 Task: Master Chrome DNS Over HTTPS (DoH) Support.
Action: Mouse moved to (1053, 28)
Screenshot: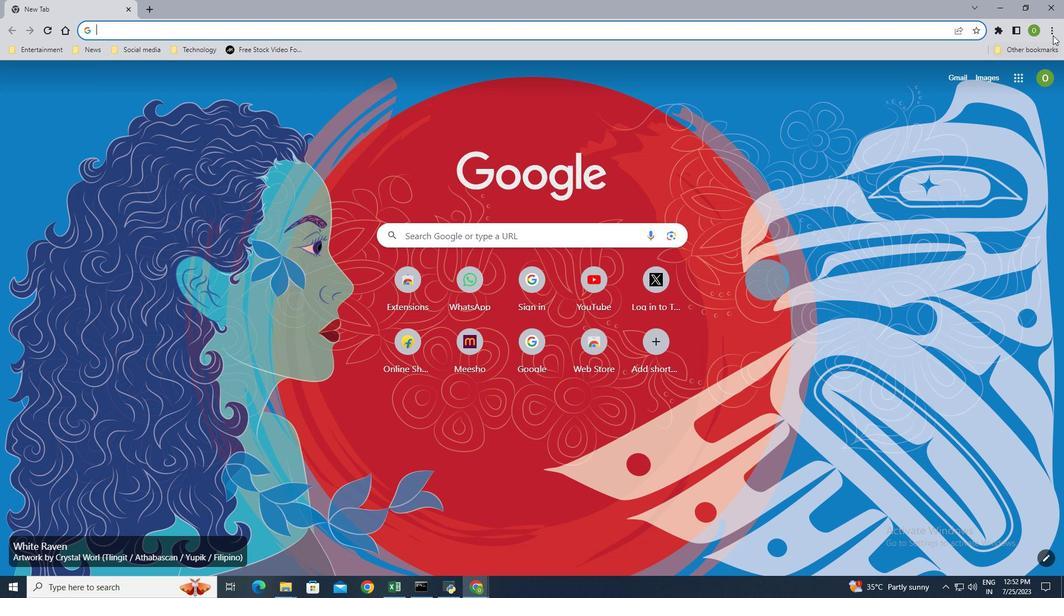
Action: Mouse pressed left at (1053, 28)
Screenshot: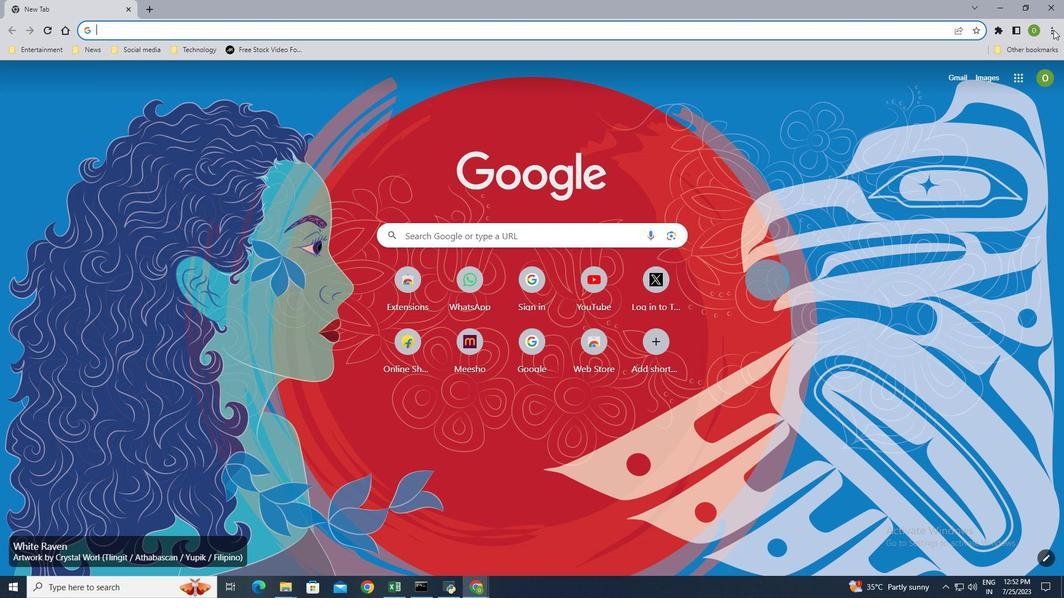 
Action: Mouse moved to (941, 243)
Screenshot: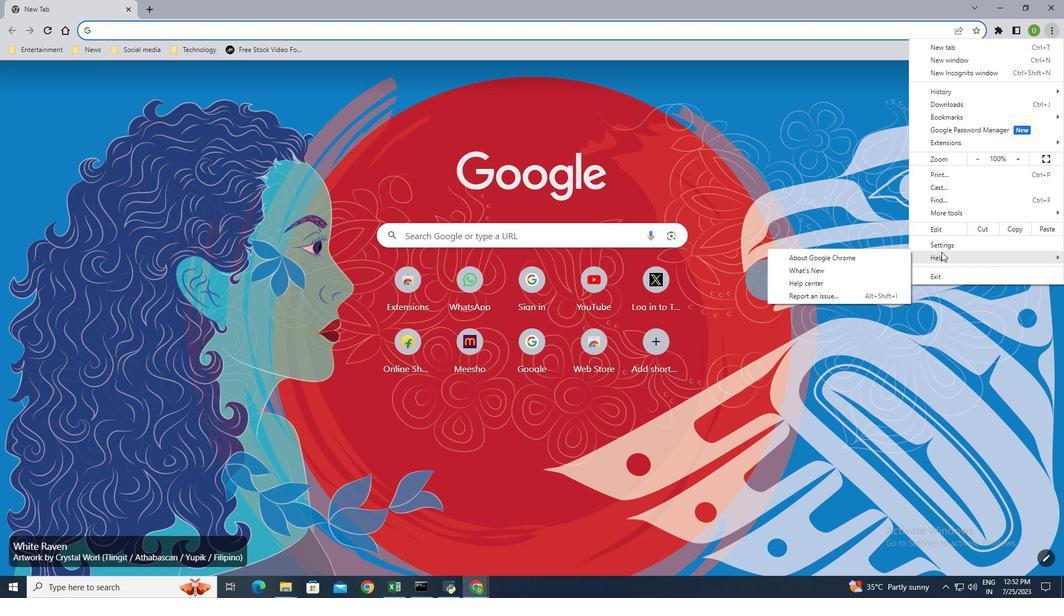 
Action: Mouse pressed left at (941, 243)
Screenshot: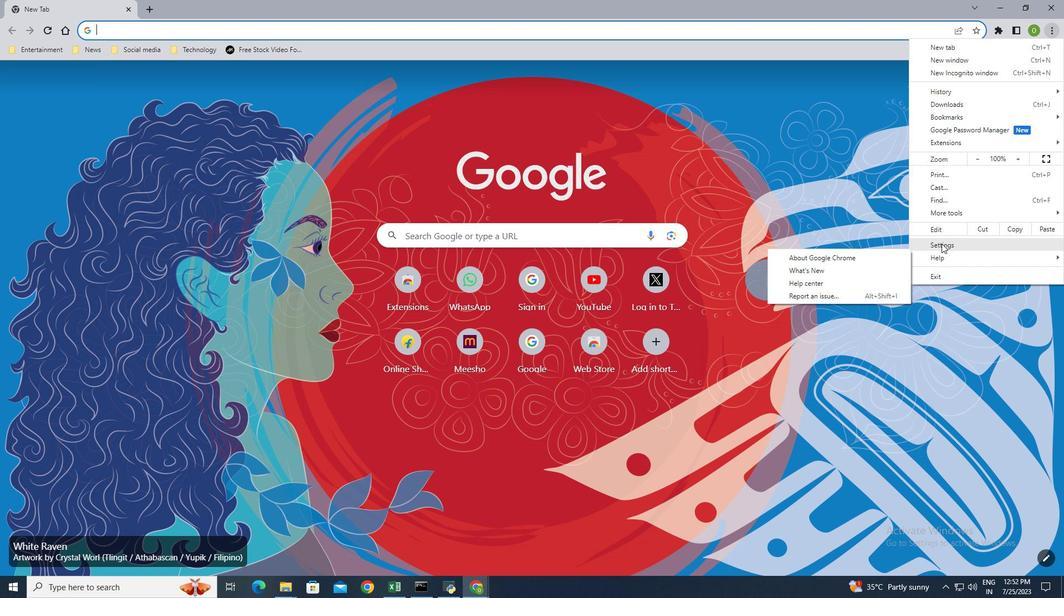 
Action: Mouse moved to (77, 150)
Screenshot: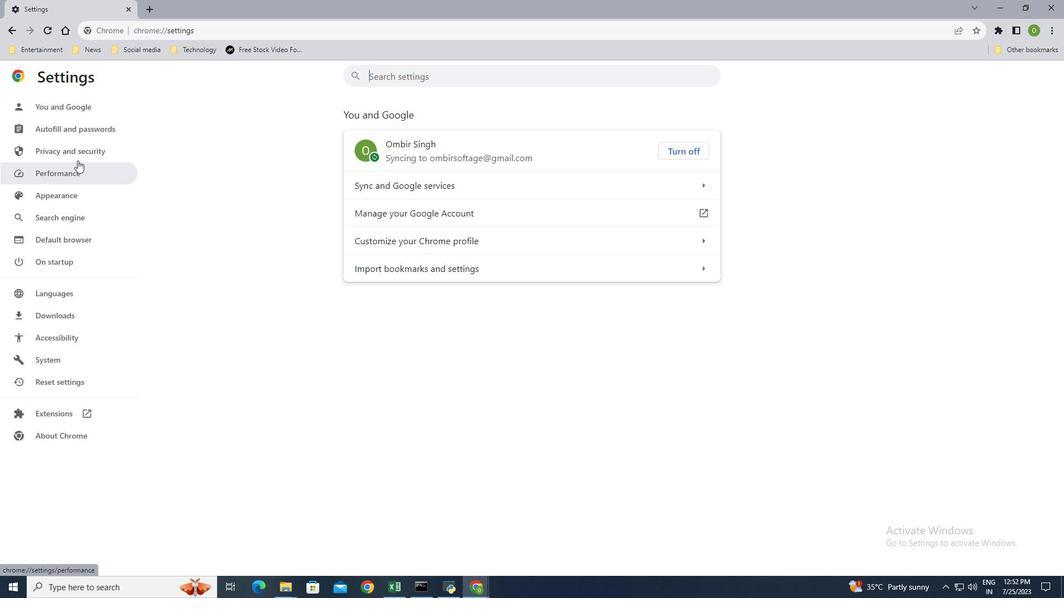 
Action: Mouse pressed left at (77, 150)
Screenshot: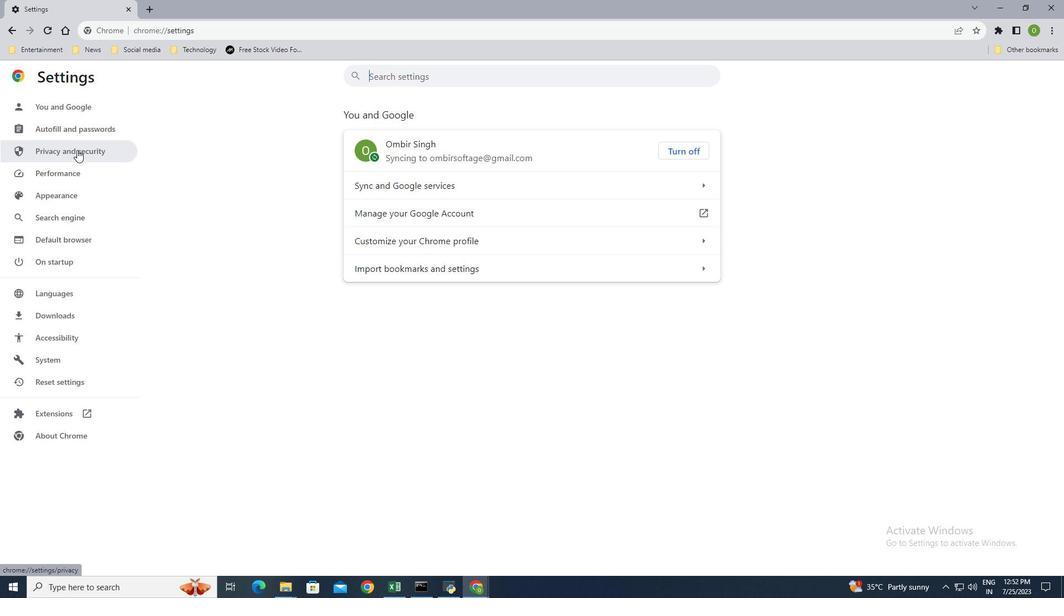 
Action: Mouse moved to (430, 358)
Screenshot: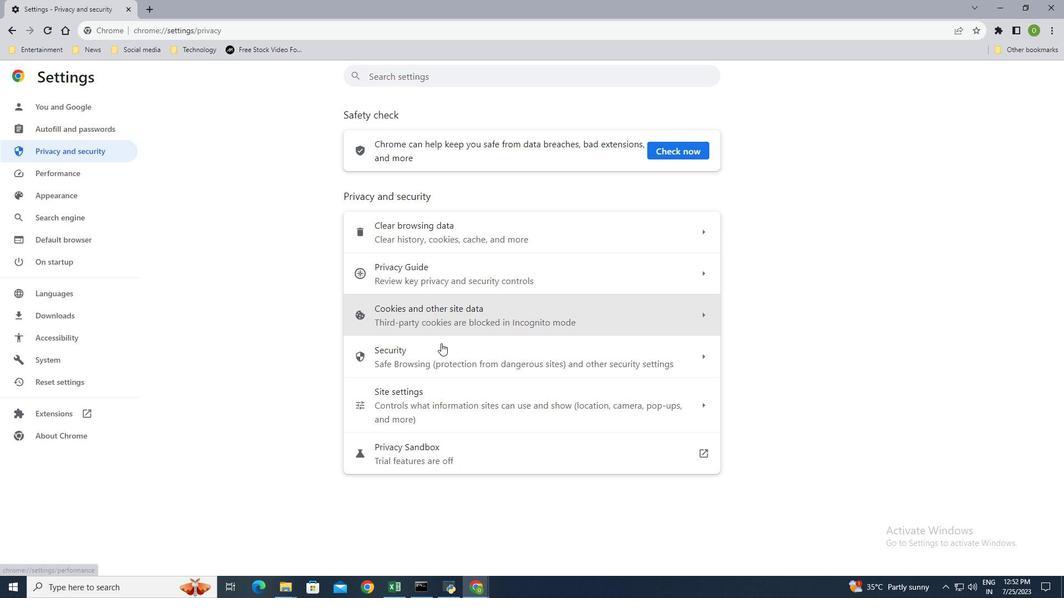 
Action: Mouse pressed left at (430, 358)
Screenshot: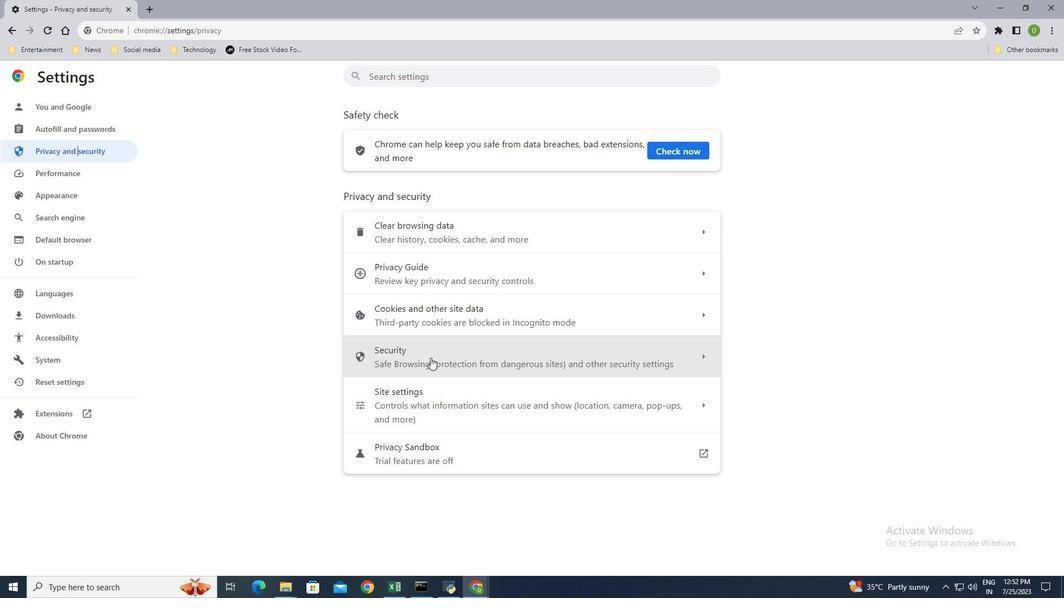 
Action: Mouse moved to (445, 362)
Screenshot: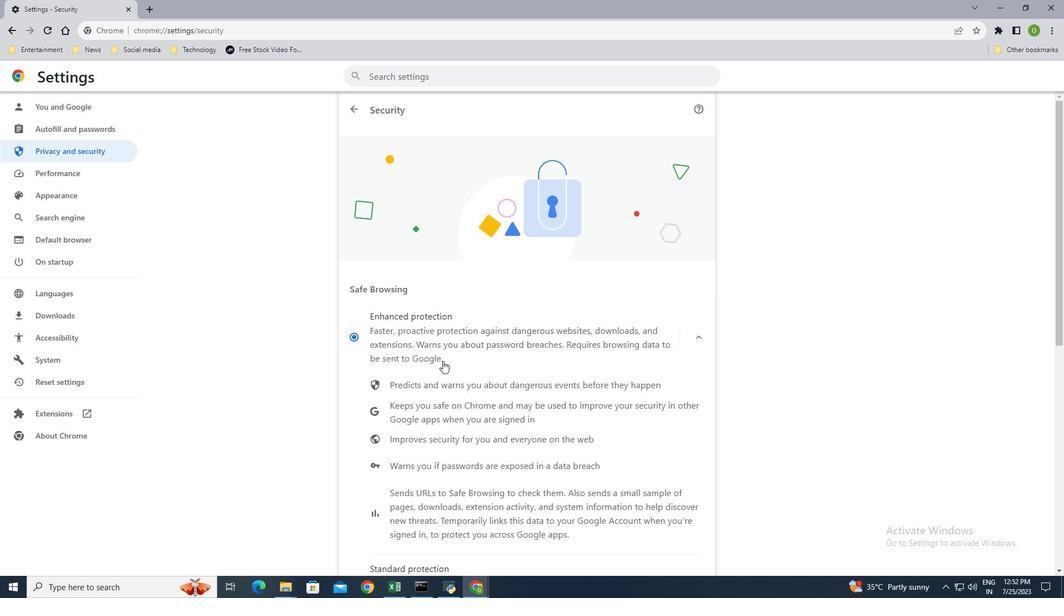 
Action: Mouse scrolled (445, 361) with delta (0, 0)
Screenshot: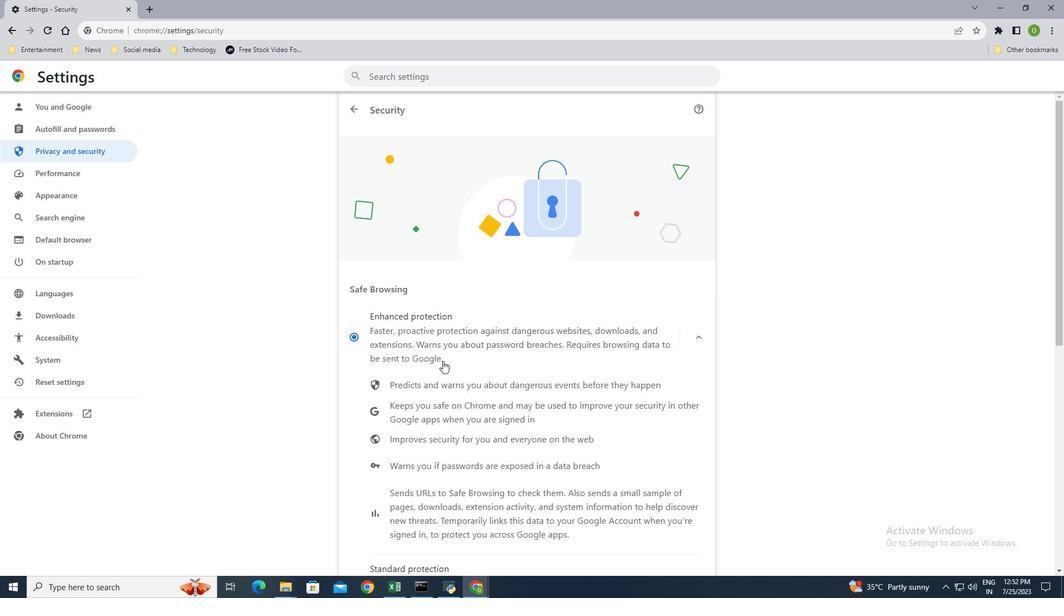 
Action: Mouse scrolled (445, 361) with delta (0, 0)
Screenshot: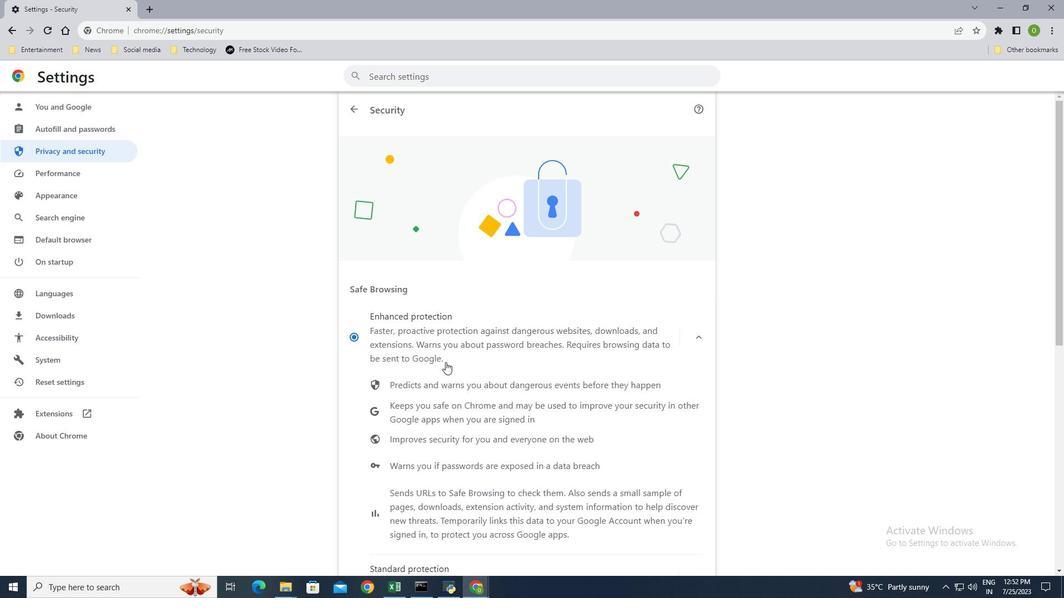 
Action: Mouse scrolled (445, 361) with delta (0, 0)
Screenshot: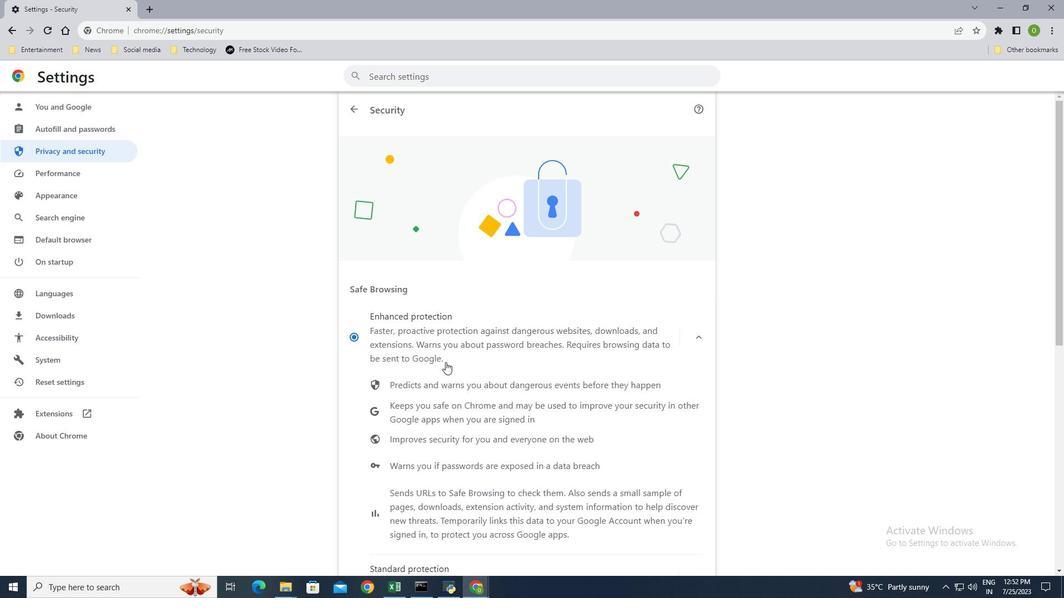 
Action: Mouse scrolled (445, 361) with delta (0, 0)
Screenshot: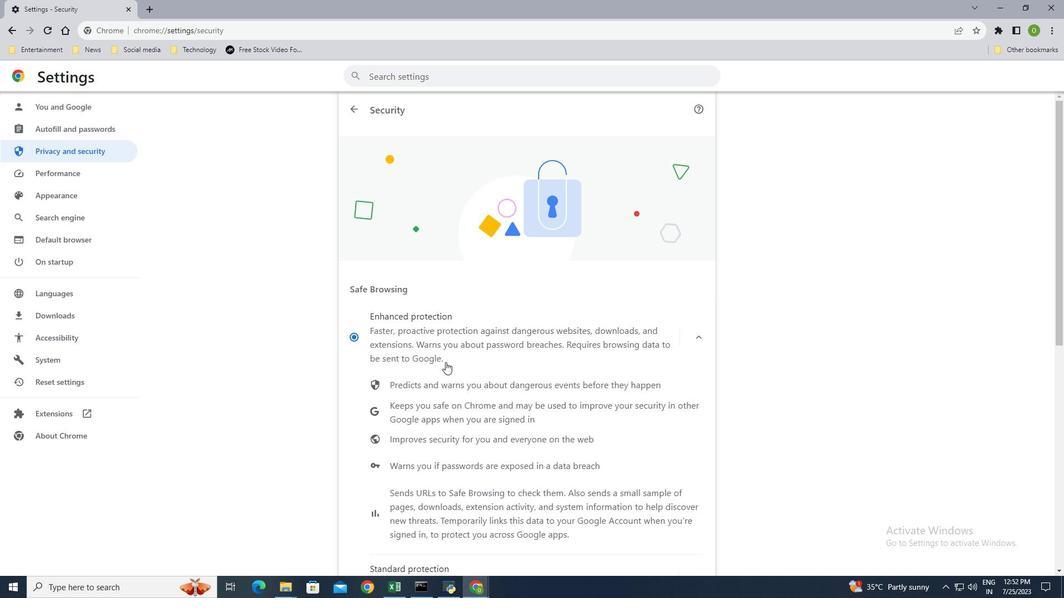 
Action: Mouse moved to (447, 361)
Screenshot: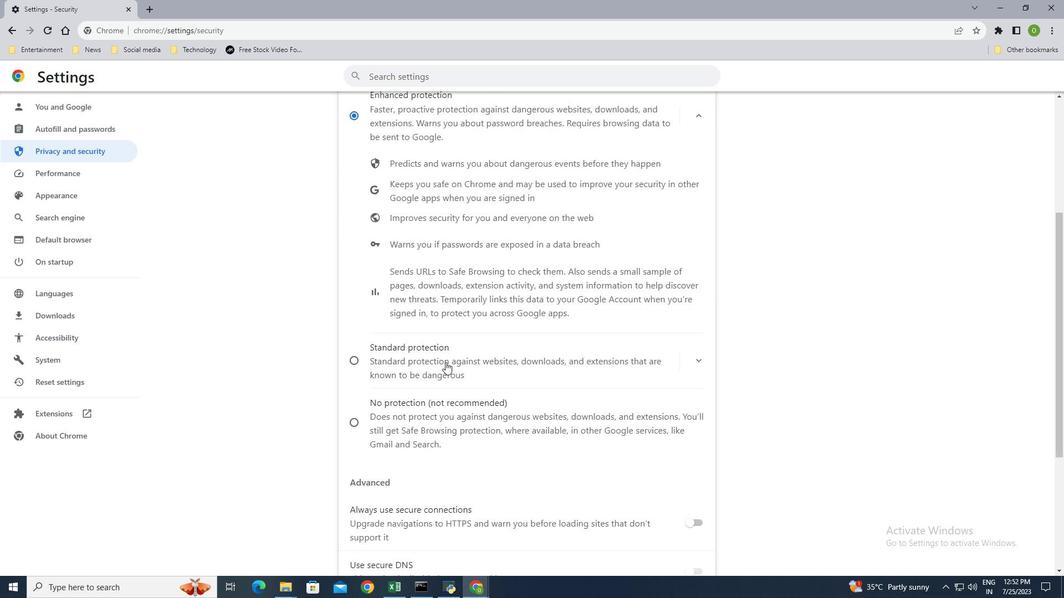 
Action: Mouse scrolled (447, 360) with delta (0, 0)
Screenshot: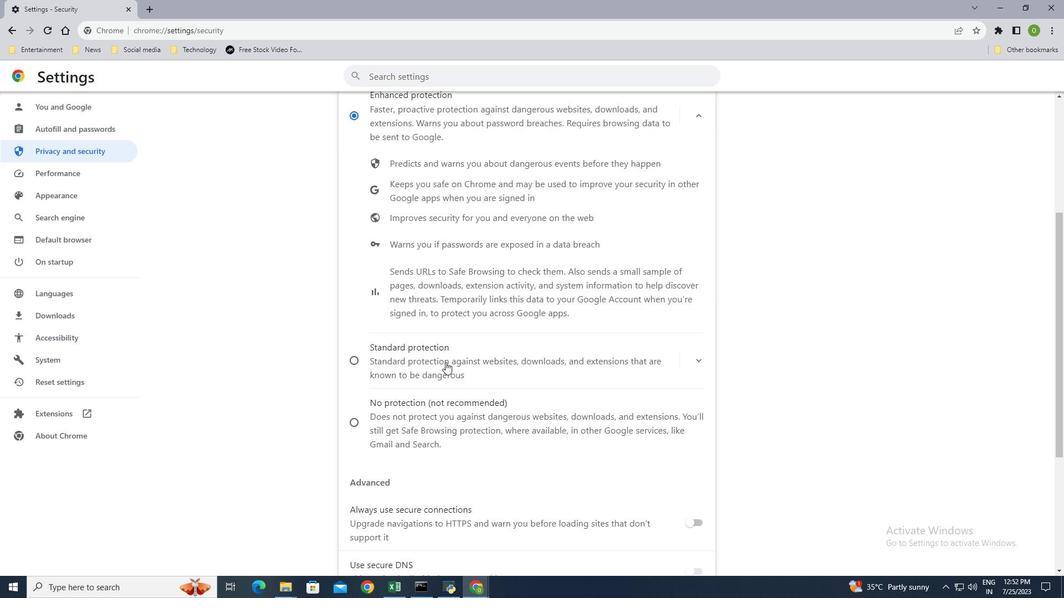 
Action: Mouse scrolled (447, 360) with delta (0, 0)
Screenshot: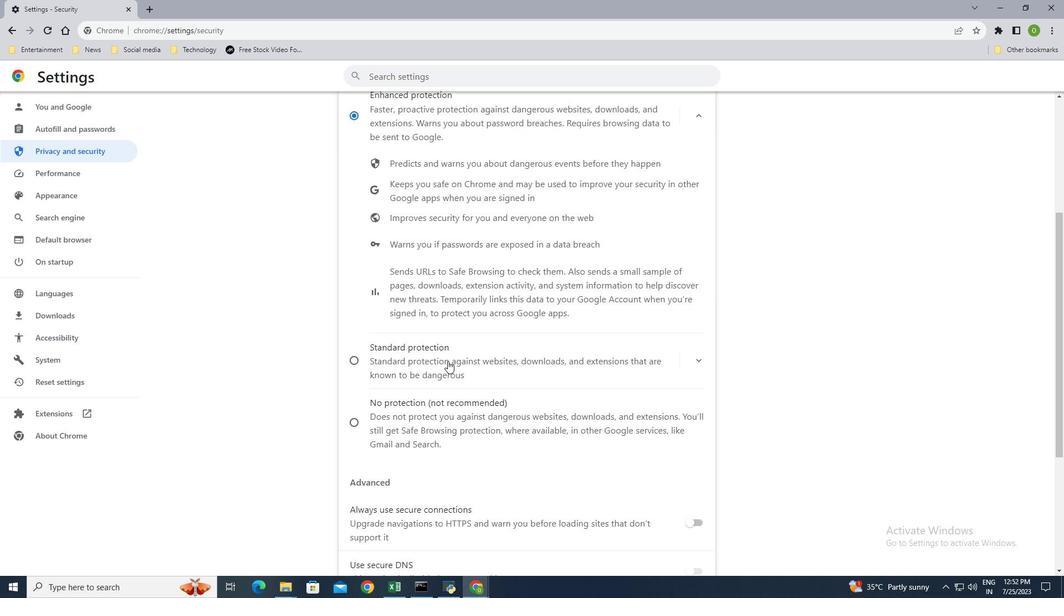 
Action: Mouse scrolled (447, 360) with delta (0, 0)
Screenshot: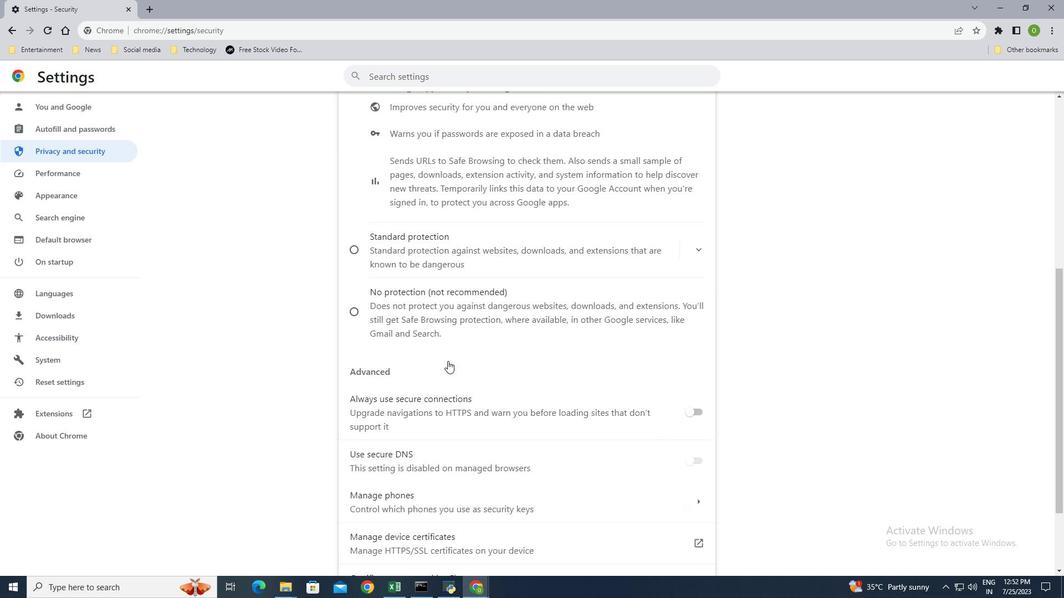
Action: Mouse scrolled (447, 360) with delta (0, 0)
Screenshot: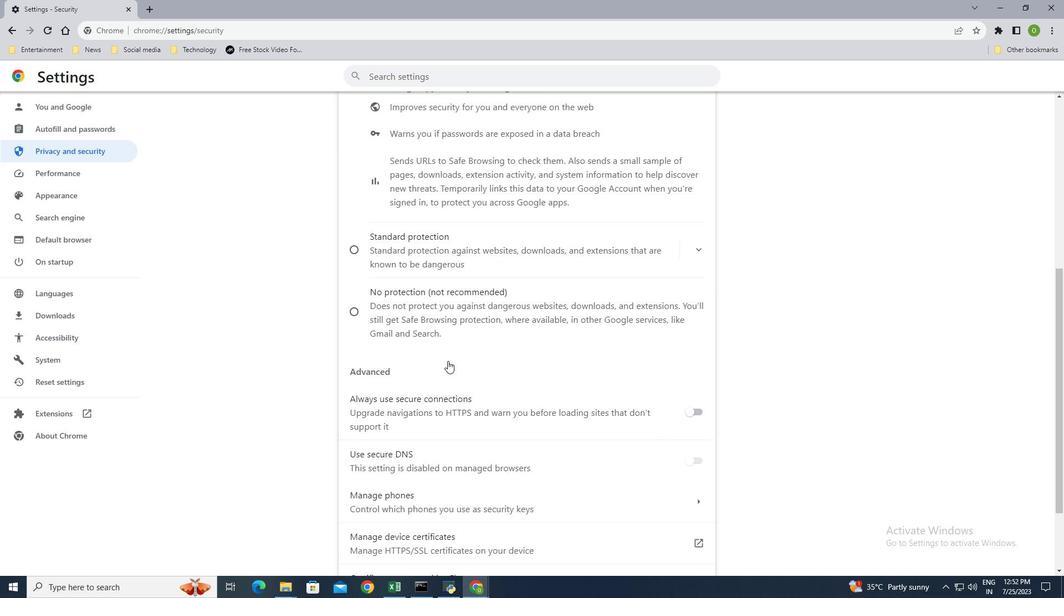 
Action: Mouse scrolled (447, 360) with delta (0, 0)
Screenshot: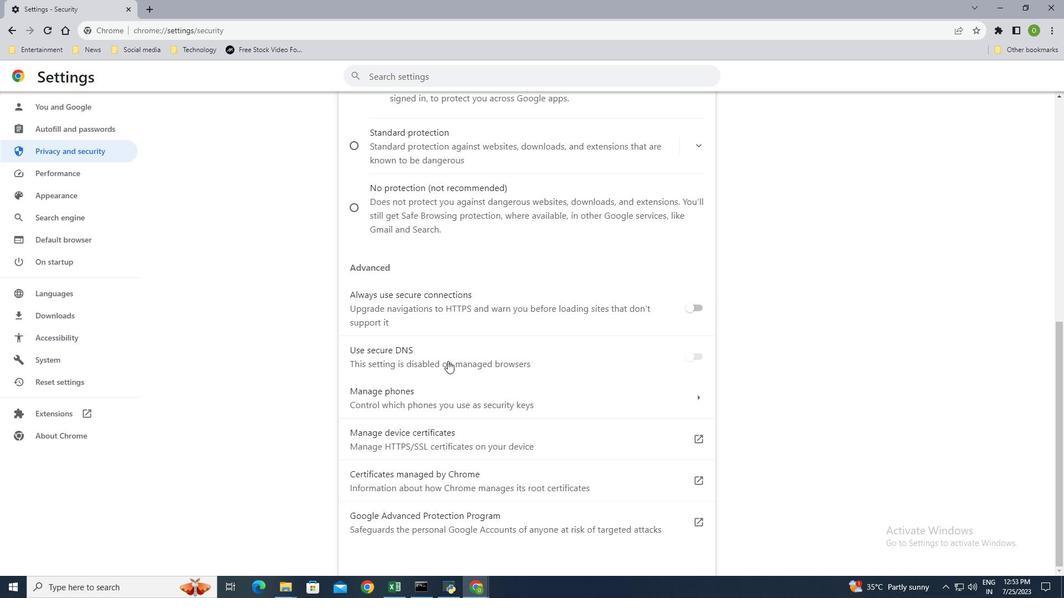 
Action: Mouse moved to (698, 356)
Screenshot: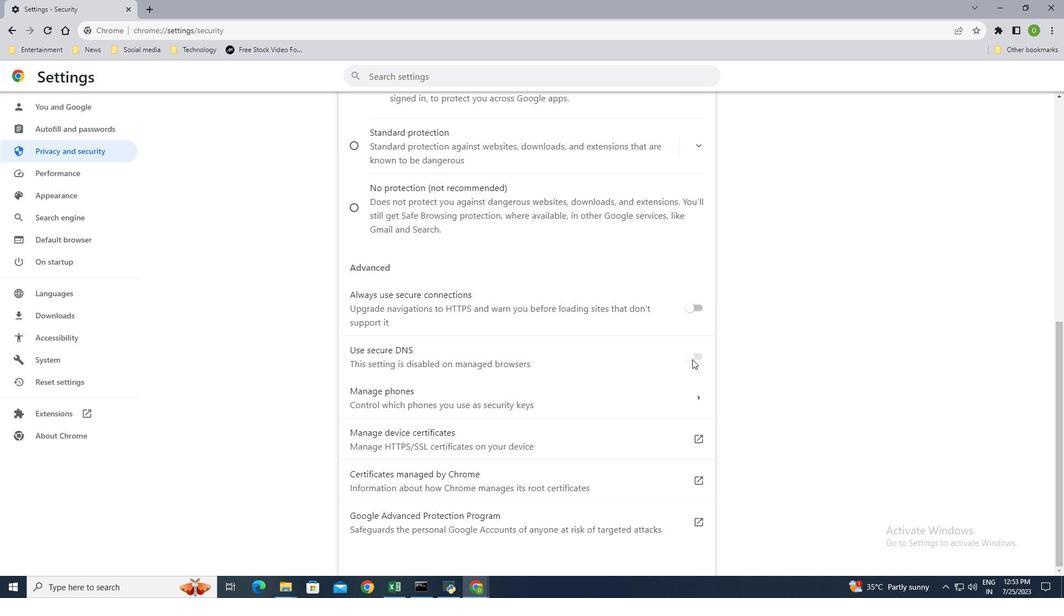 
Action: Mouse pressed left at (698, 356)
Screenshot: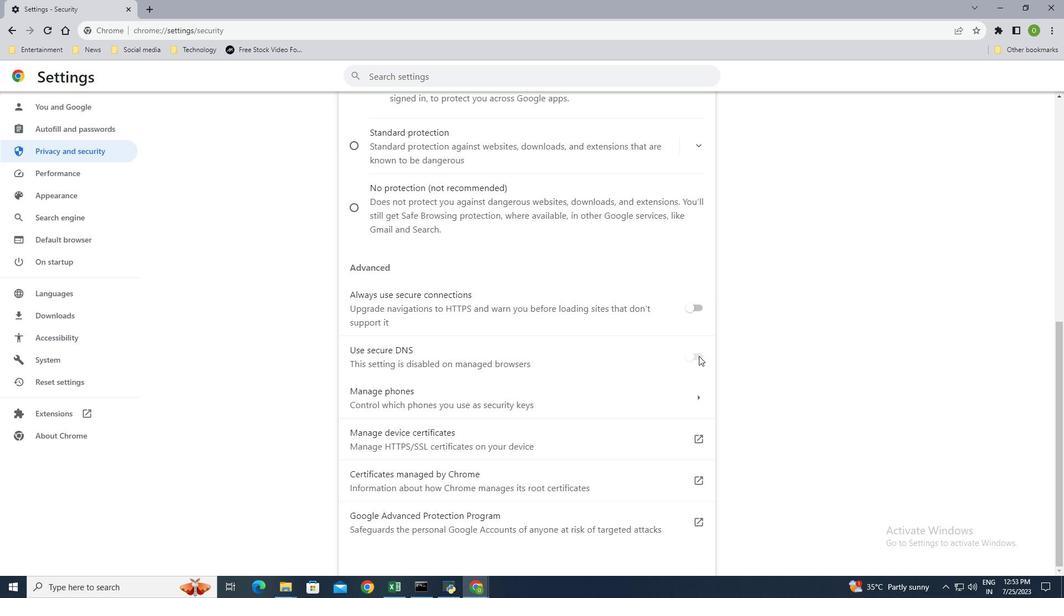 
Action: Mouse moved to (693, 355)
Screenshot: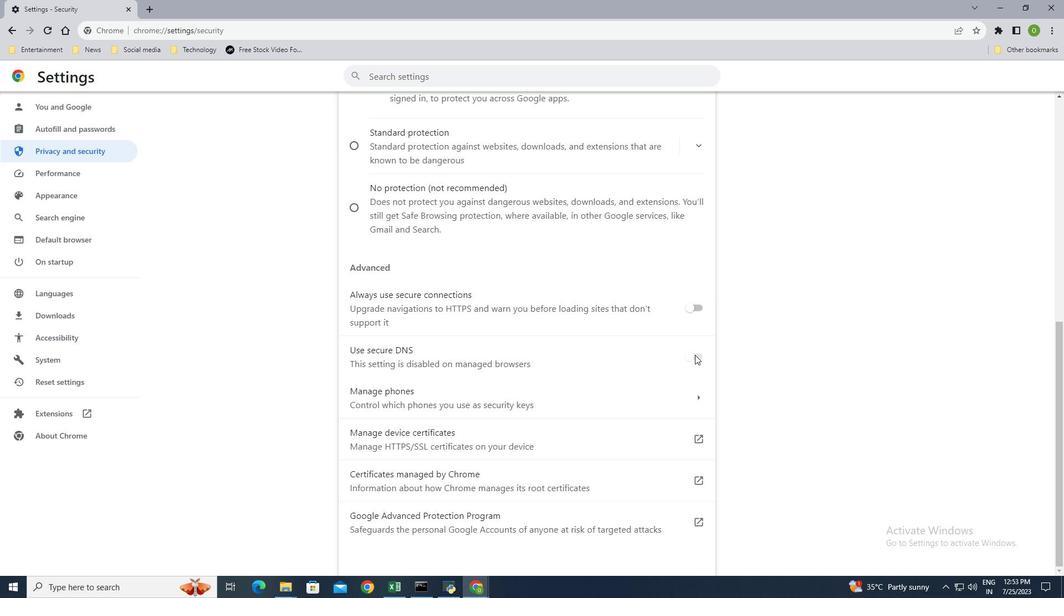 
Action: Mouse pressed left at (693, 355)
Screenshot: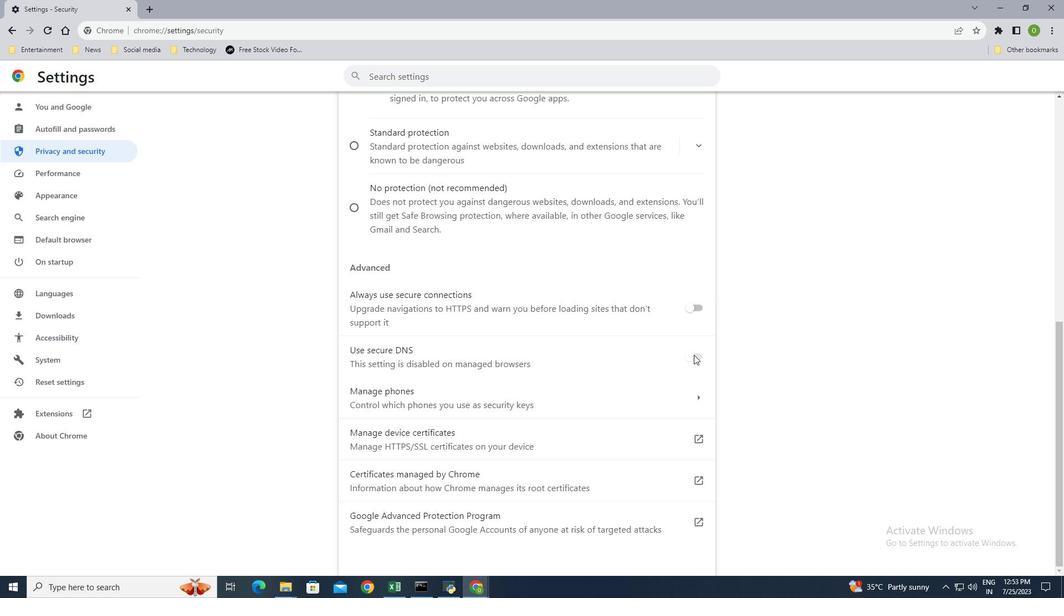 
Action: Mouse moved to (155, 7)
Screenshot: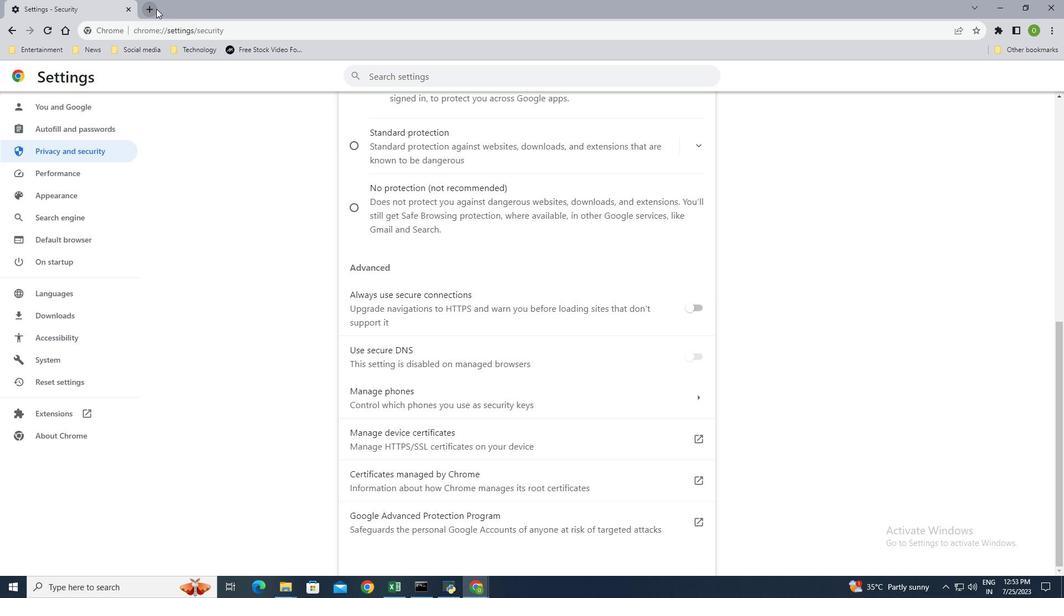 
Action: Mouse pressed left at (155, 7)
Screenshot: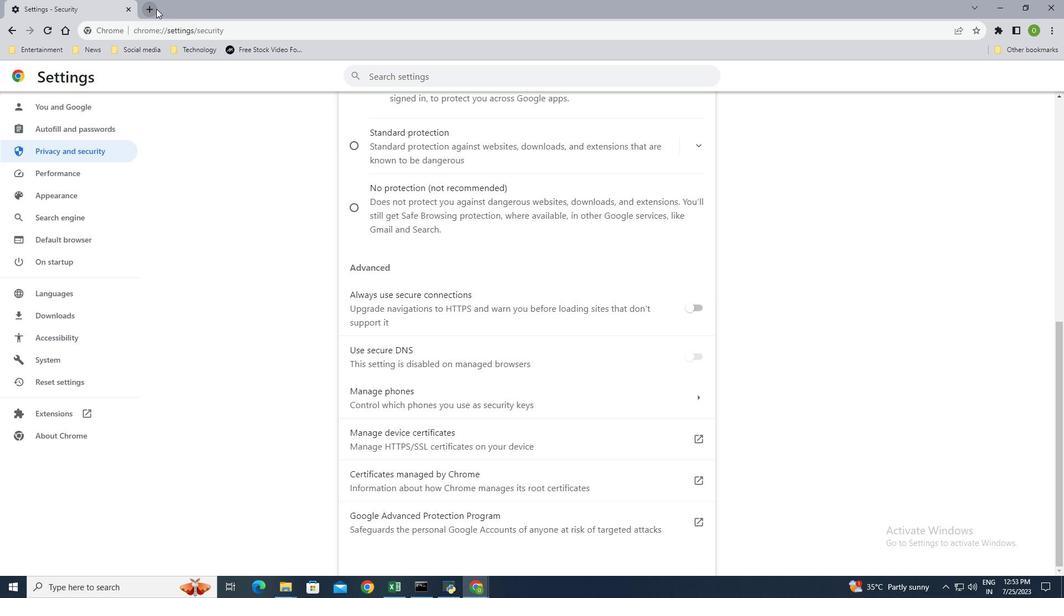 
Action: Mouse moved to (166, 24)
Screenshot: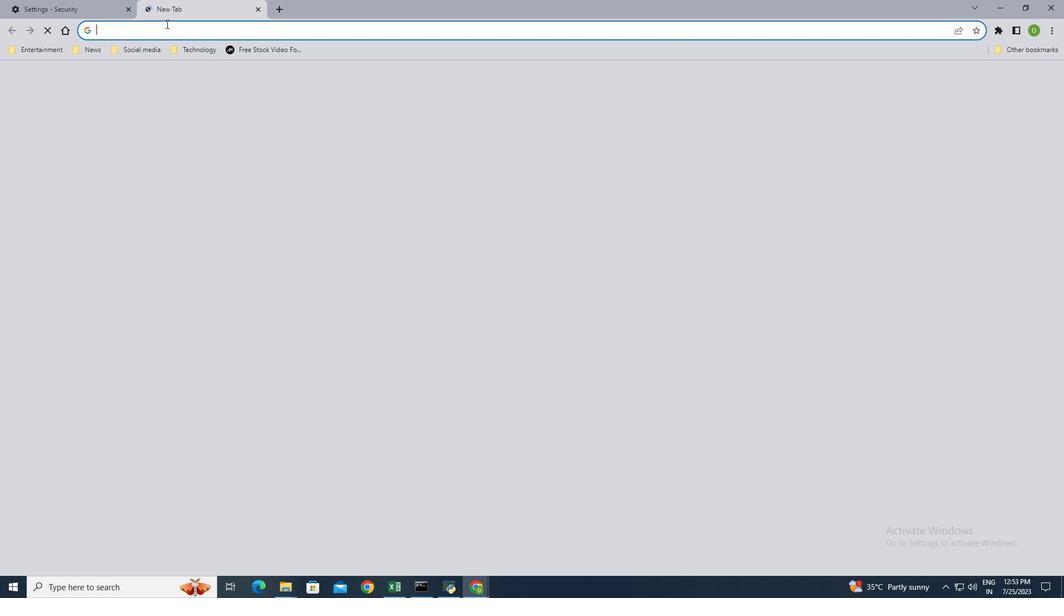 
Action: Mouse pressed left at (166, 24)
Screenshot: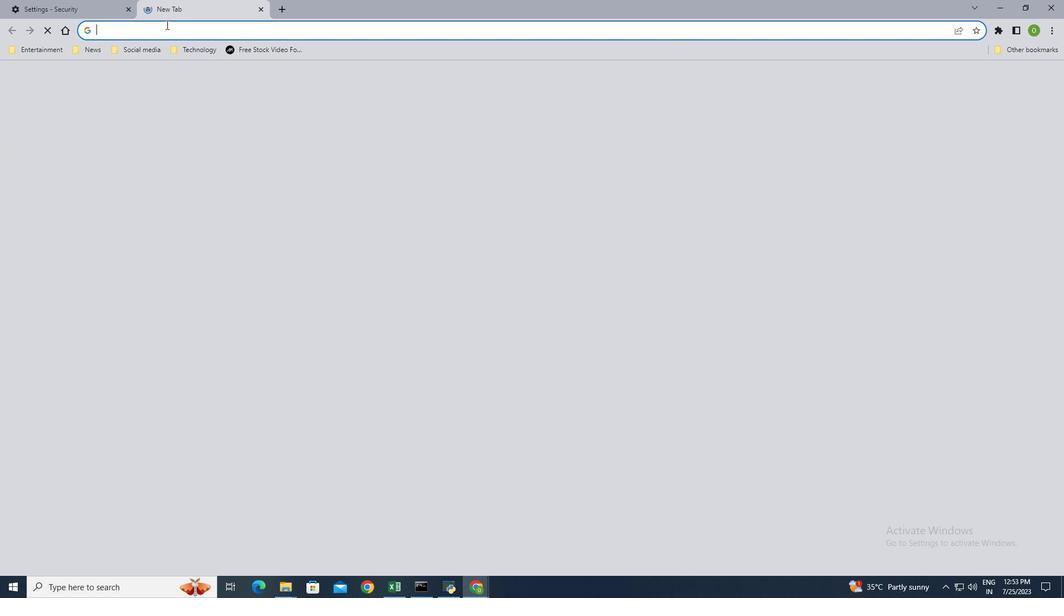 
Action: Mouse moved to (180, 34)
Screenshot: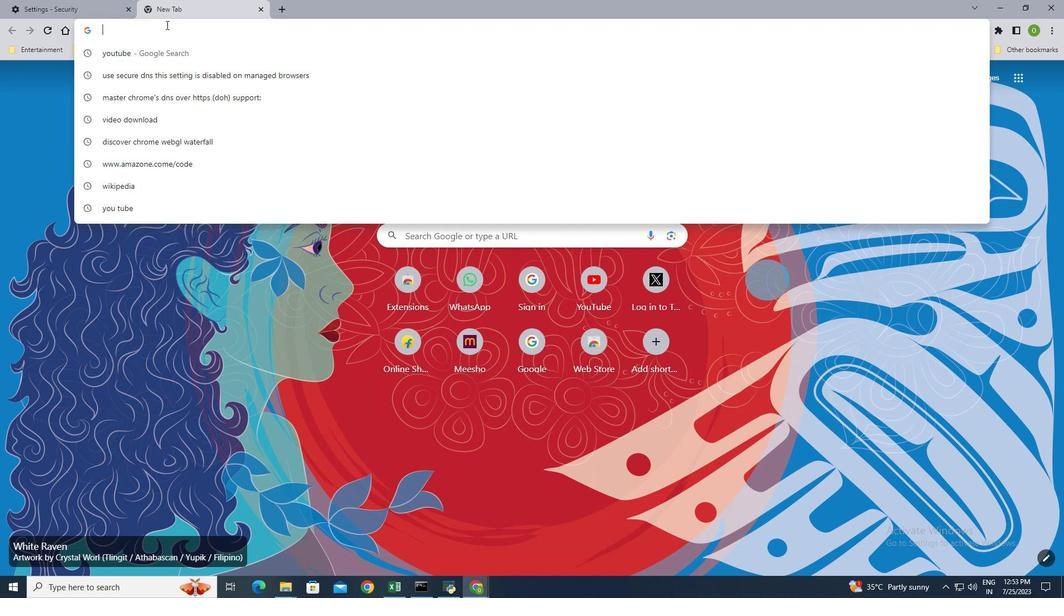 
Action: Key pressed chrome<Key.shift_r>://flags<Key.enter>
Screenshot: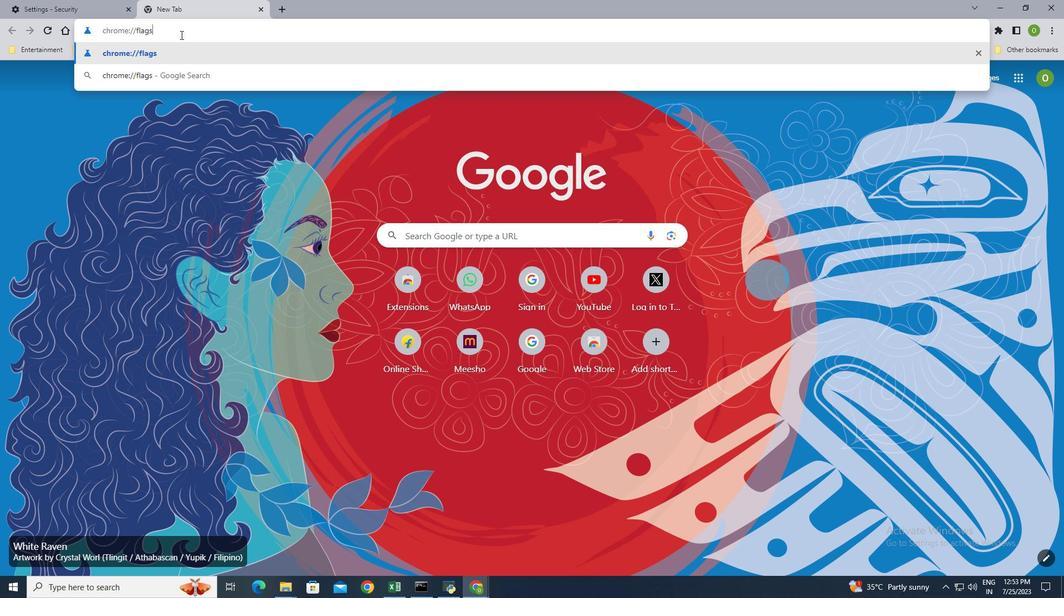 
Action: Mouse moved to (439, 78)
Screenshot: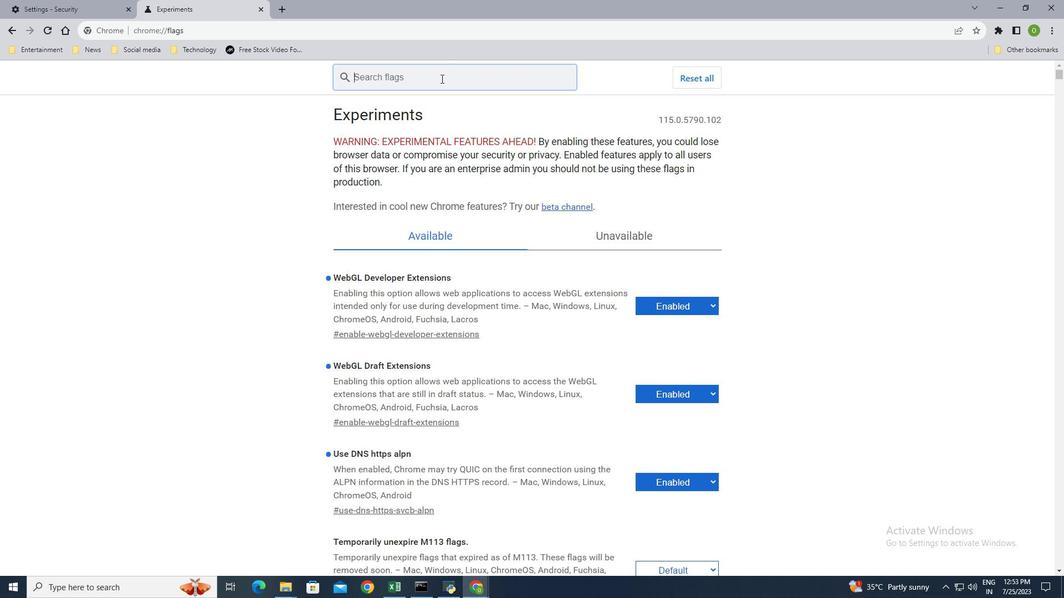 
Action: Mouse pressed left at (439, 78)
Screenshot: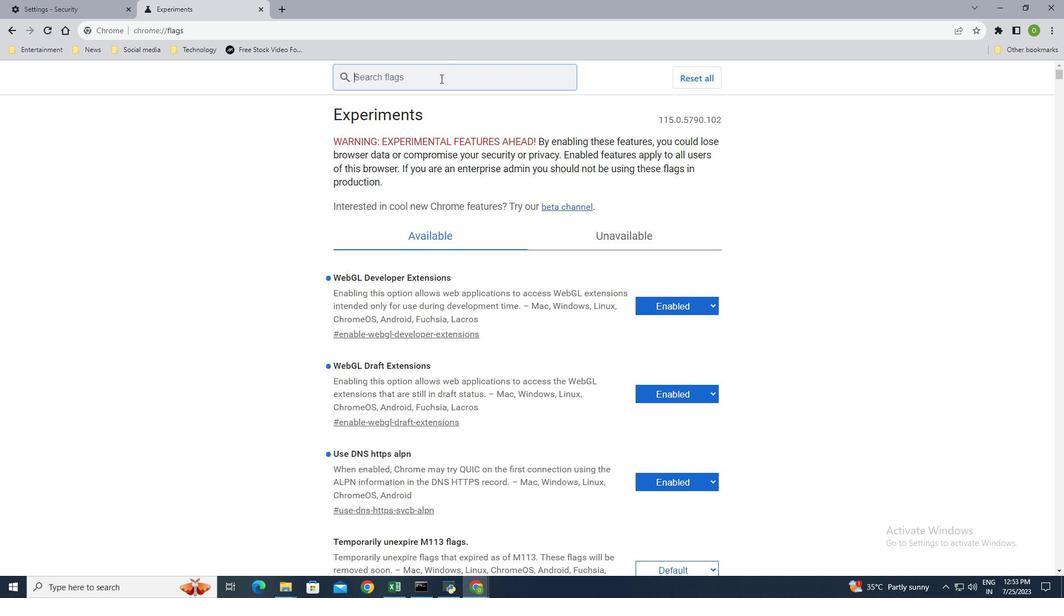 
Action: Mouse moved to (442, 79)
Screenshot: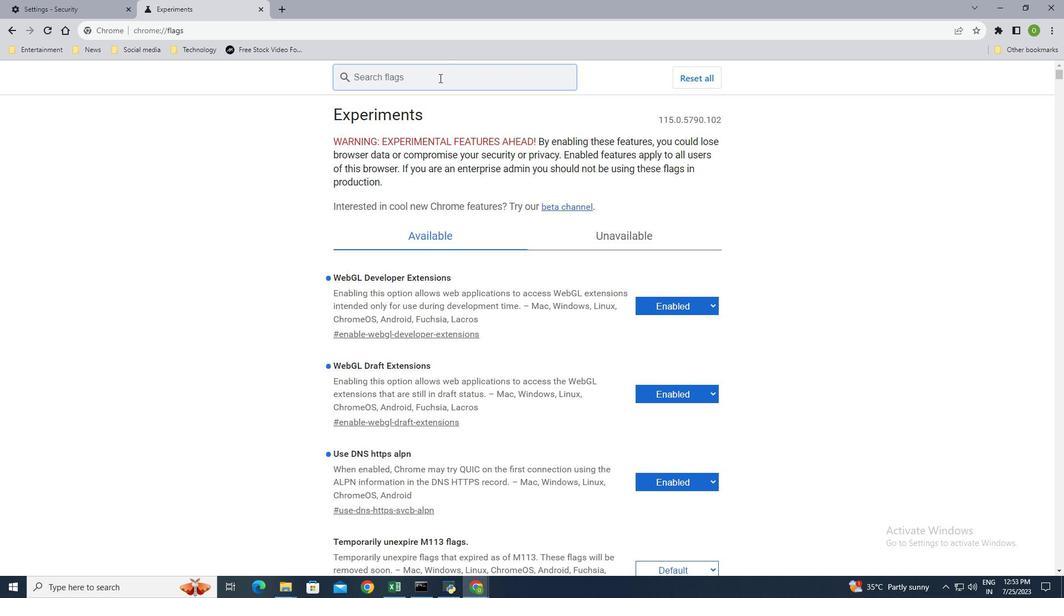 
Action: Key pressed dns
Screenshot: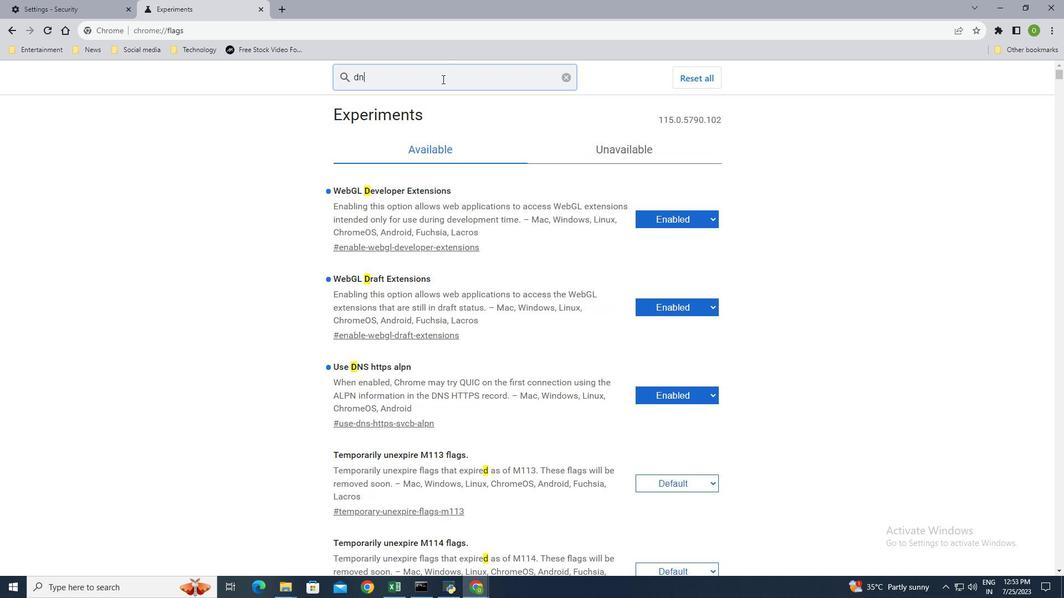 
Action: Mouse moved to (687, 323)
Screenshot: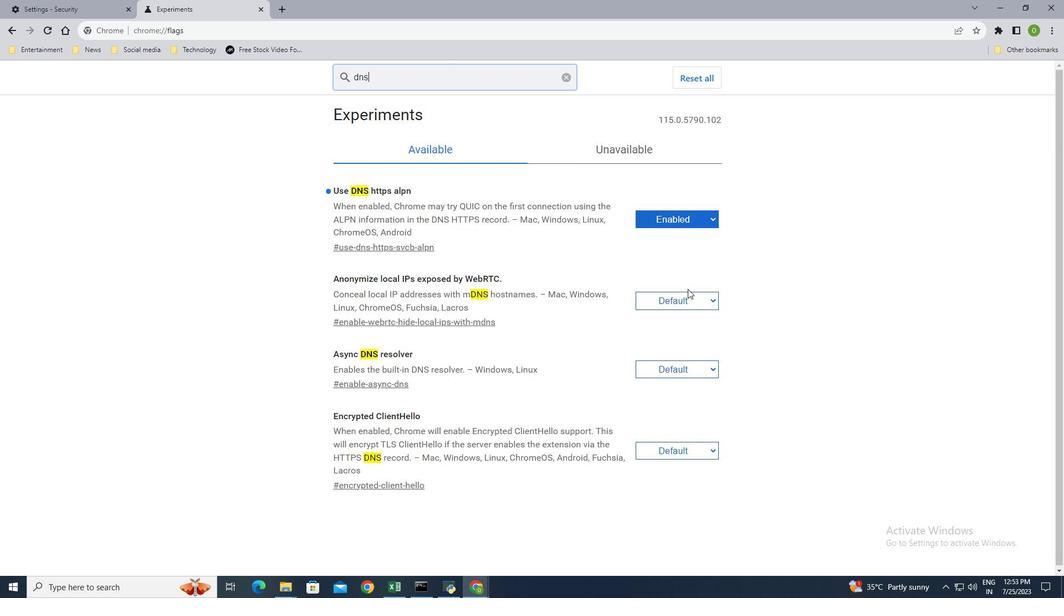 
Action: Mouse scrolled (687, 322) with delta (0, 0)
Screenshot: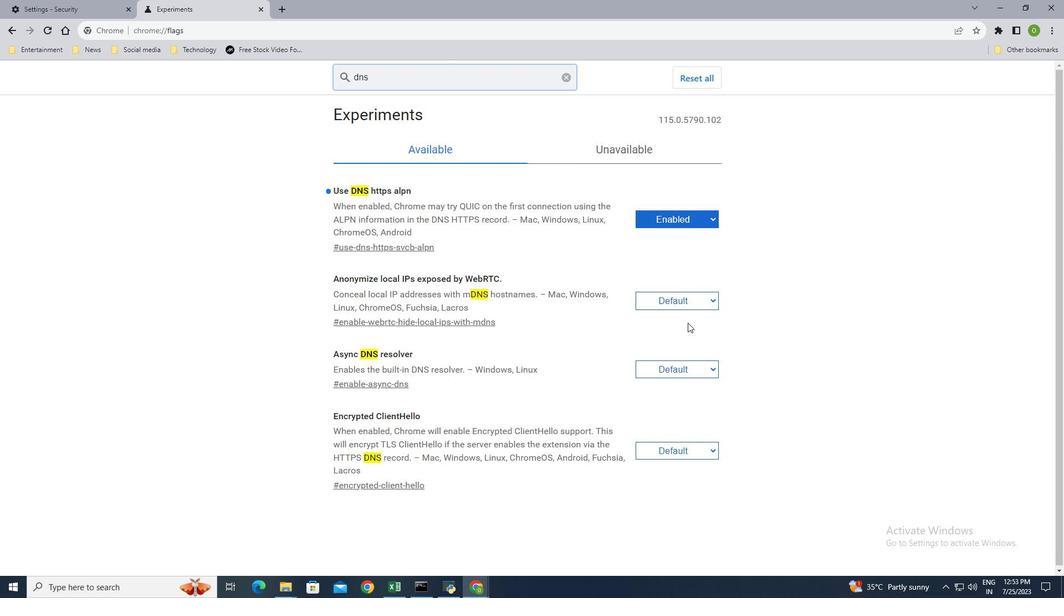 
Action: Mouse moved to (664, 297)
Screenshot: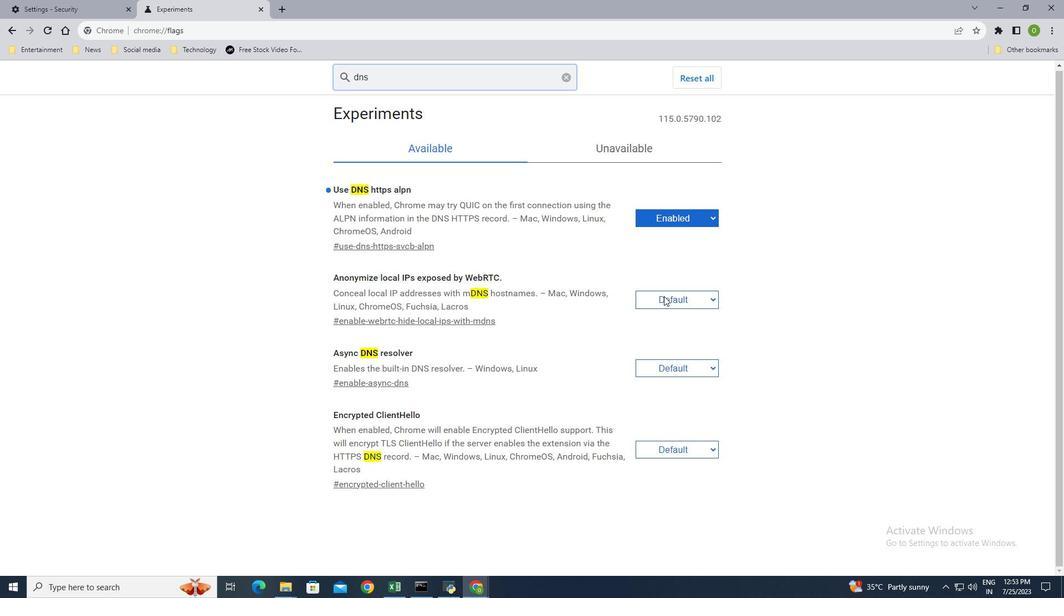 
Action: Mouse pressed left at (664, 297)
Screenshot: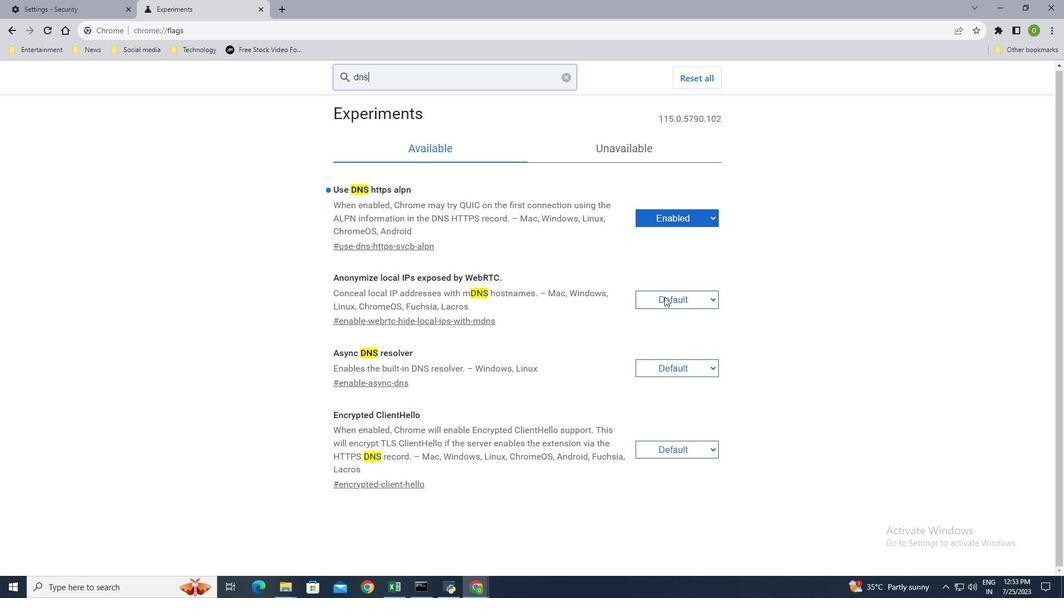 
Action: Mouse moved to (664, 323)
Screenshot: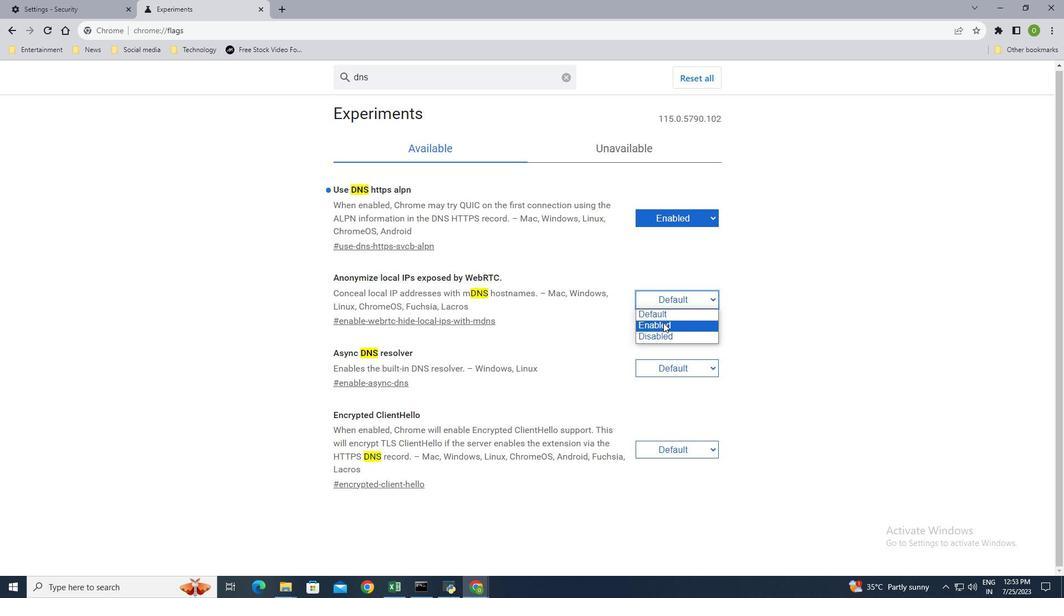 
Action: Mouse pressed left at (664, 323)
Screenshot: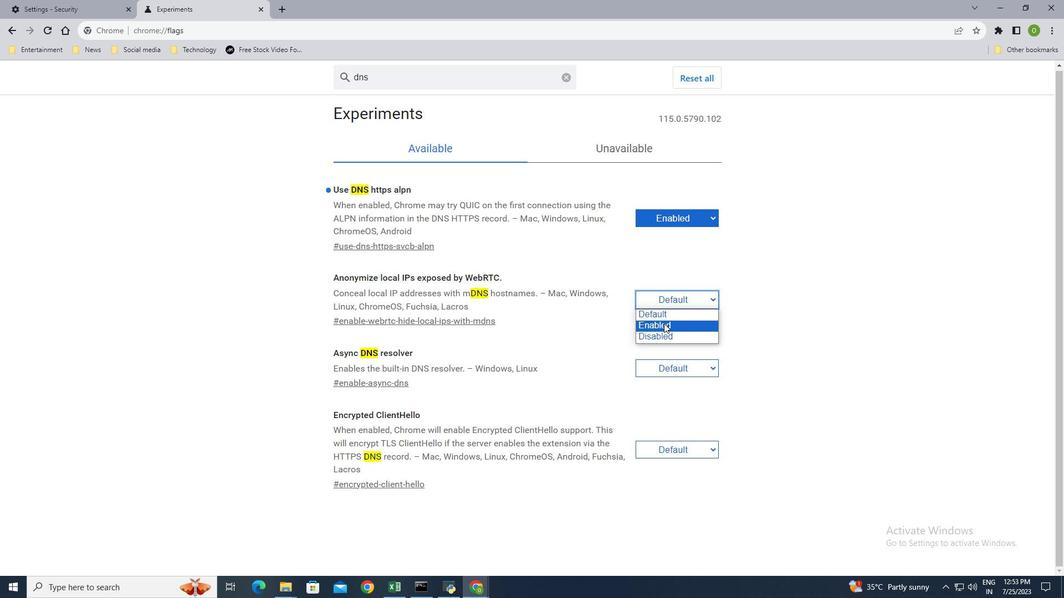 
Action: Mouse moved to (676, 361)
Screenshot: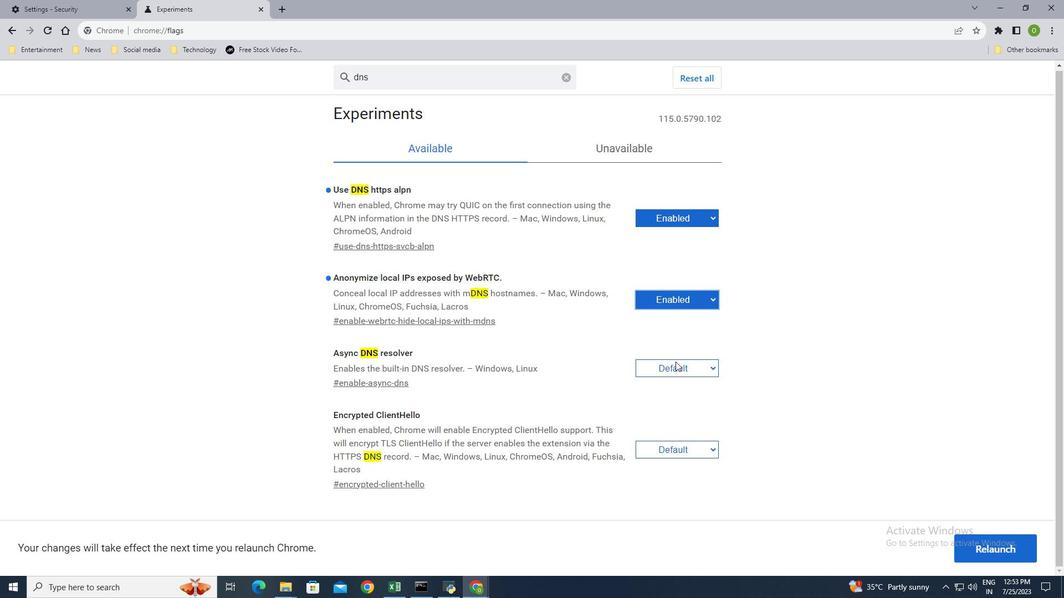 
Action: Mouse pressed left at (676, 361)
Screenshot: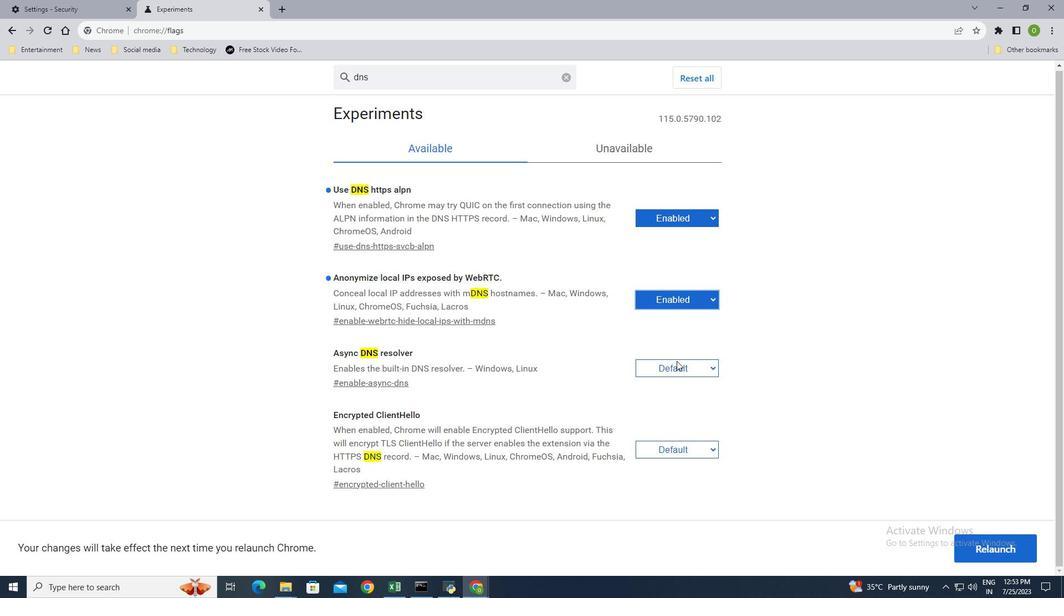 
Action: Mouse moved to (662, 392)
Screenshot: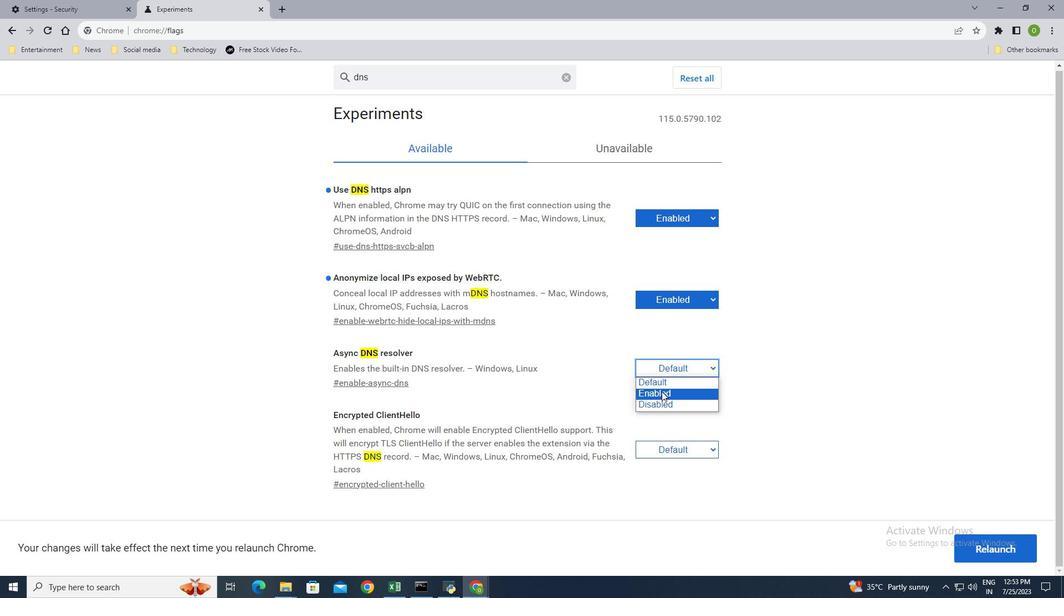 
Action: Mouse pressed left at (662, 392)
Screenshot: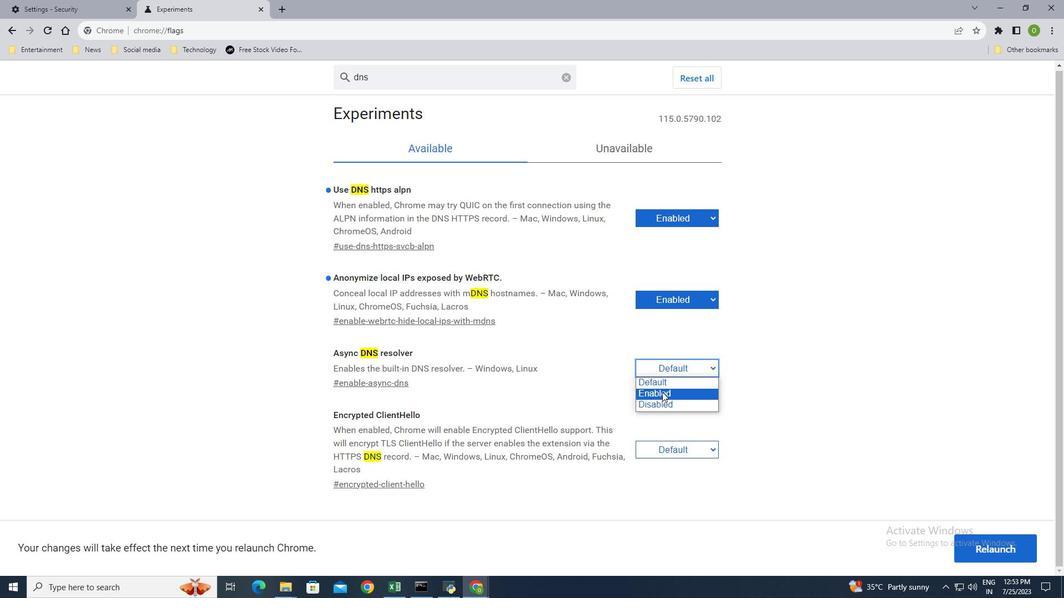 
Action: Mouse moved to (676, 446)
Screenshot: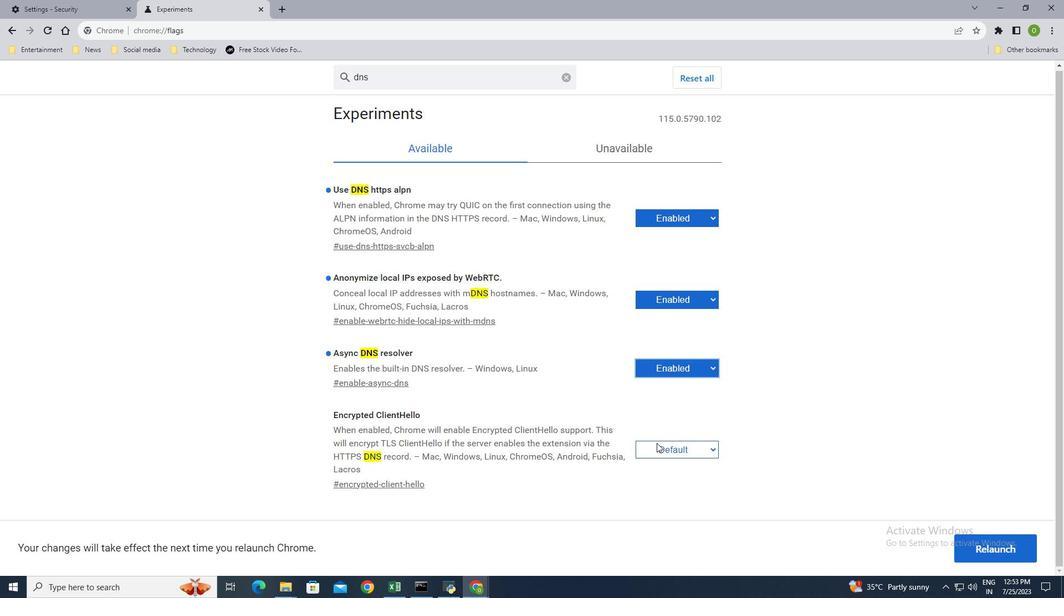 
Action: Mouse pressed left at (676, 446)
Screenshot: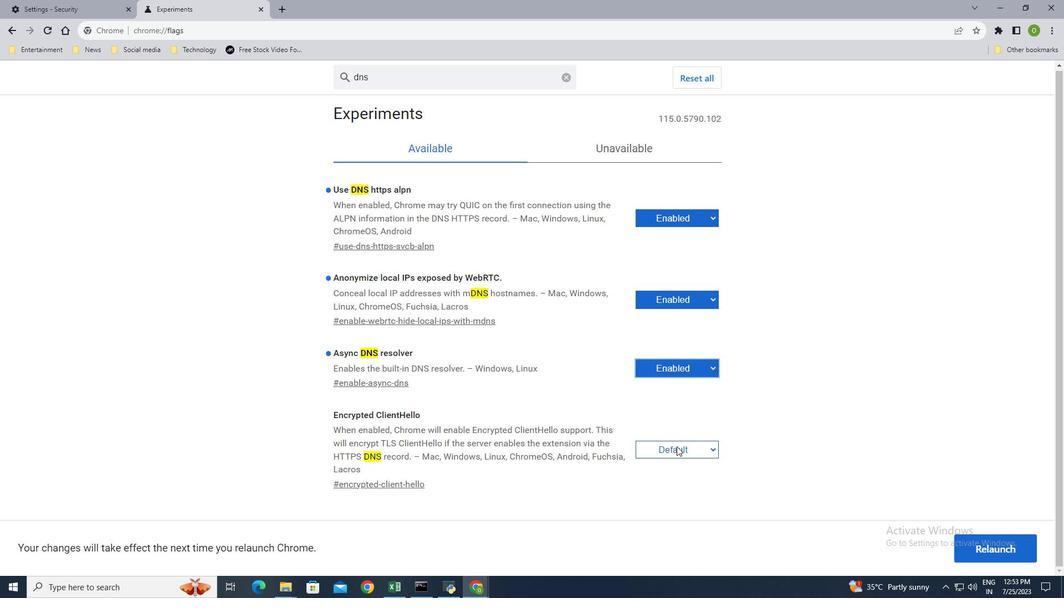 
Action: Mouse moved to (657, 473)
Screenshot: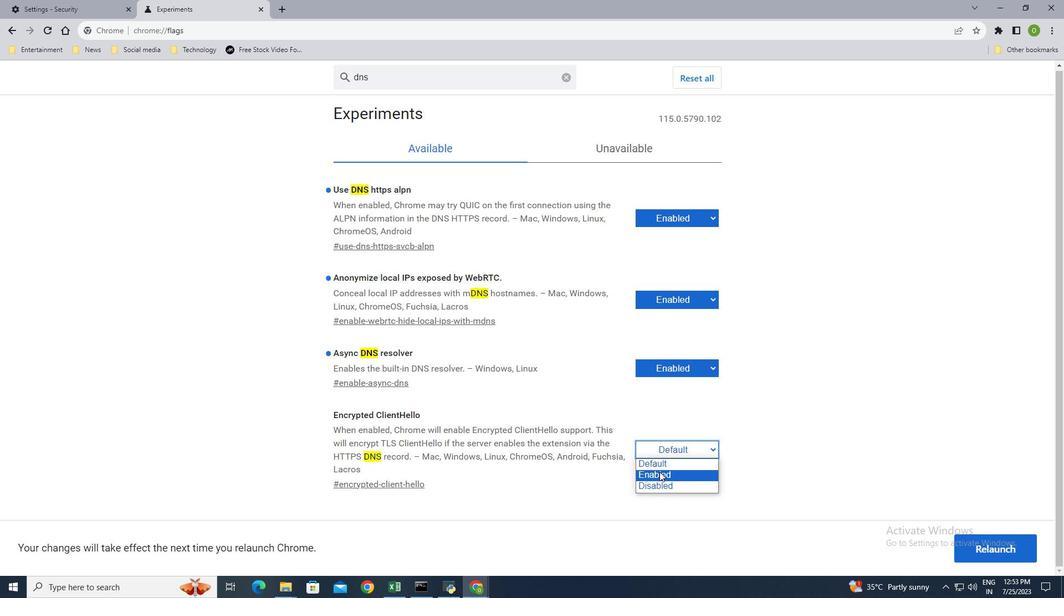 
Action: Mouse pressed left at (657, 473)
Screenshot: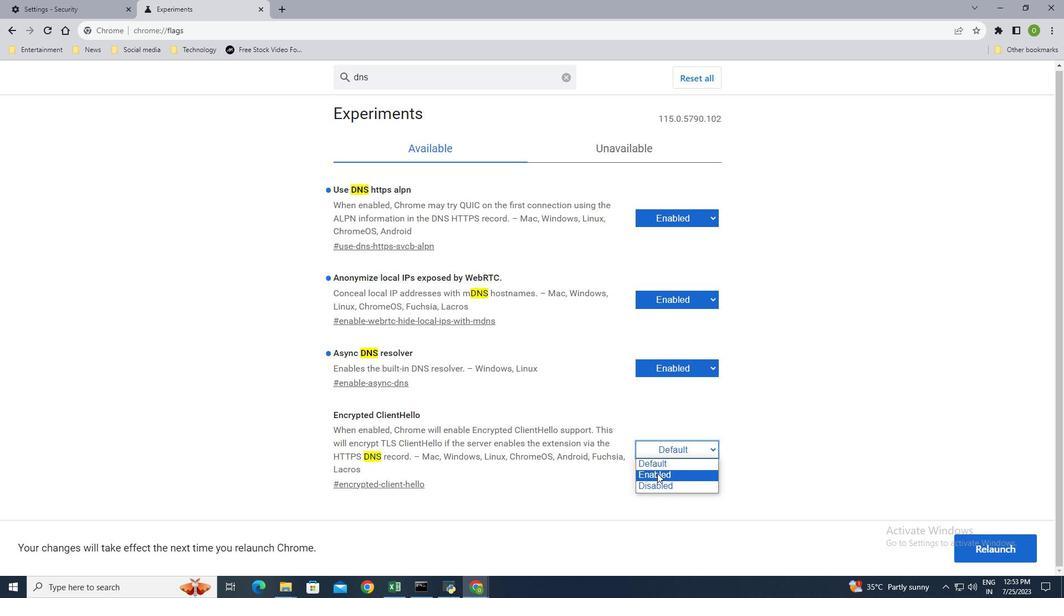 
Action: Mouse moved to (1002, 547)
Screenshot: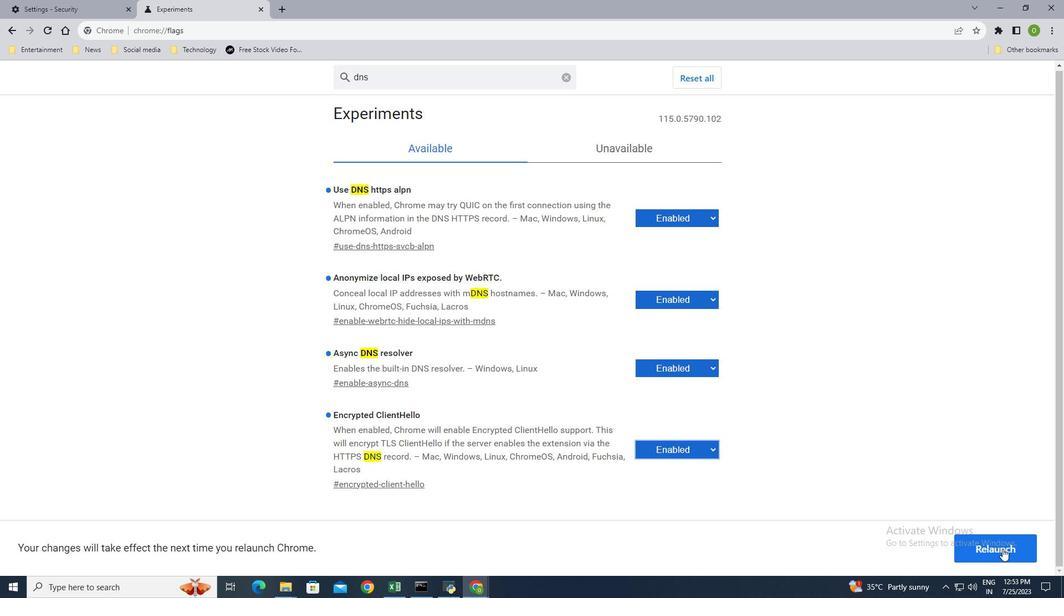 
Action: Mouse pressed left at (1002, 547)
Screenshot: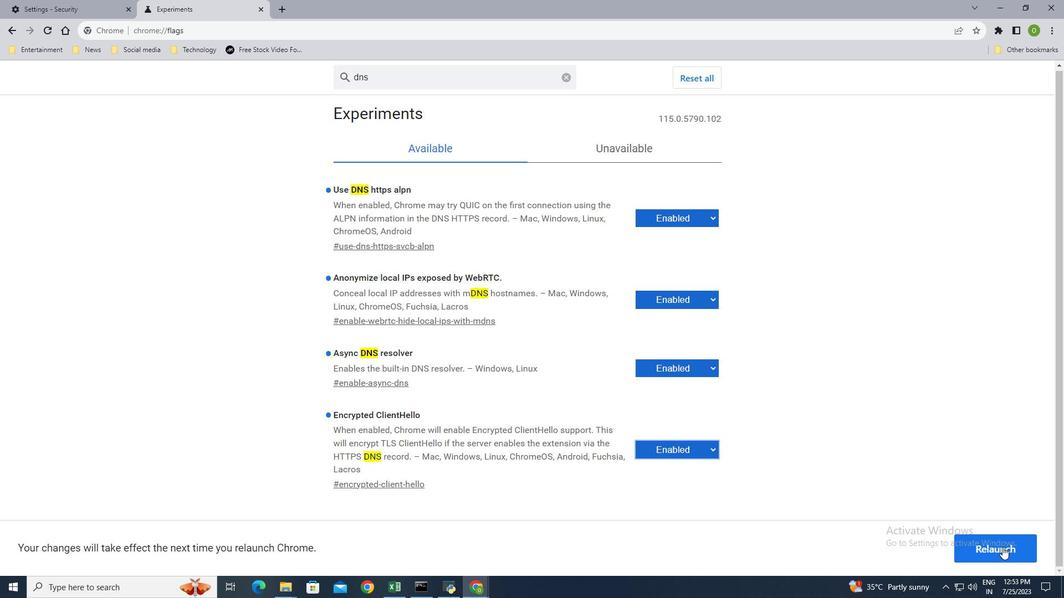 
Action: Mouse moved to (76, 0)
Screenshot: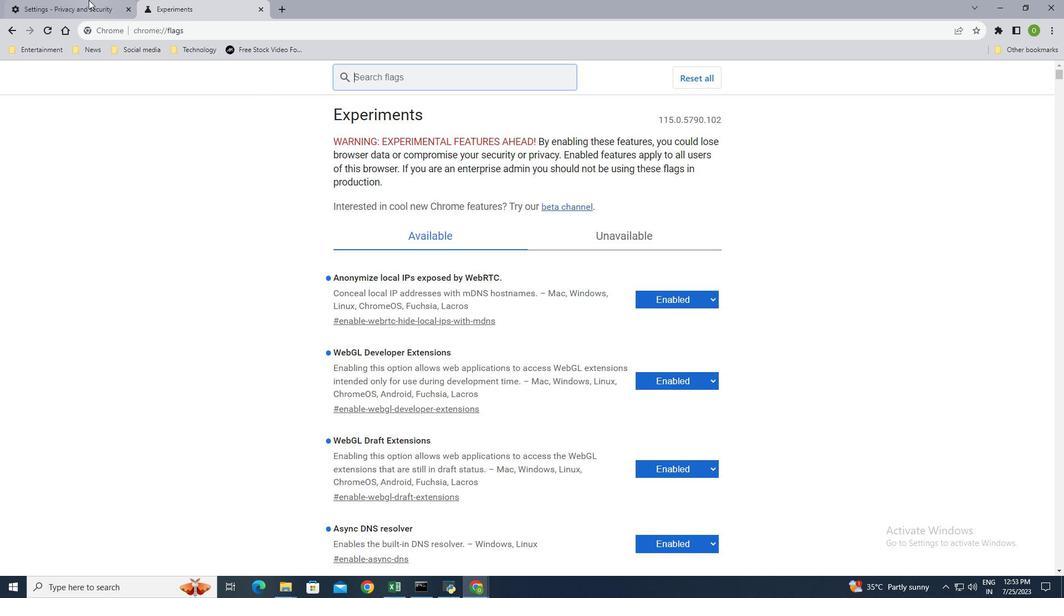 
Action: Mouse pressed left at (76, 0)
Screenshot: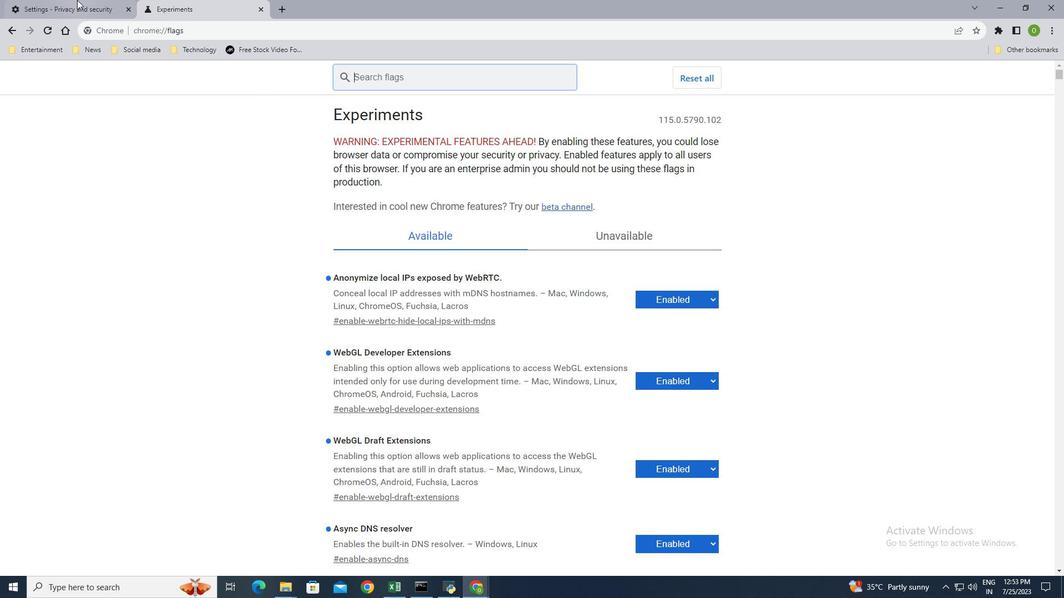 
Action: Mouse moved to (597, 358)
Screenshot: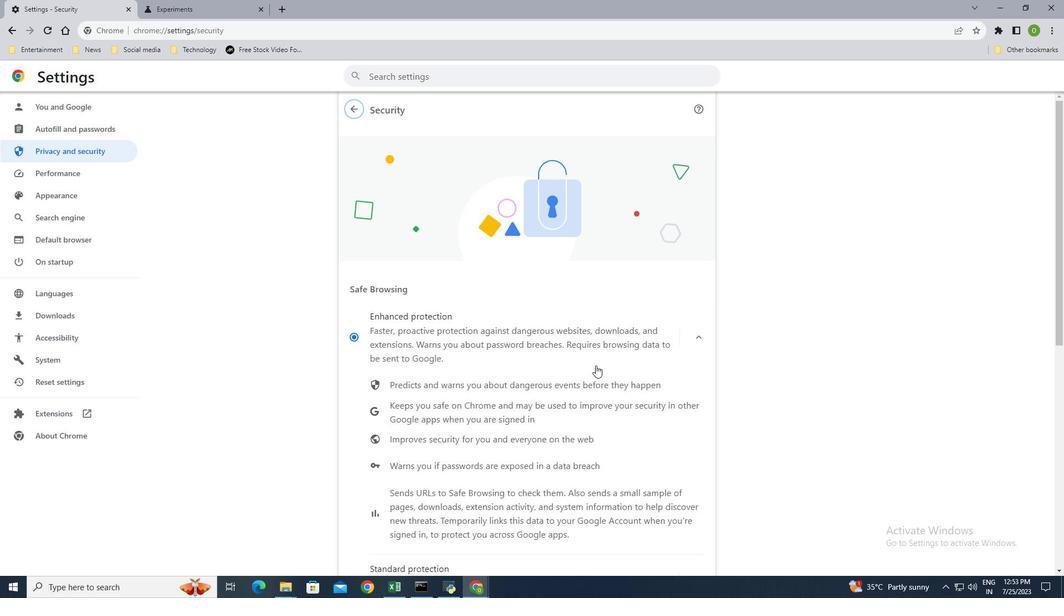 
Action: Mouse scrolled (597, 357) with delta (0, 0)
Screenshot: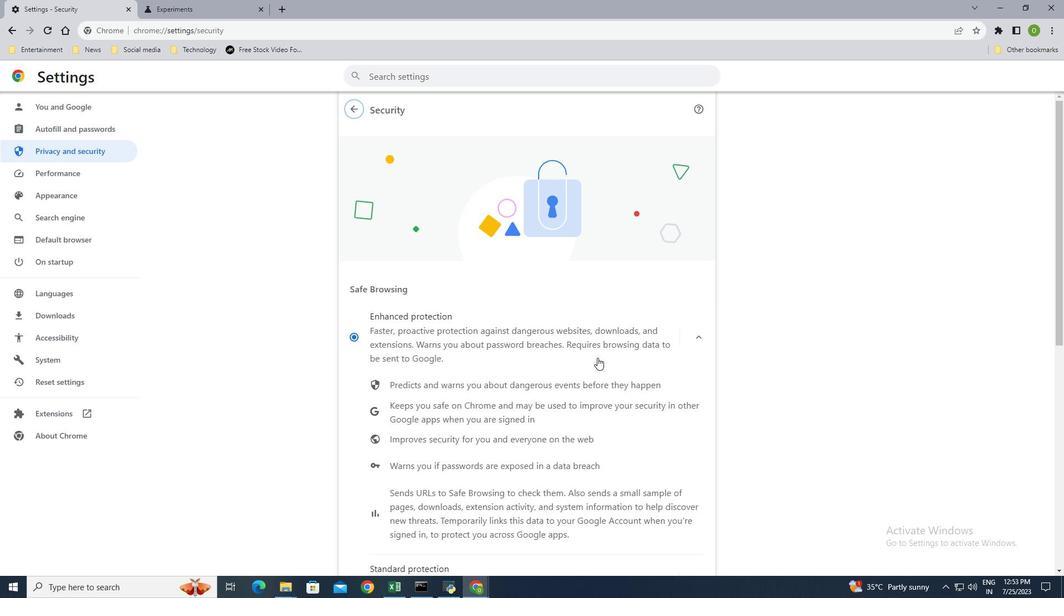 
Action: Mouse scrolled (597, 357) with delta (0, 0)
Screenshot: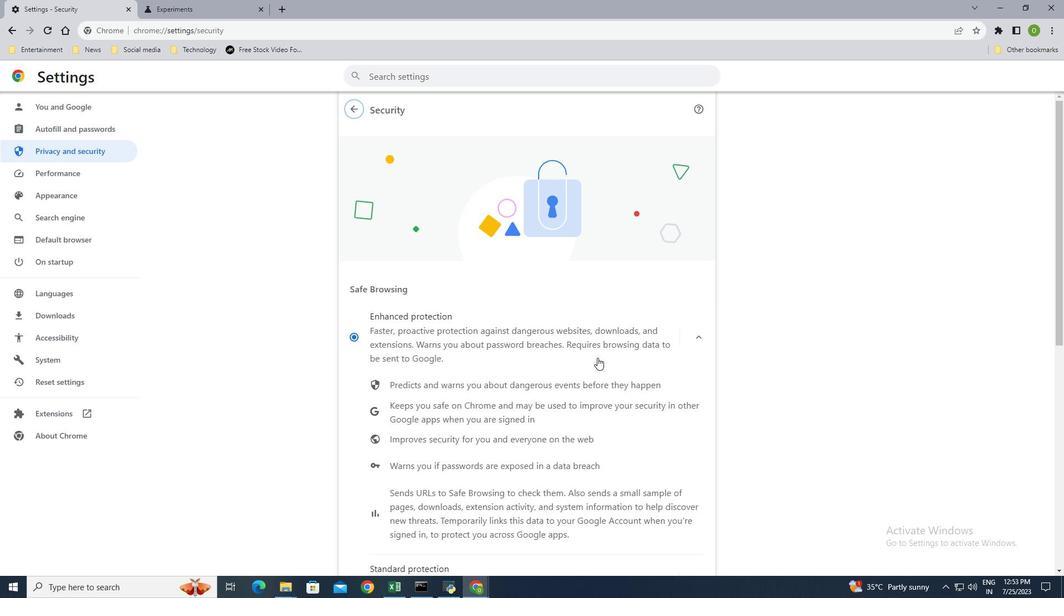 
Action: Mouse moved to (590, 354)
Screenshot: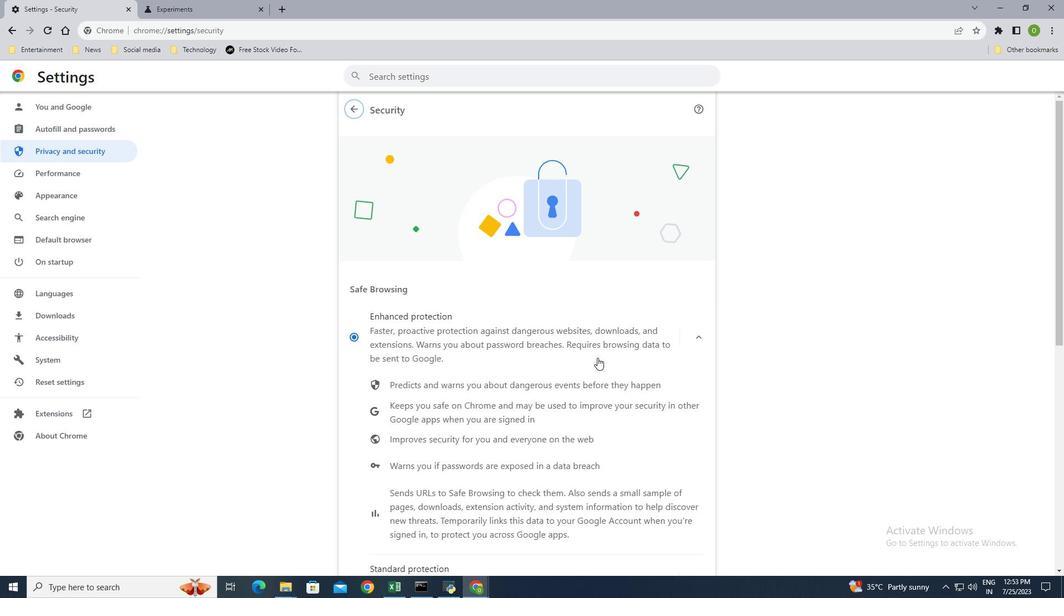
Action: Mouse scrolled (590, 353) with delta (0, 0)
Screenshot: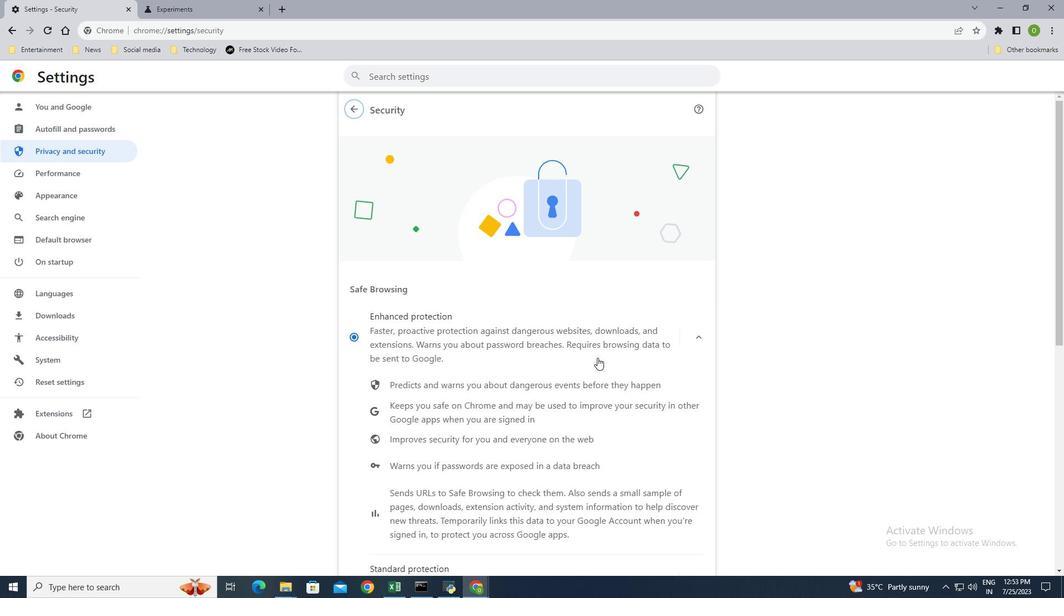 
Action: Mouse moved to (587, 351)
Screenshot: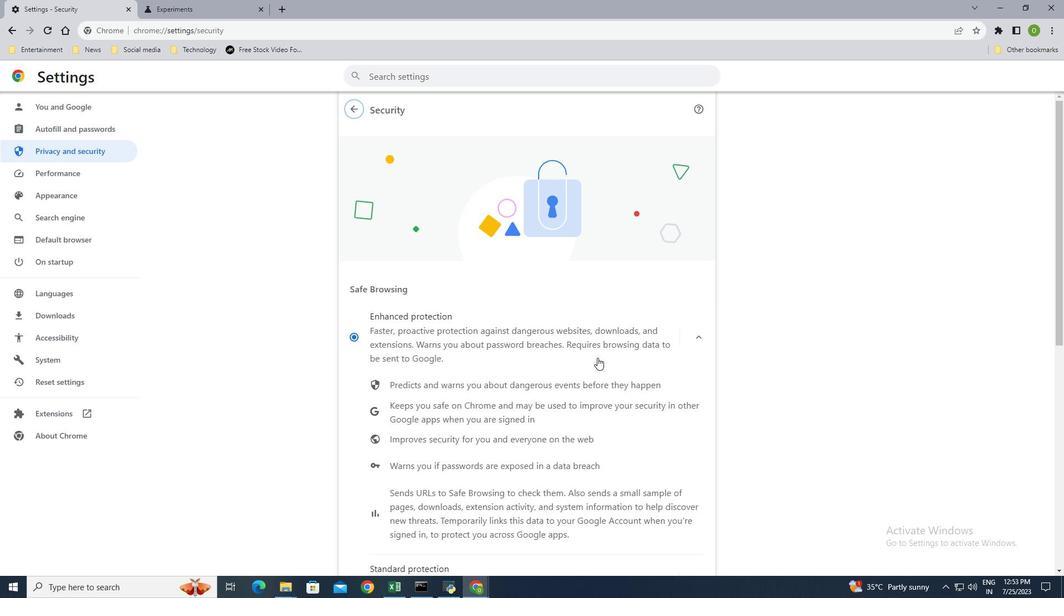 
Action: Mouse scrolled (587, 351) with delta (0, 0)
Screenshot: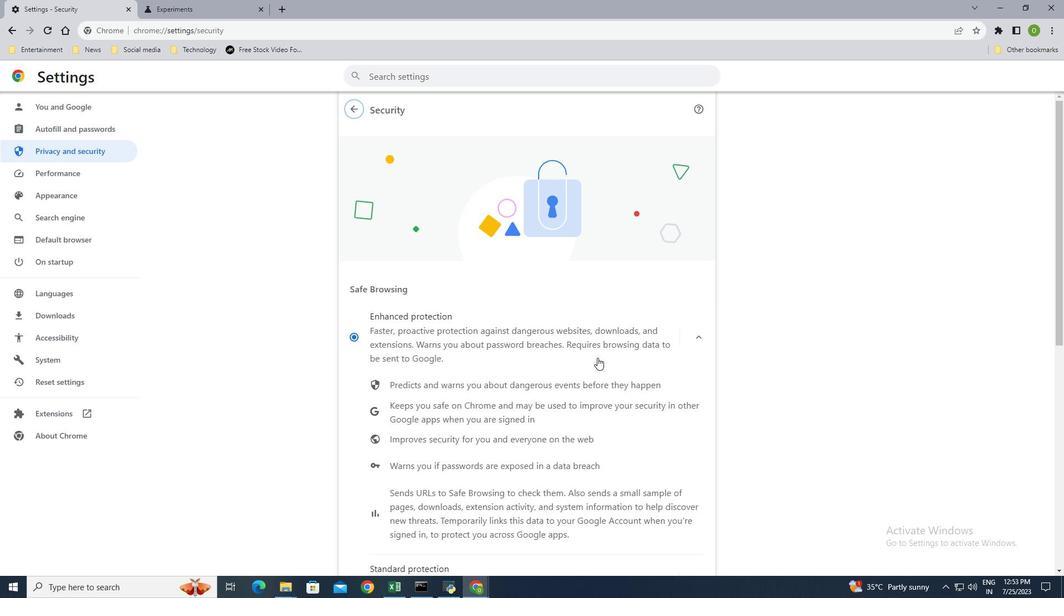 
Action: Mouse moved to (586, 351)
Screenshot: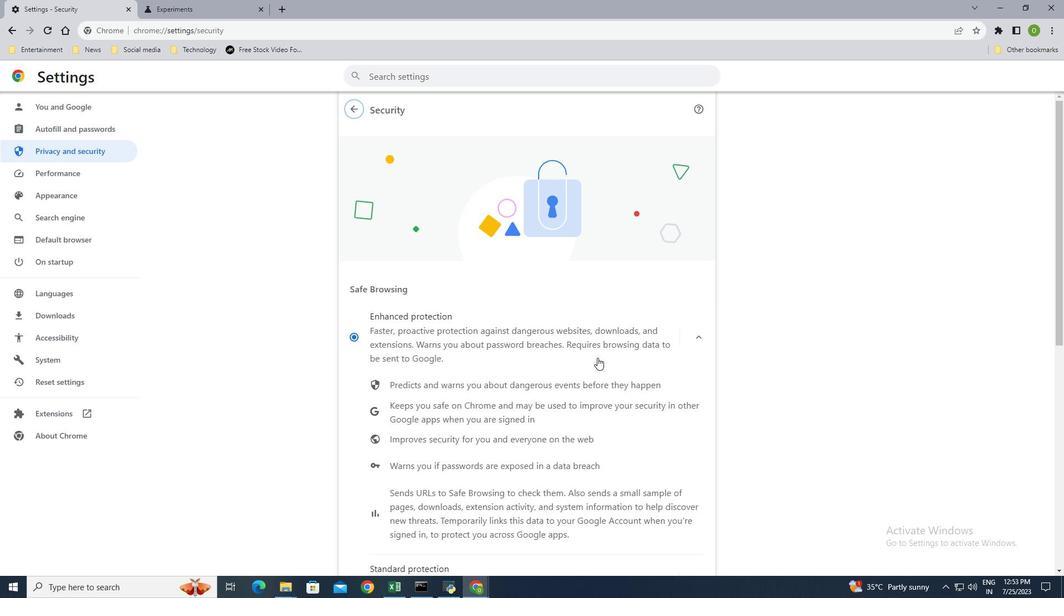 
Action: Mouse scrolled (586, 351) with delta (0, 0)
Screenshot: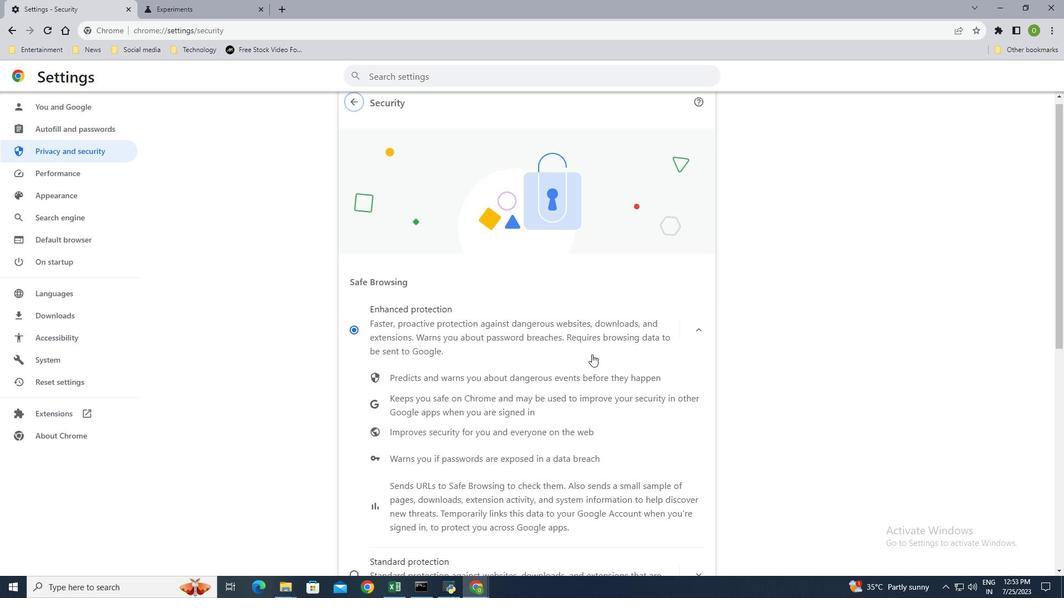 
Action: Mouse moved to (588, 350)
Screenshot: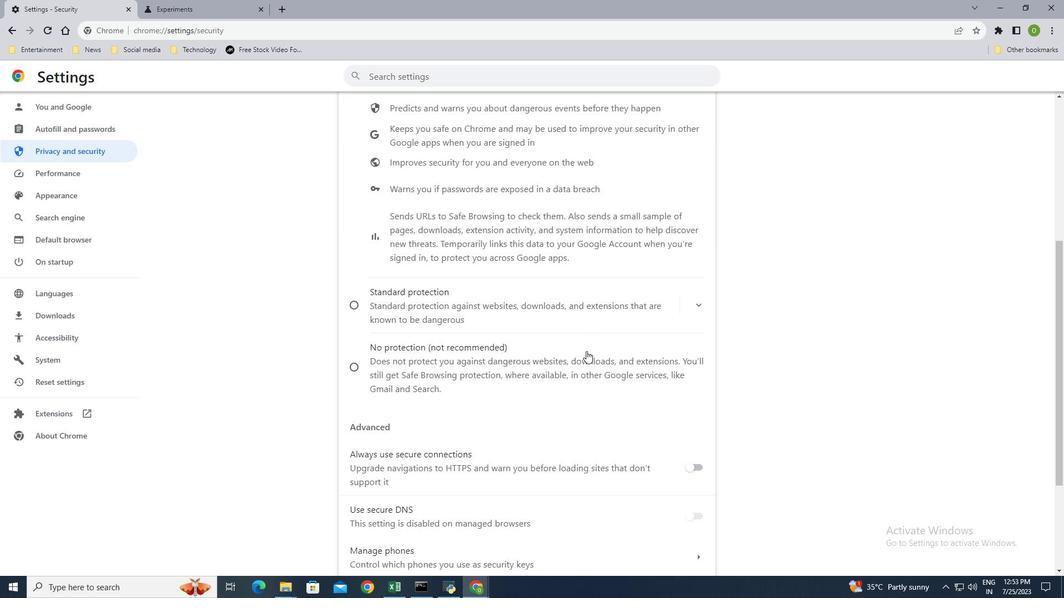 
Action: Mouse scrolled (588, 350) with delta (0, 0)
Screenshot: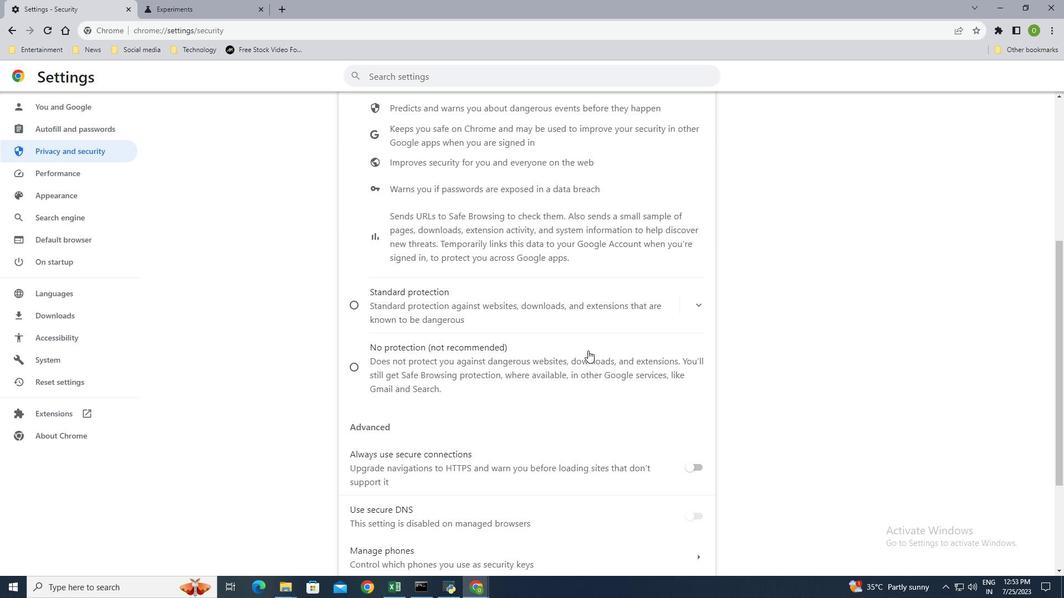 
Action: Mouse scrolled (588, 350) with delta (0, 0)
Screenshot: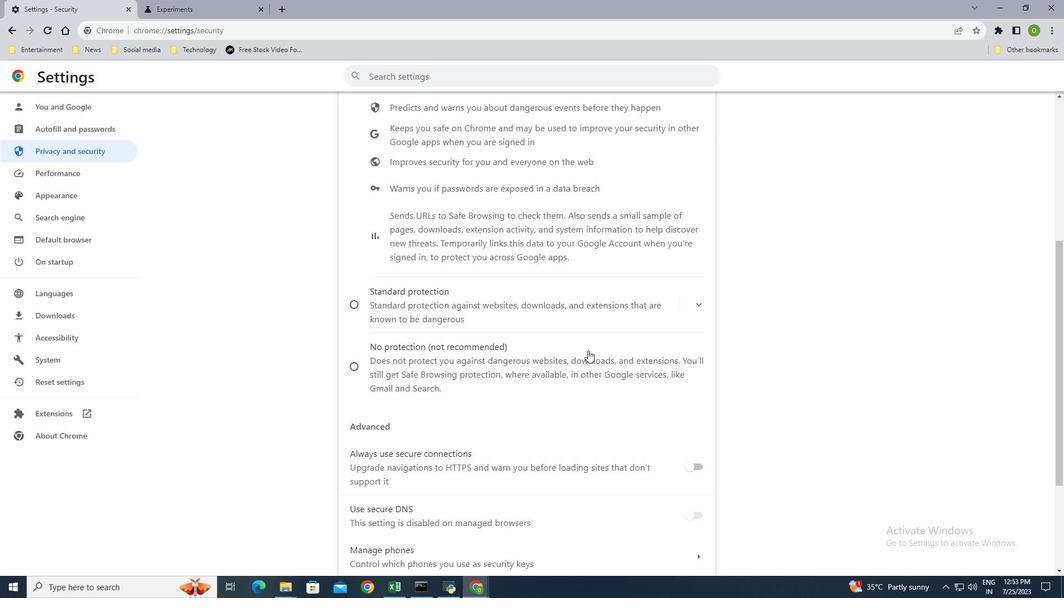 
Action: Mouse moved to (696, 404)
Screenshot: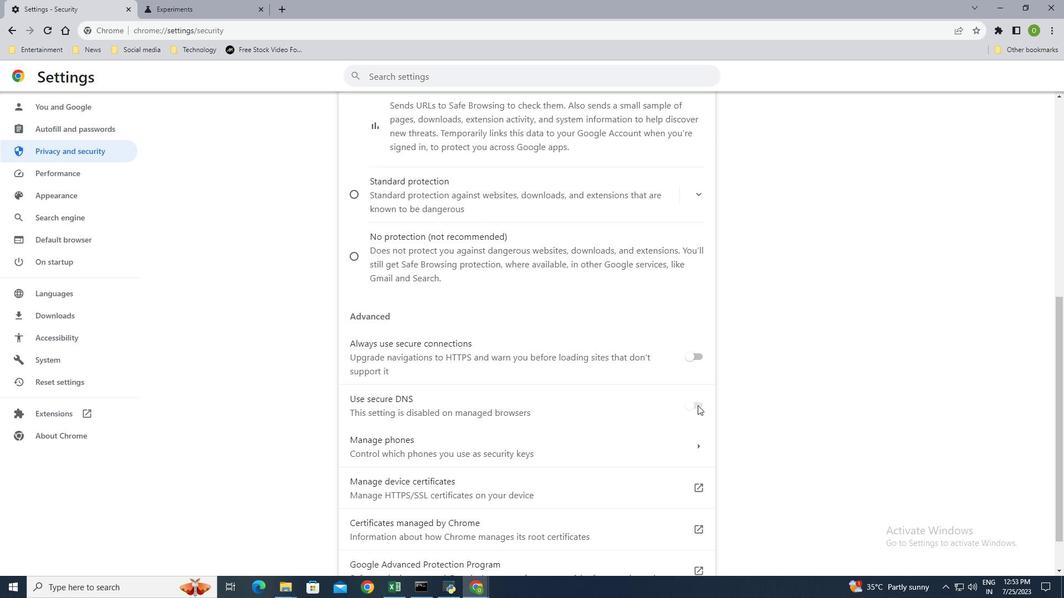 
Action: Mouse pressed left at (696, 404)
Screenshot: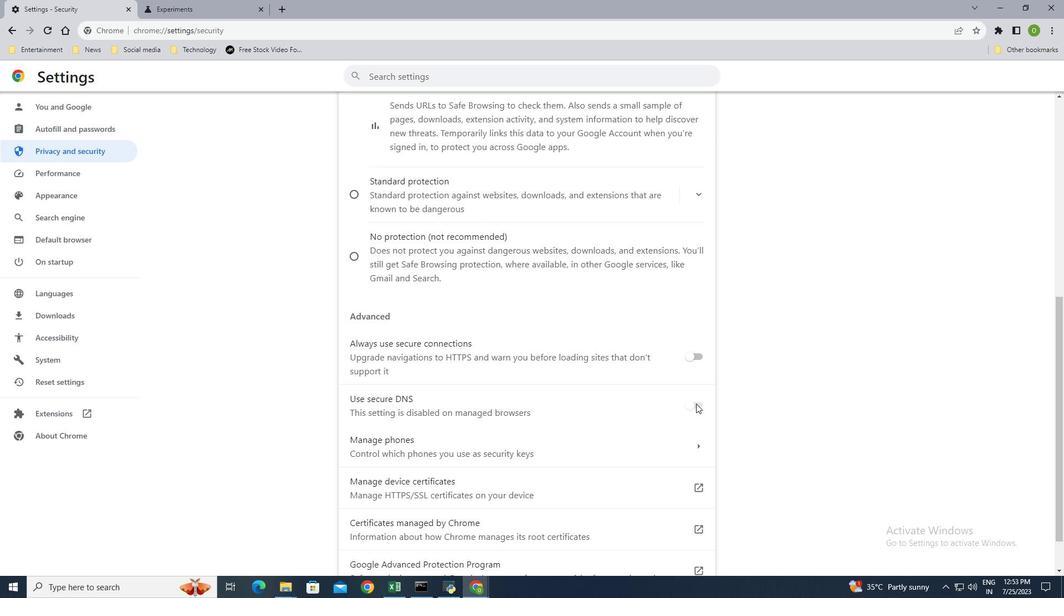 
Action: Mouse moved to (691, 404)
Screenshot: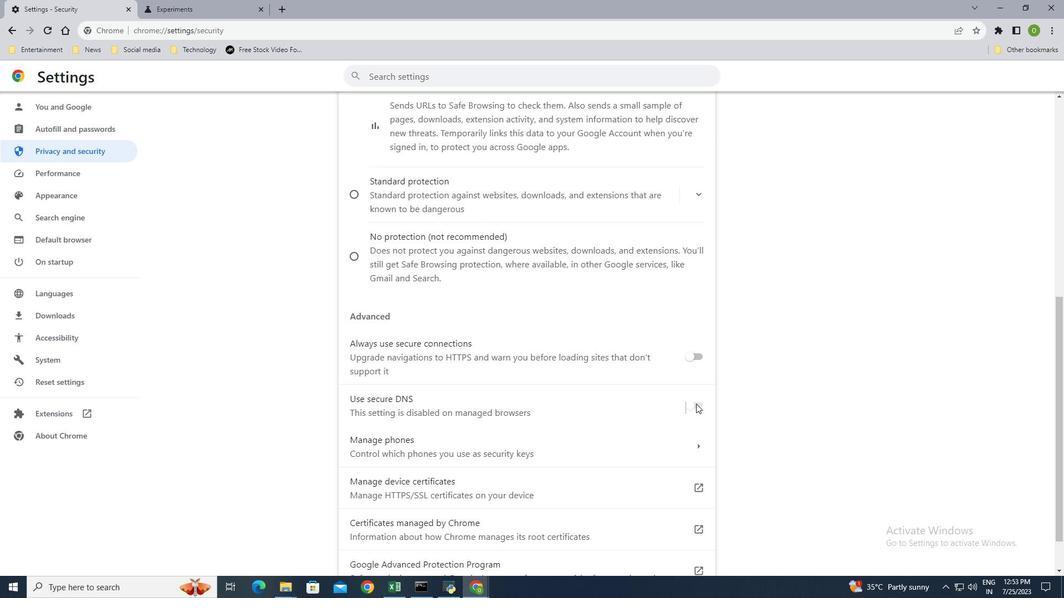
Action: Mouse pressed left at (691, 404)
Screenshot: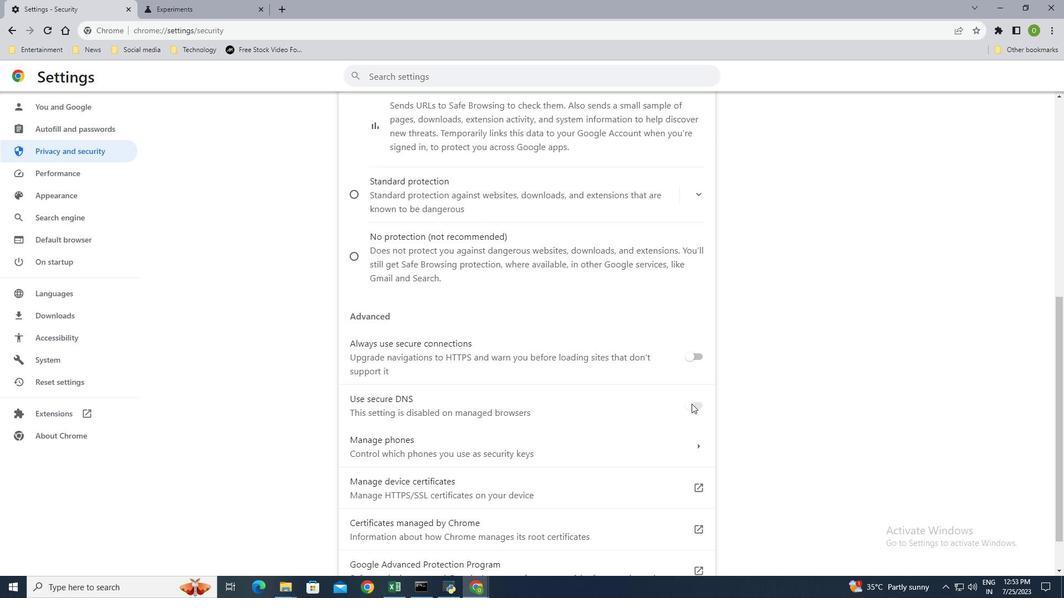 
Action: Mouse pressed left at (691, 404)
Screenshot: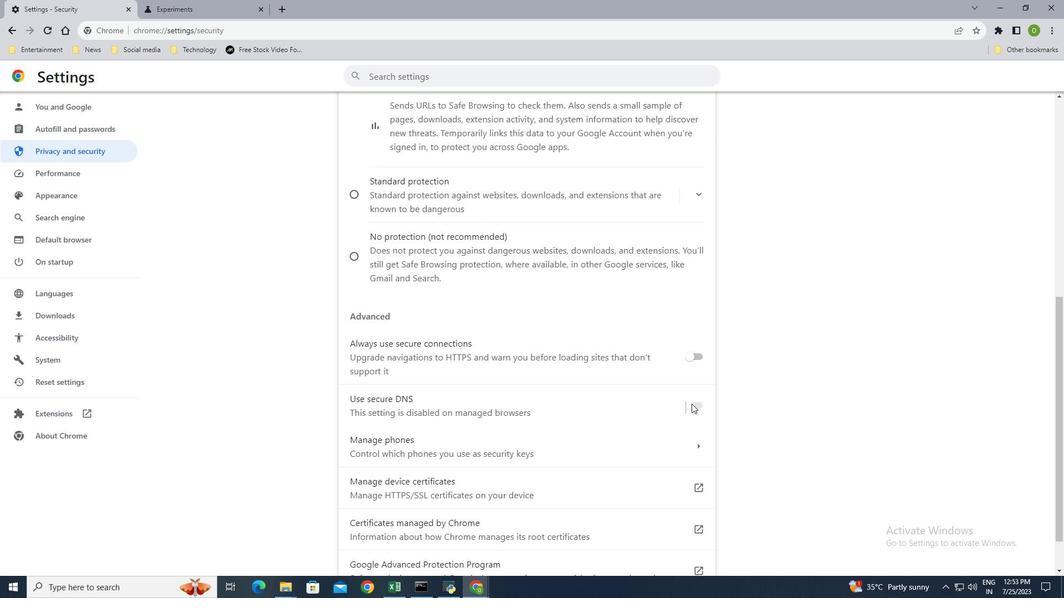 
Action: Mouse pressed left at (691, 404)
Screenshot: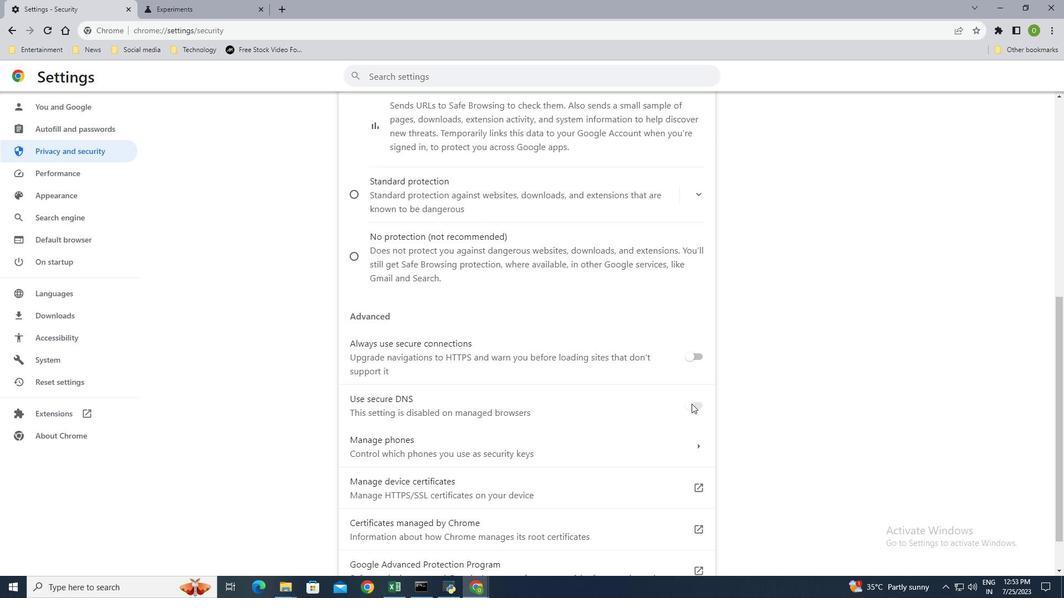 
Action: Mouse pressed left at (691, 404)
Screenshot: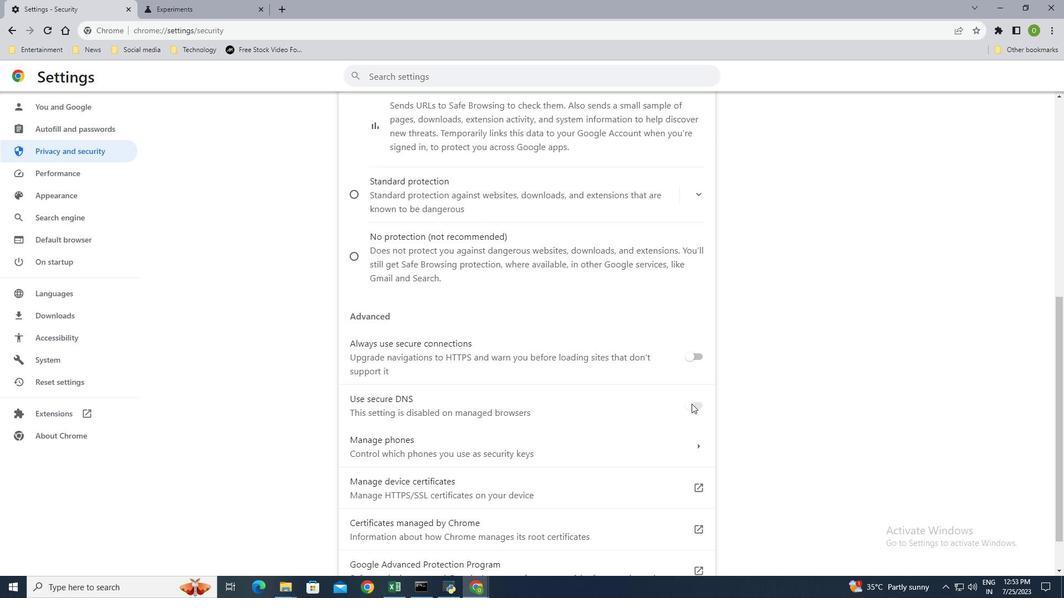 
Action: Mouse moved to (695, 354)
Screenshot: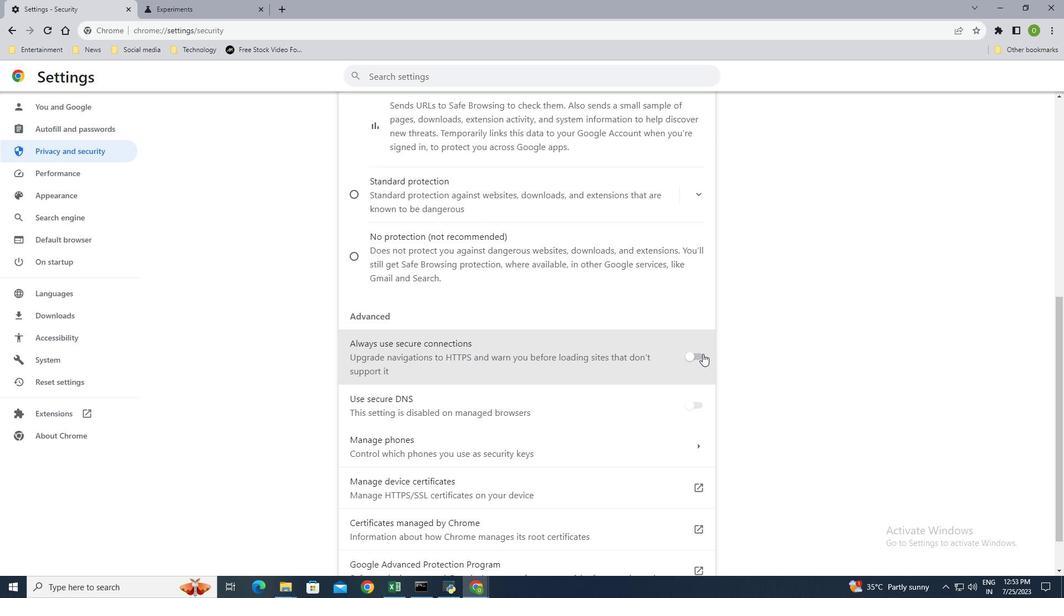 
Action: Mouse pressed left at (695, 354)
Screenshot: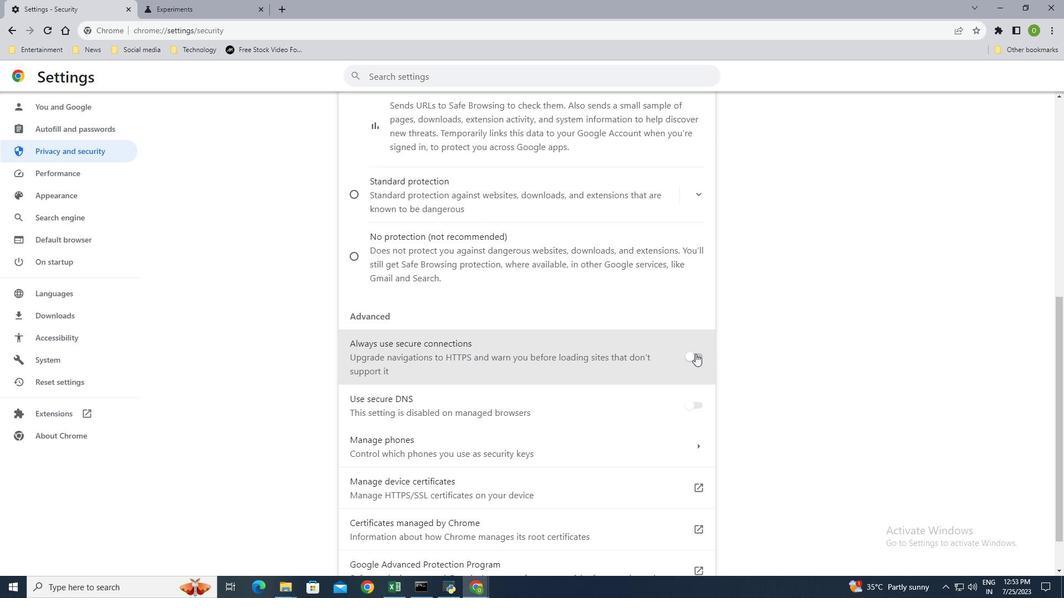 
Action: Mouse moved to (696, 402)
Screenshot: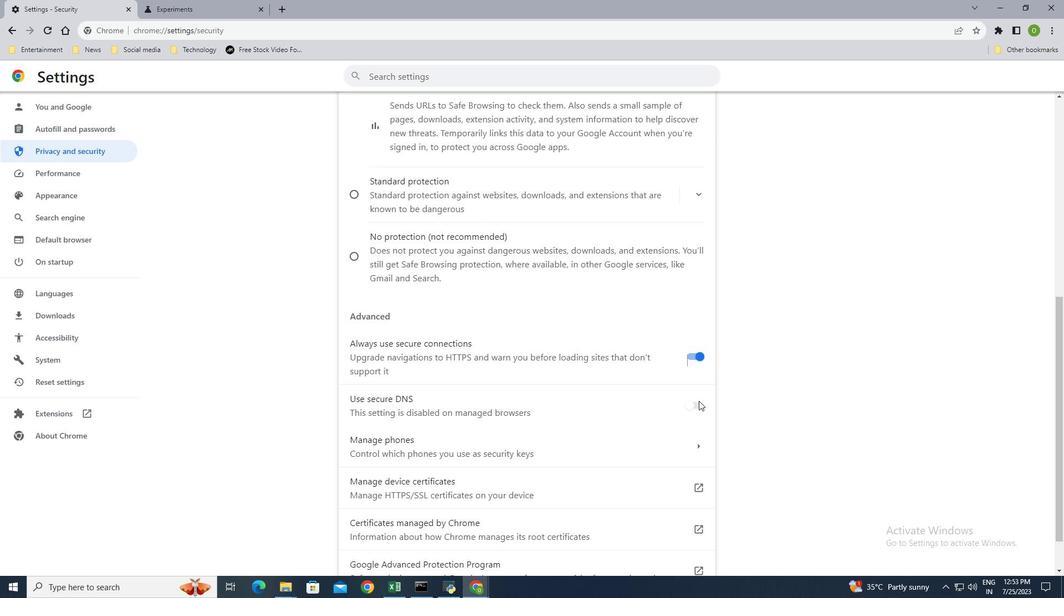 
Action: Mouse pressed left at (696, 402)
Screenshot: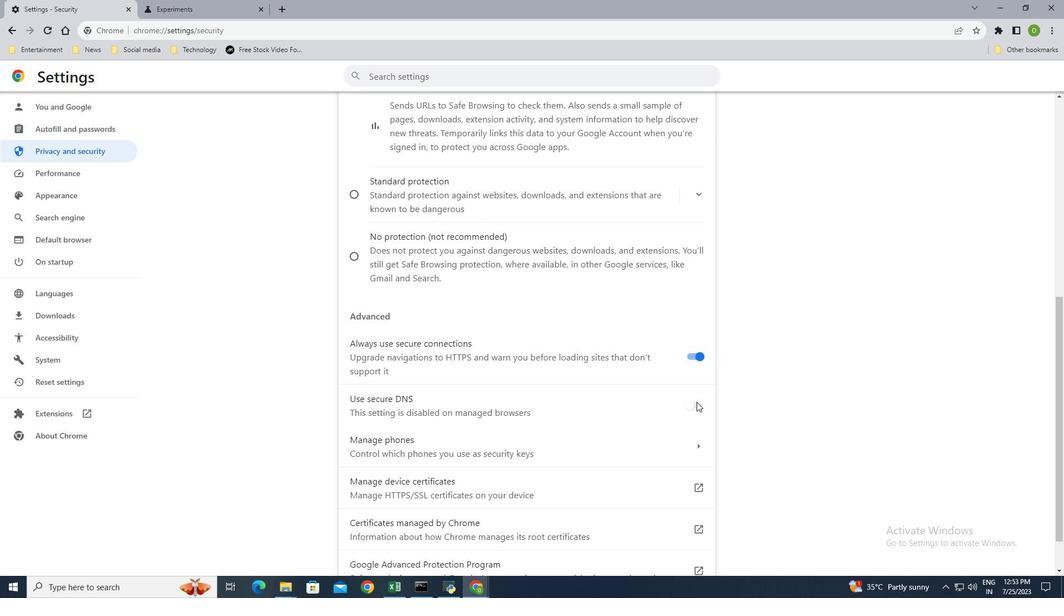 
Action: Mouse moved to (696, 401)
Screenshot: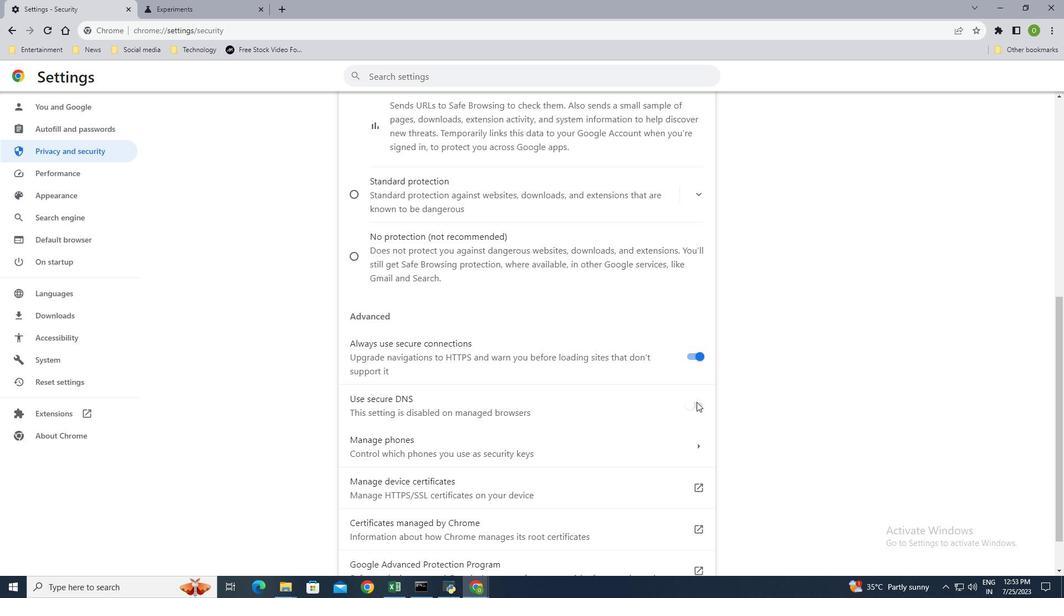 
Action: Mouse scrolled (696, 401) with delta (0, 0)
Screenshot: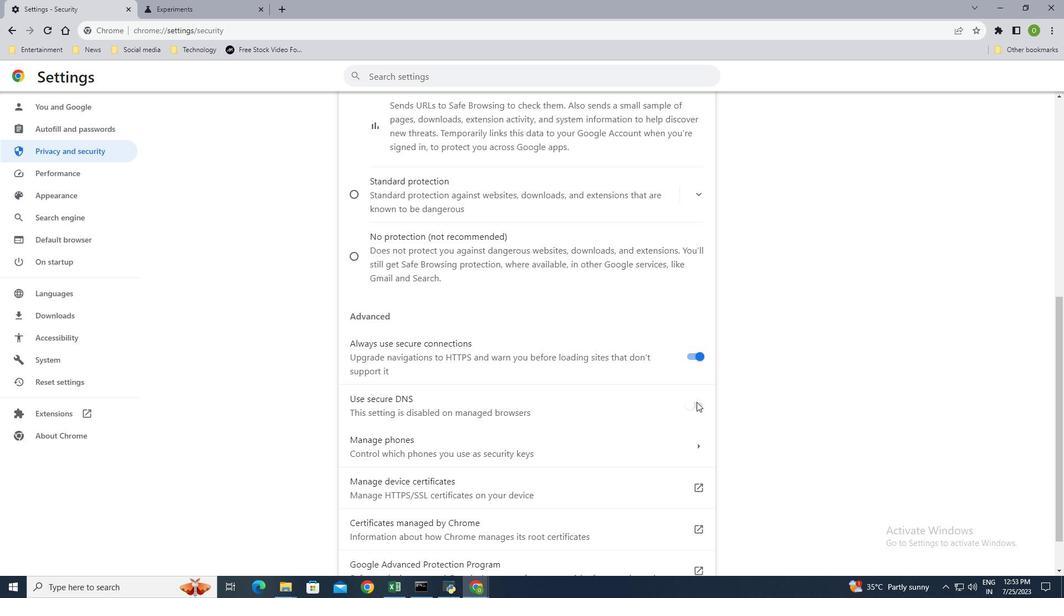 
Action: Mouse scrolled (696, 401) with delta (0, 0)
Screenshot: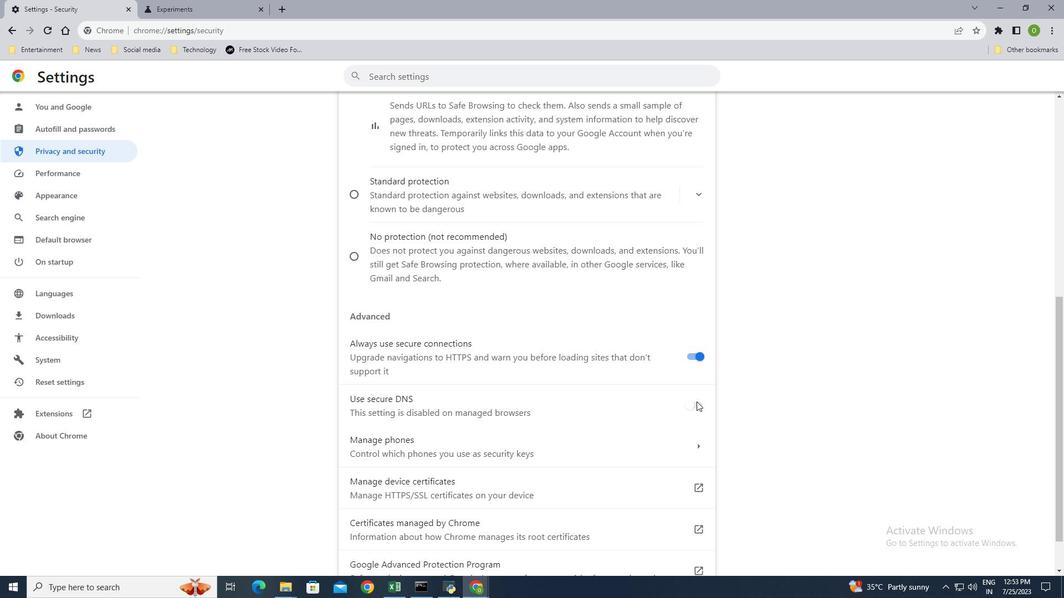
Action: Mouse moved to (654, 397)
Screenshot: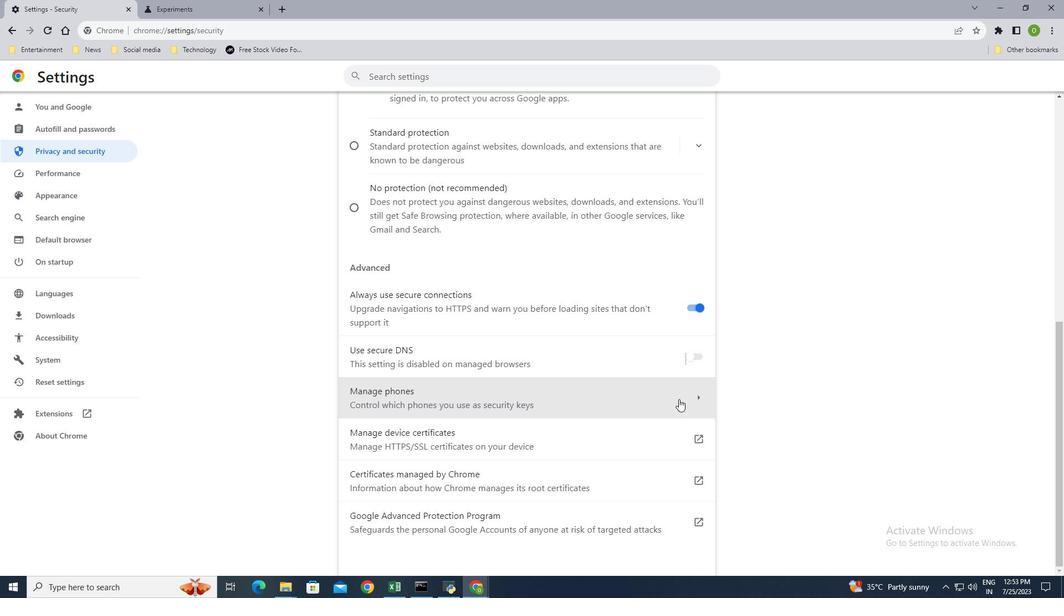
Action: Mouse scrolled (654, 397) with delta (0, 0)
Screenshot: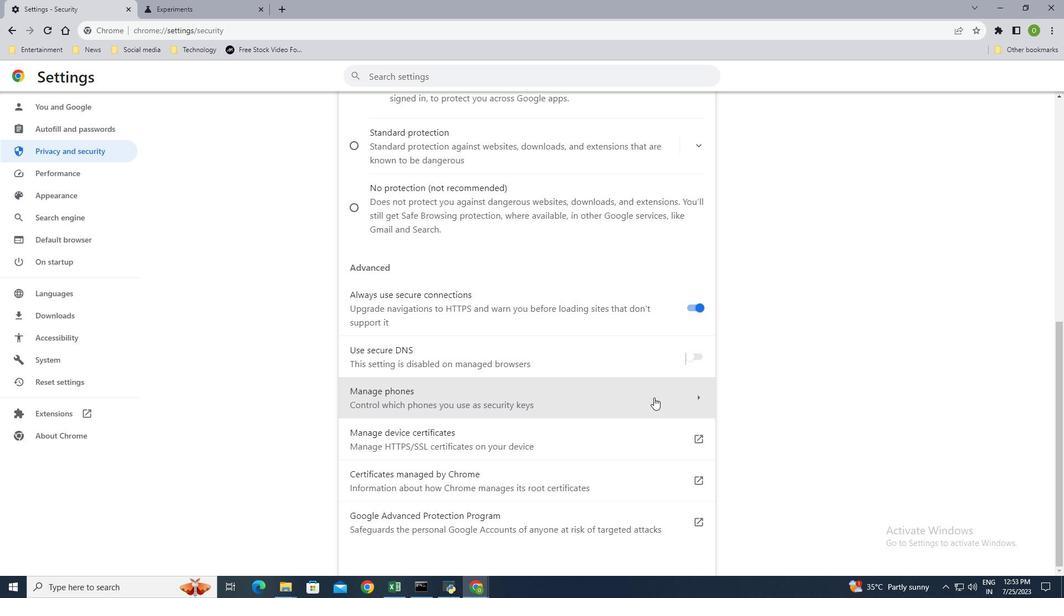 
Action: Mouse scrolled (654, 397) with delta (0, 0)
Screenshot: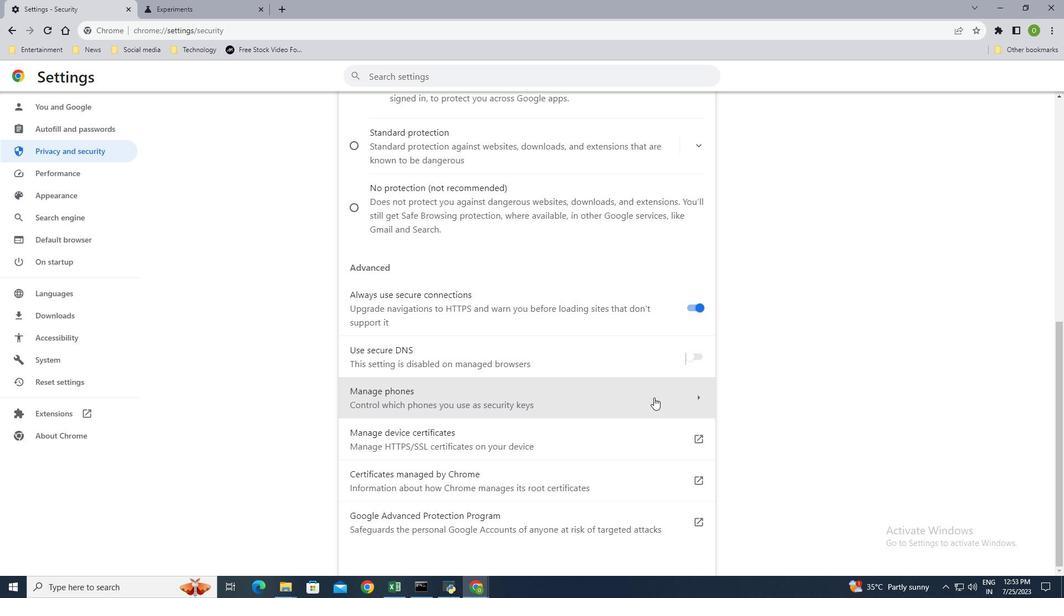 
Action: Mouse moved to (664, 432)
Screenshot: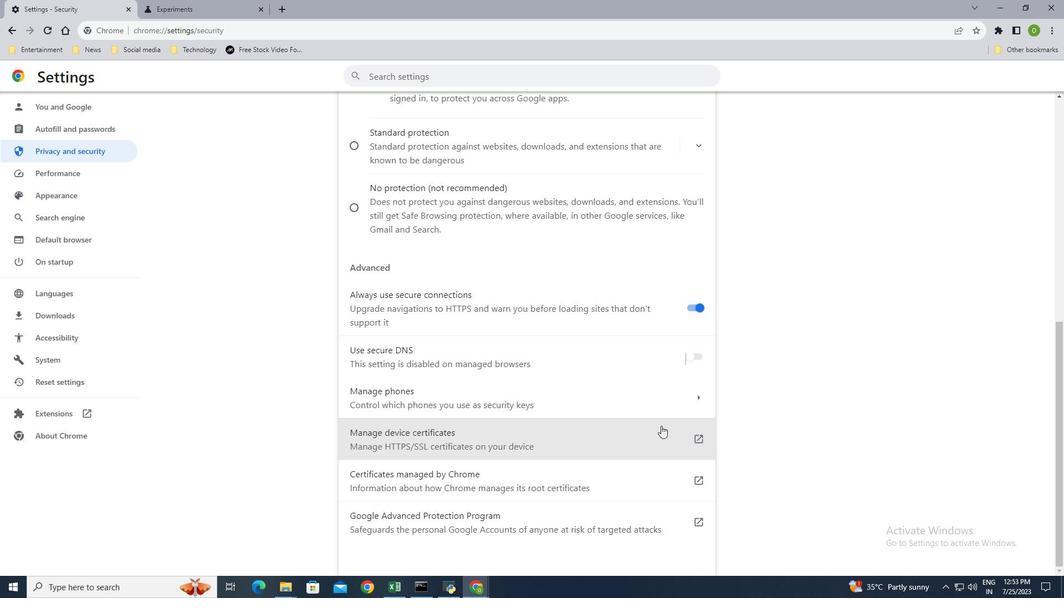 
Action: Mouse pressed left at (664, 432)
Screenshot: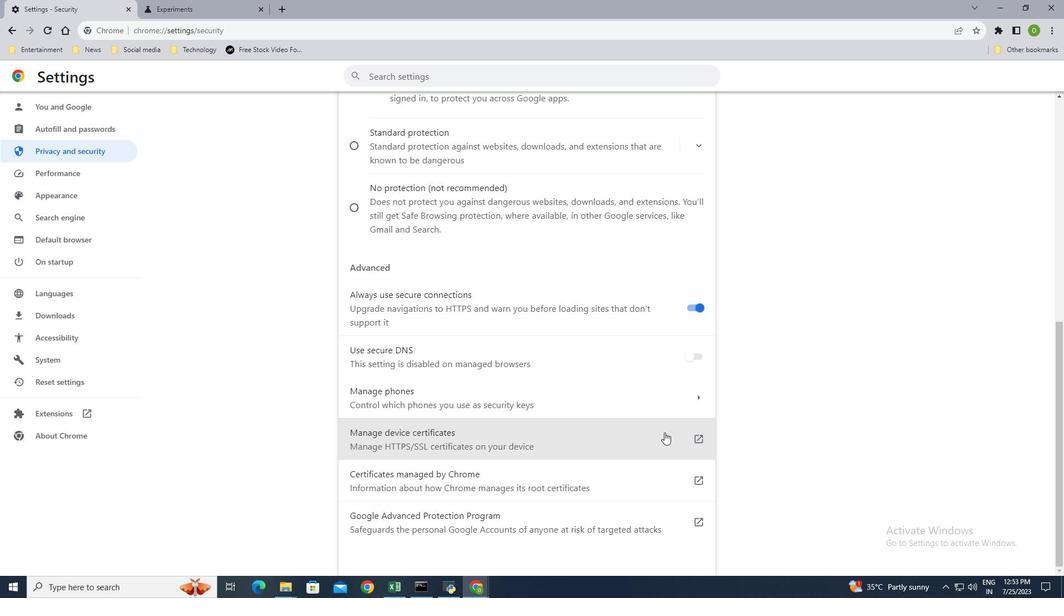 
Action: Mouse moved to (99, 77)
Screenshot: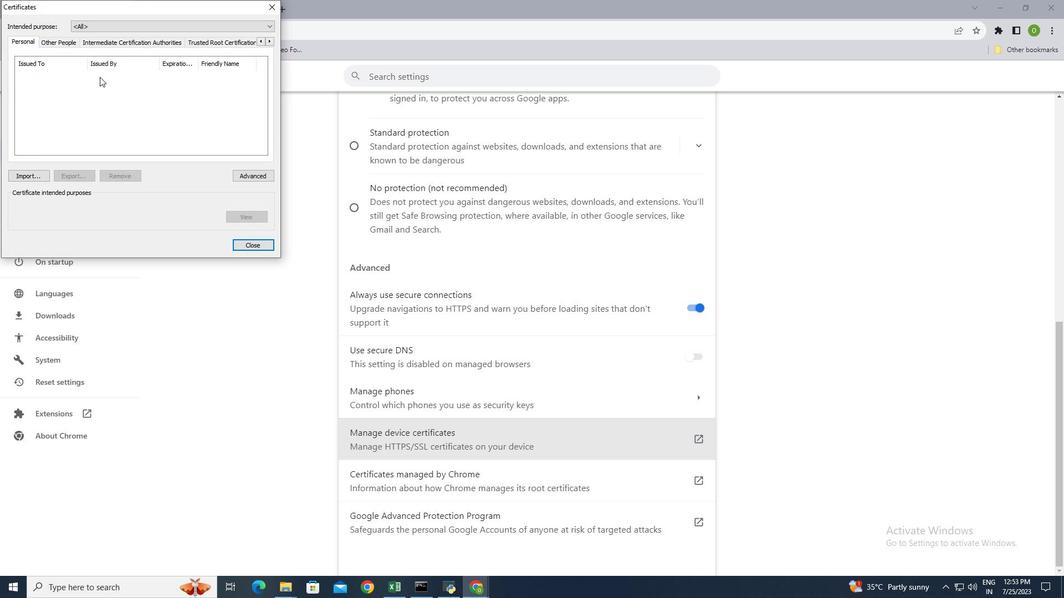 
Action: Mouse scrolled (99, 78) with delta (0, 0)
Screenshot: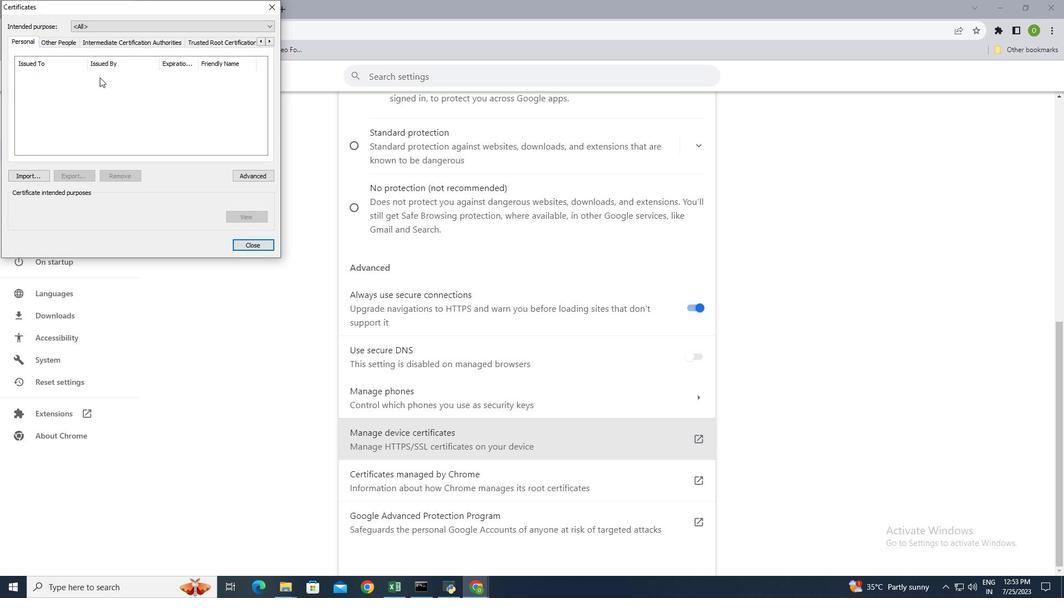 
Action: Mouse moved to (272, 6)
Screenshot: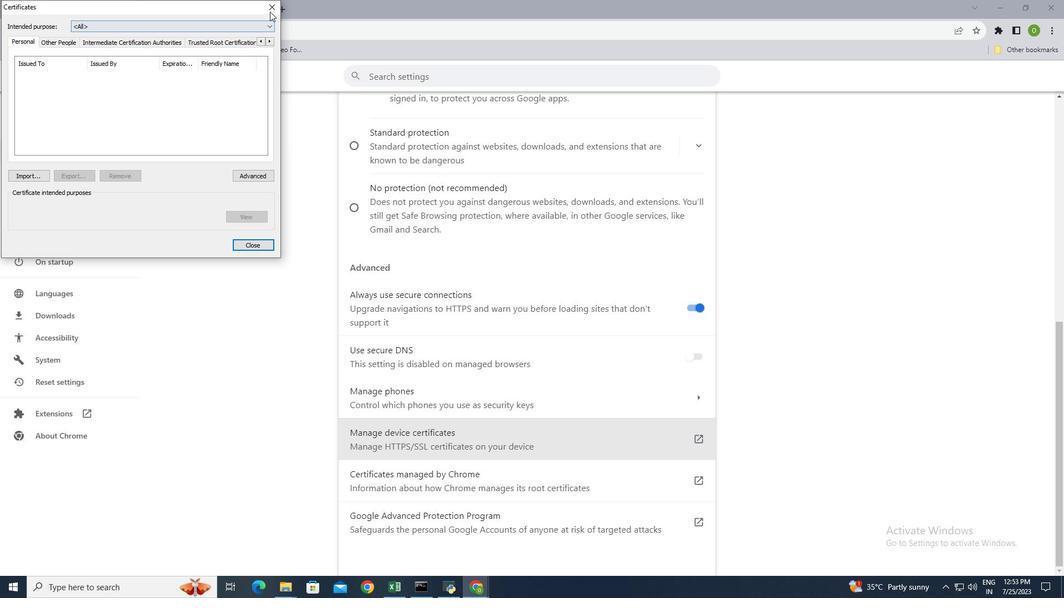 
Action: Mouse pressed left at (272, 6)
Screenshot: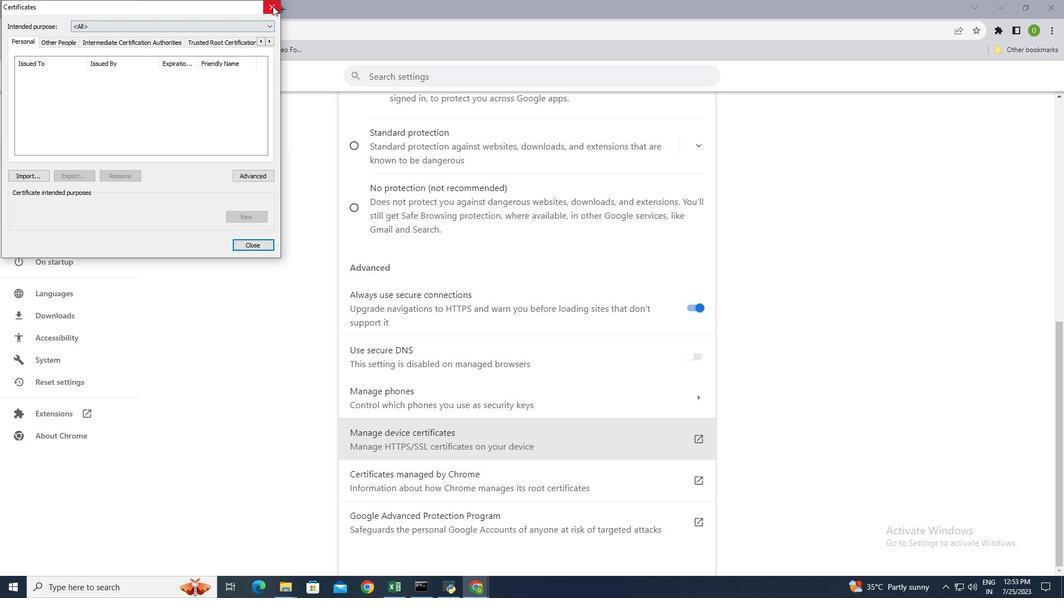
Action: Mouse moved to (646, 431)
Screenshot: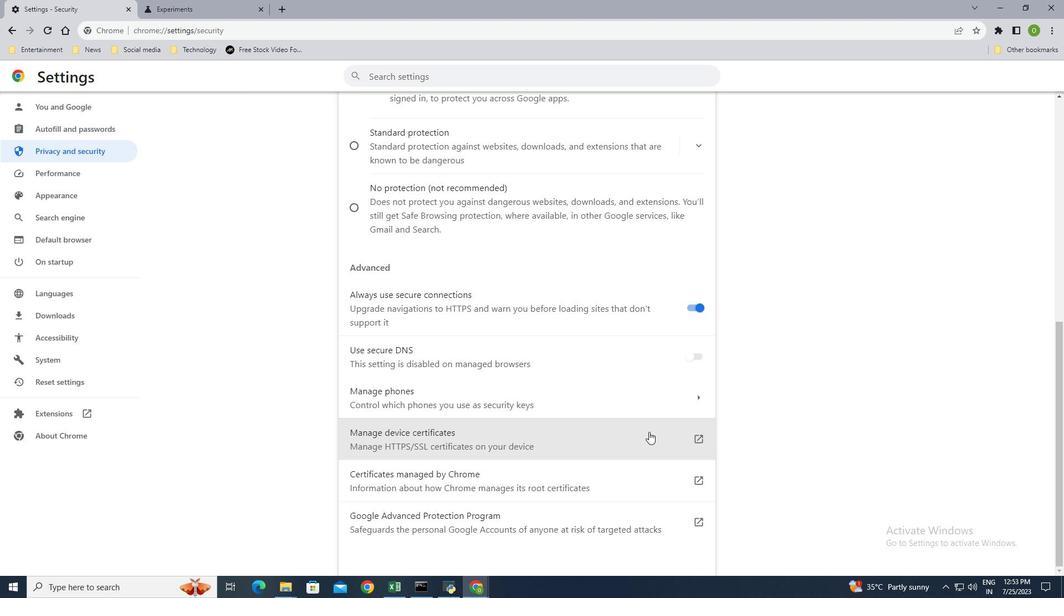 
Action: Mouse pressed left at (646, 431)
Screenshot: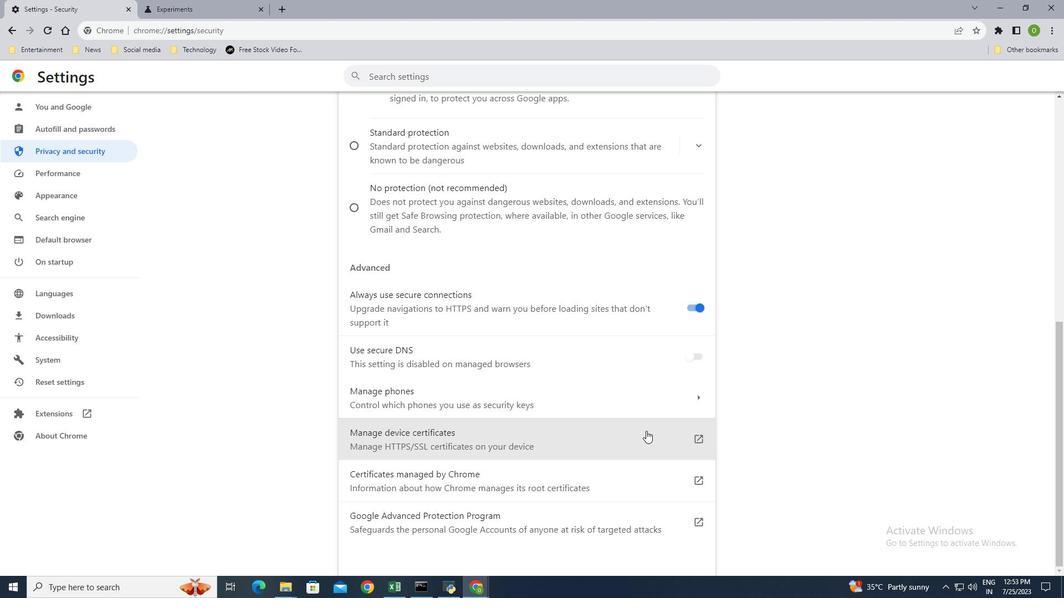 
Action: Mouse moved to (660, 450)
Screenshot: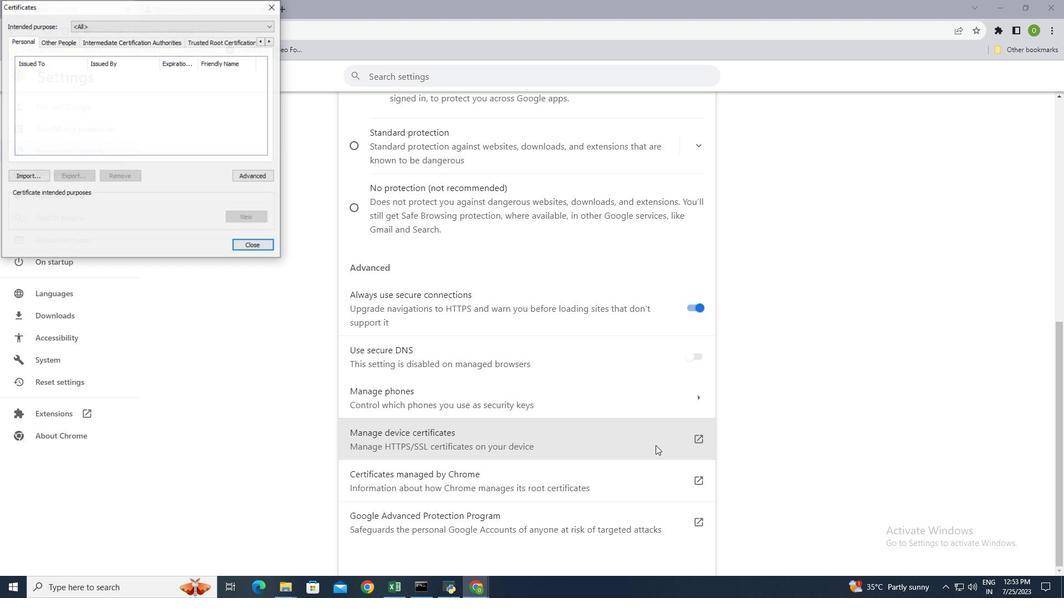 
Action: Mouse scrolled (660, 449) with delta (0, 0)
Screenshot: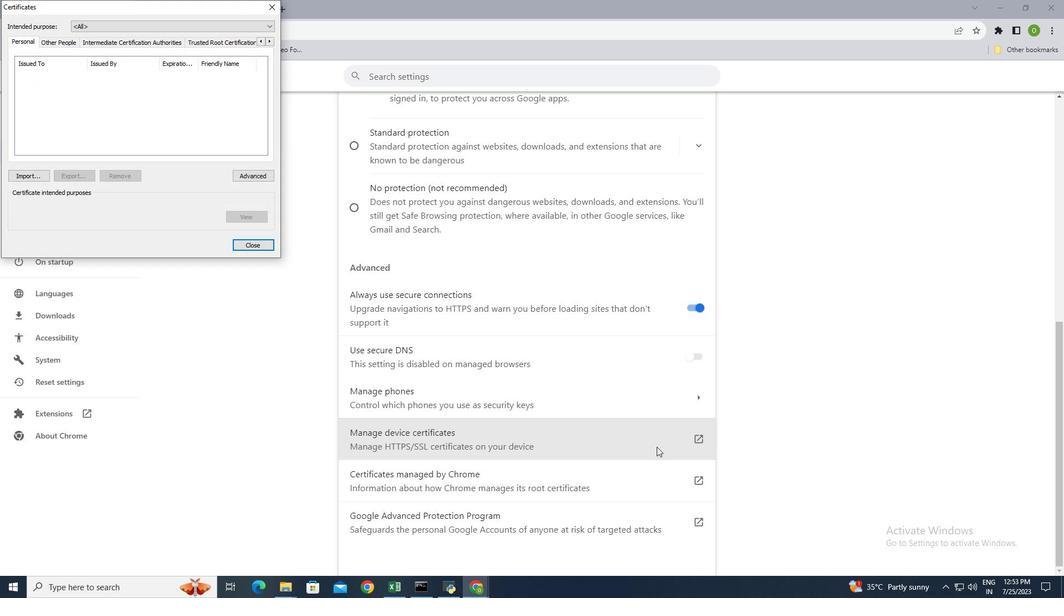 
Action: Mouse moved to (660, 450)
Screenshot: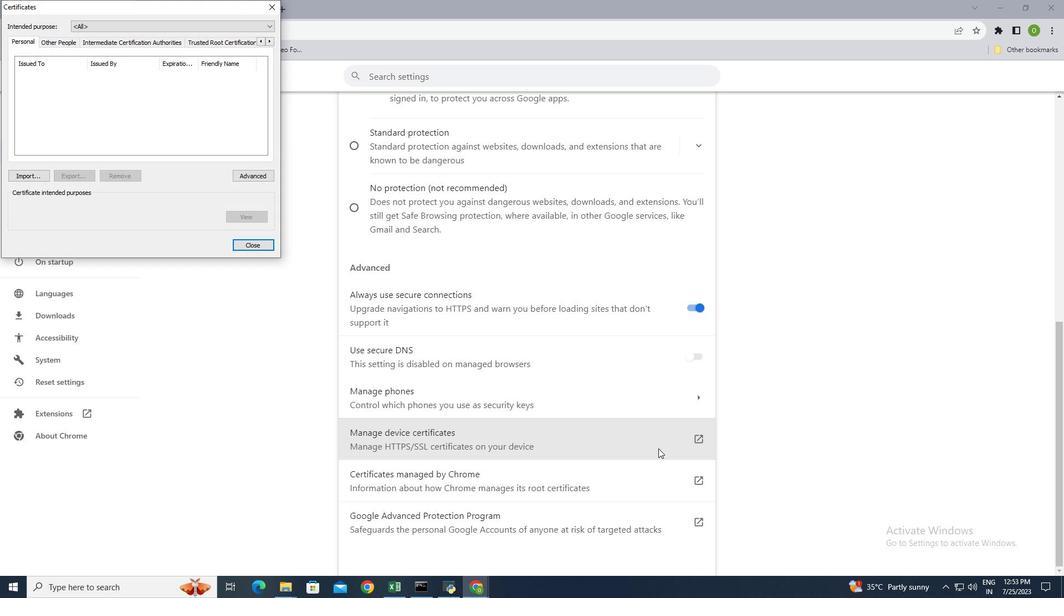 
Action: Mouse scrolled (660, 450) with delta (0, 0)
Screenshot: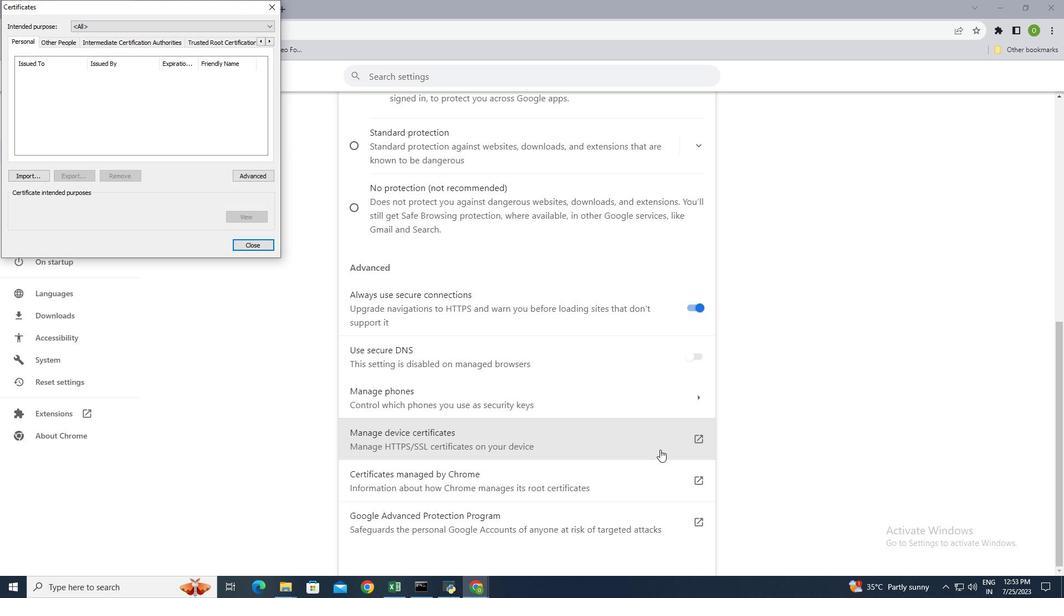 
Action: Mouse moved to (256, 245)
Screenshot: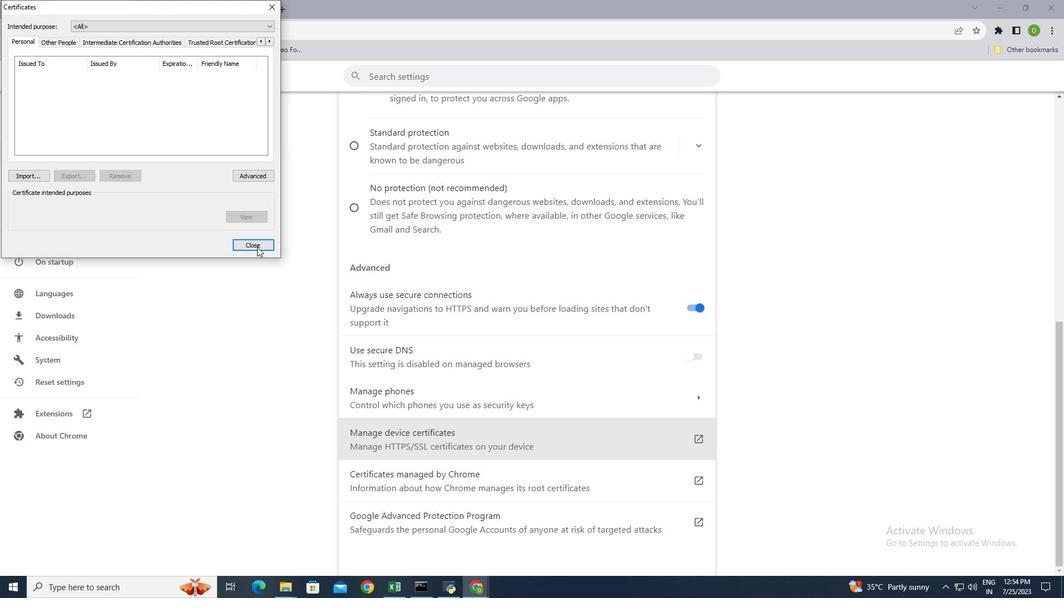 
Action: Mouse pressed left at (256, 245)
Screenshot: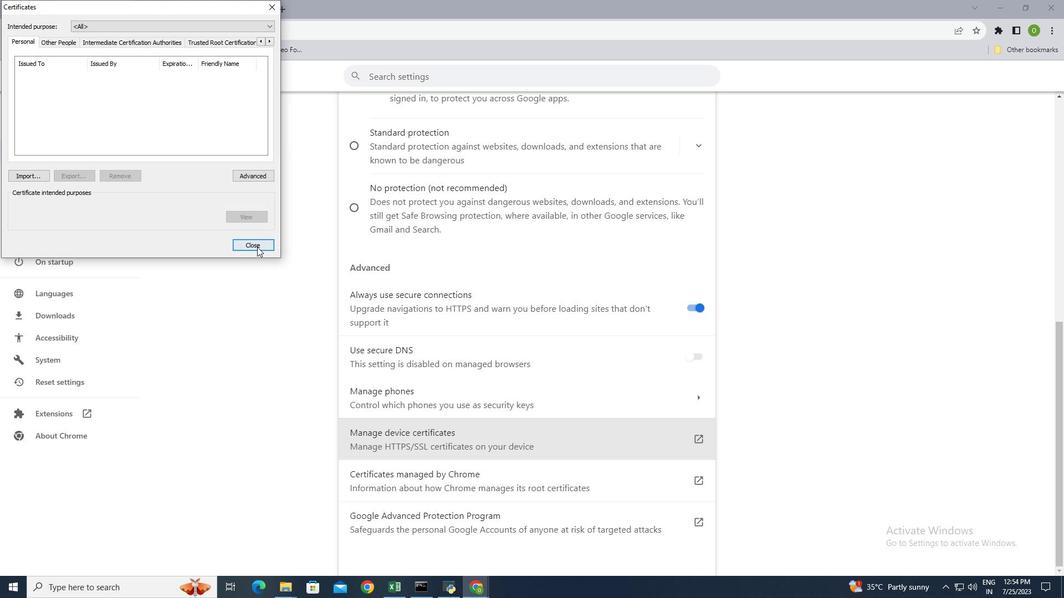 
Action: Mouse moved to (556, 478)
Screenshot: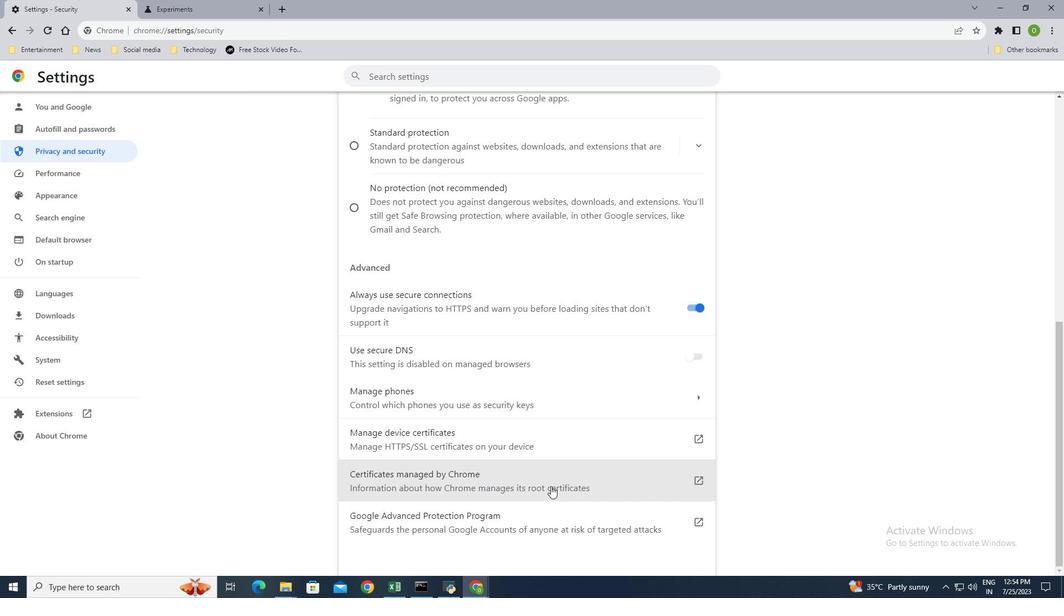 
Action: Mouse pressed left at (556, 478)
Screenshot: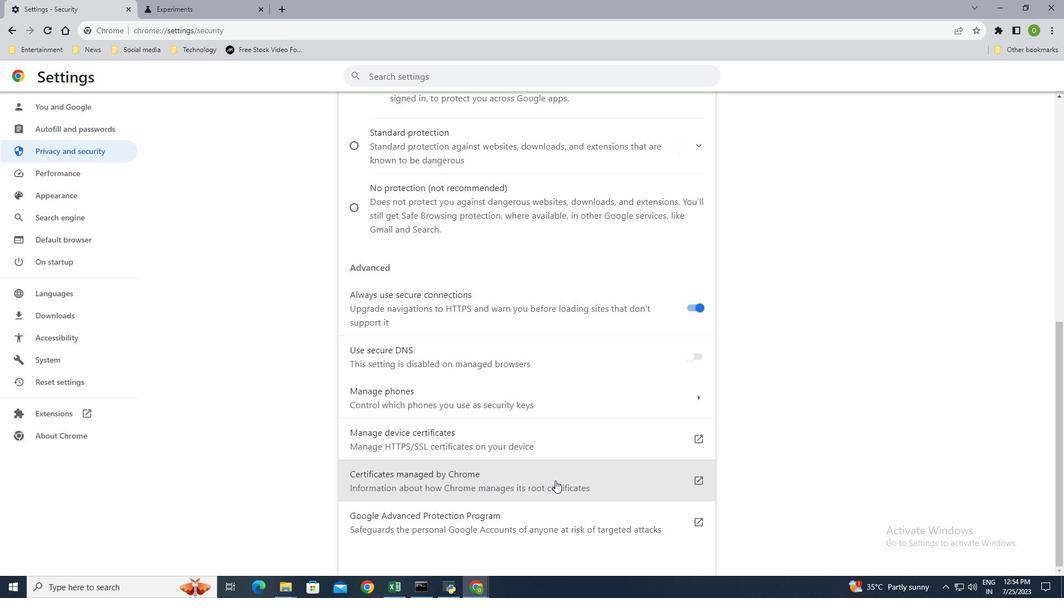 
Action: Mouse moved to (259, 7)
Screenshot: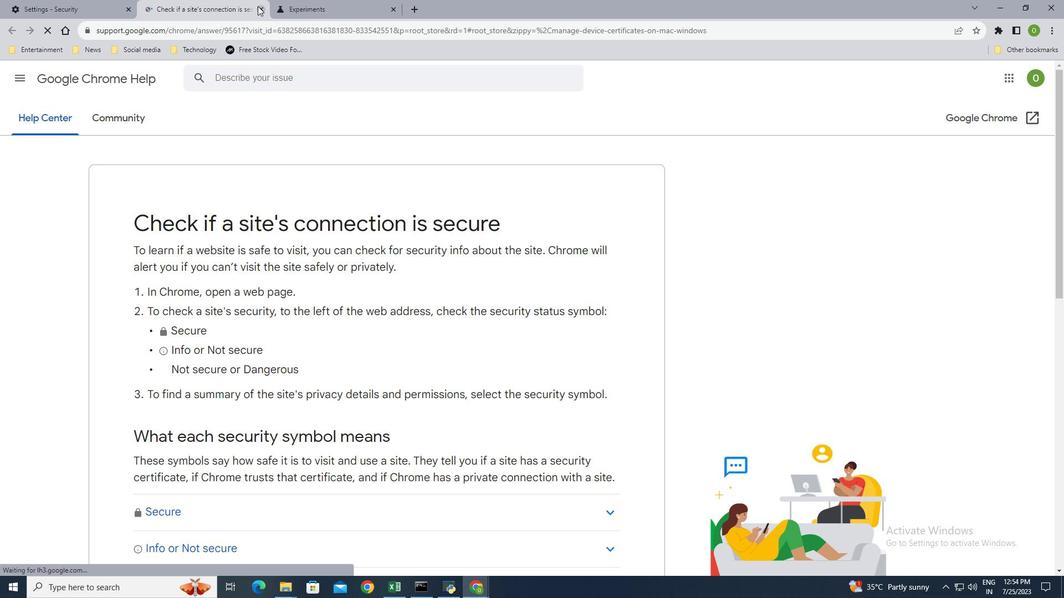 
Action: Mouse pressed left at (259, 7)
Screenshot: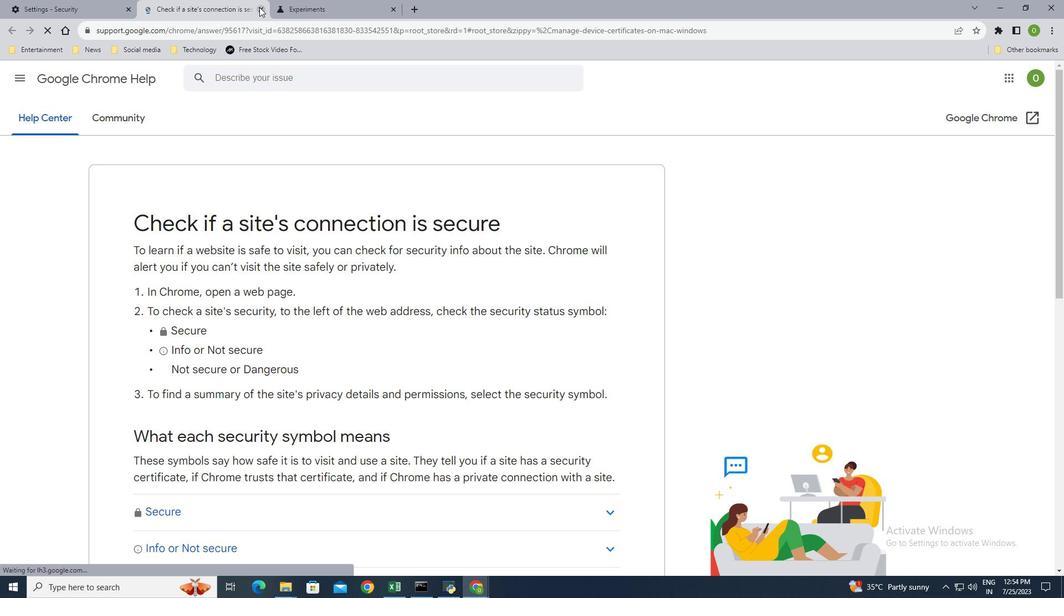 
Action: Mouse pressed left at (259, 7)
Screenshot: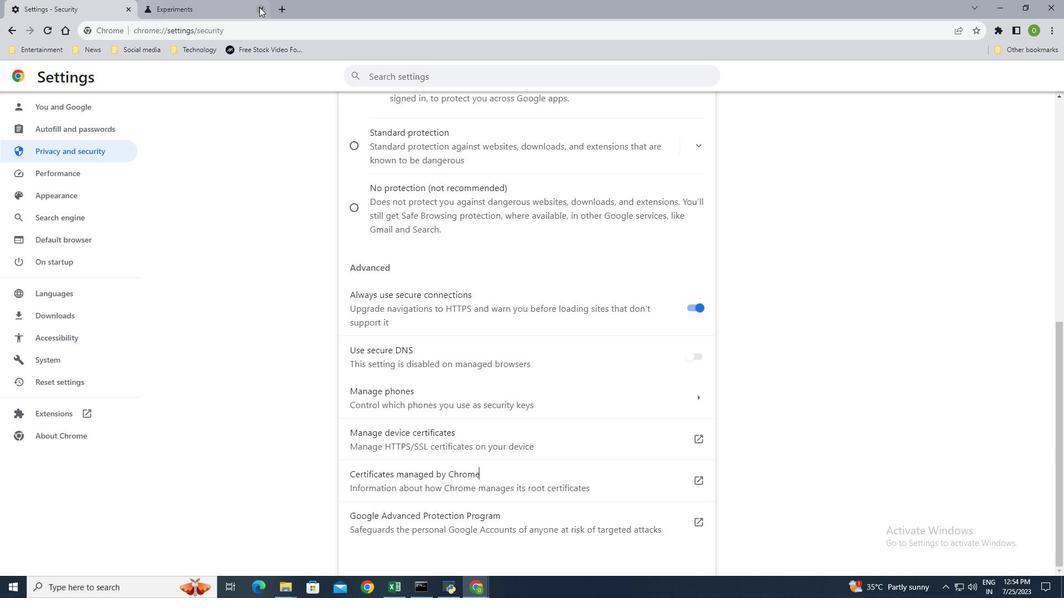 
Action: Mouse moved to (456, 313)
Screenshot: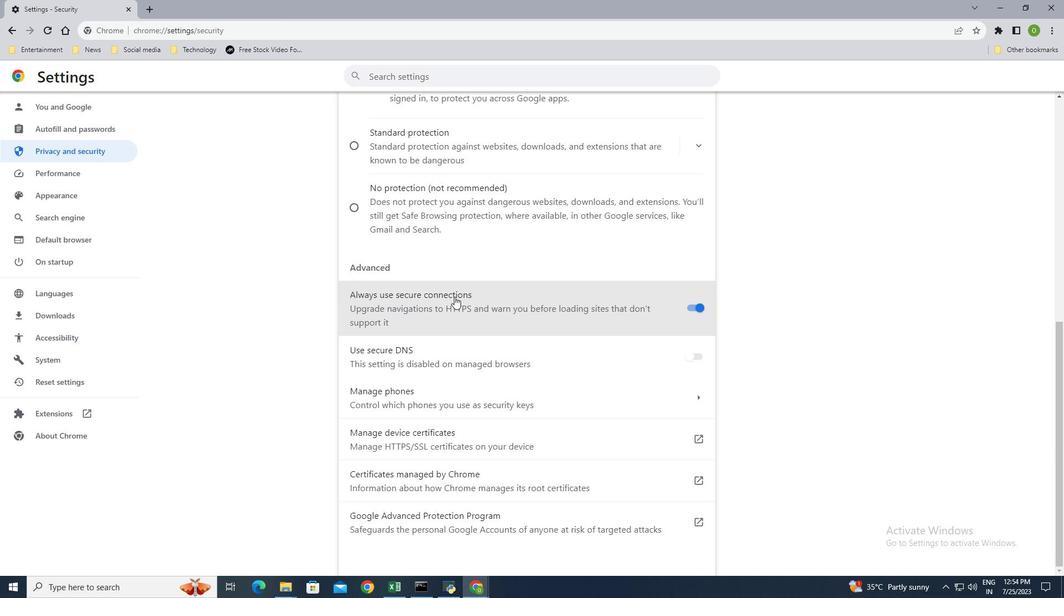 
Action: Mouse scrolled (454, 298) with delta (0, 0)
Screenshot: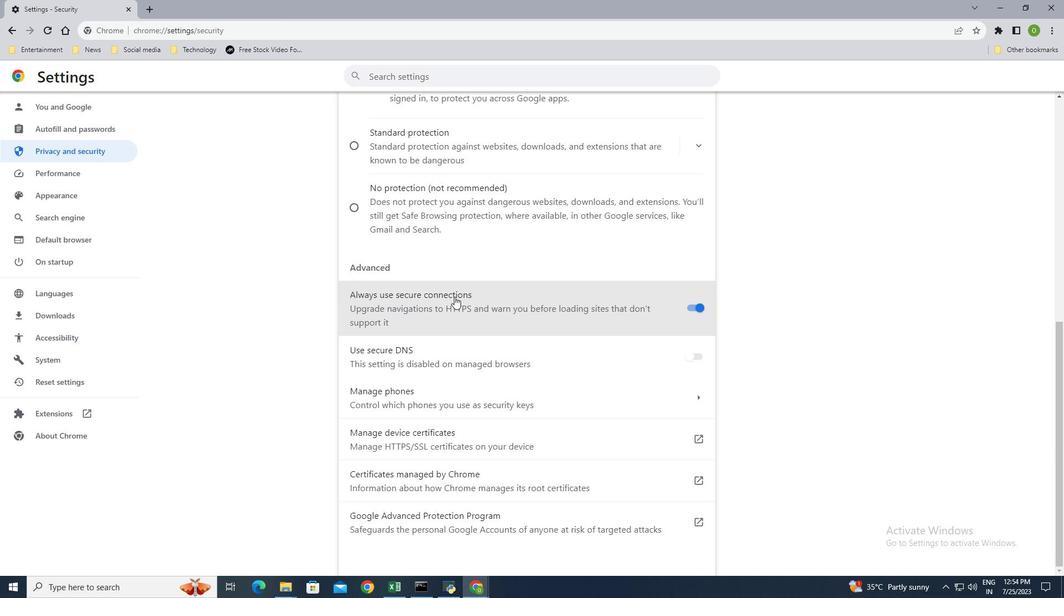 
Action: Mouse moved to (456, 314)
Screenshot: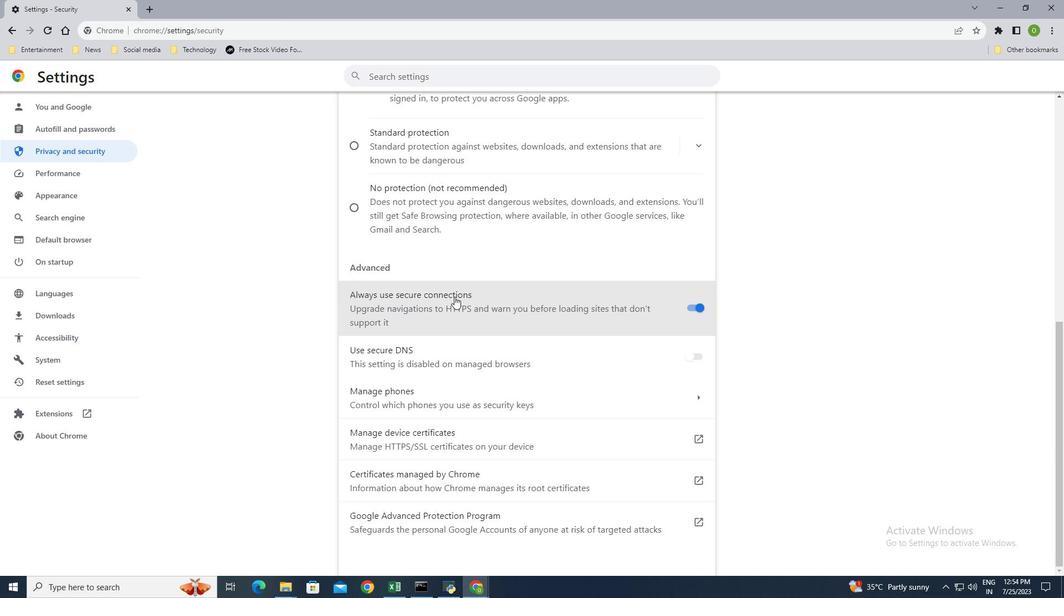 
Action: Mouse scrolled (455, 304) with delta (0, 0)
Screenshot: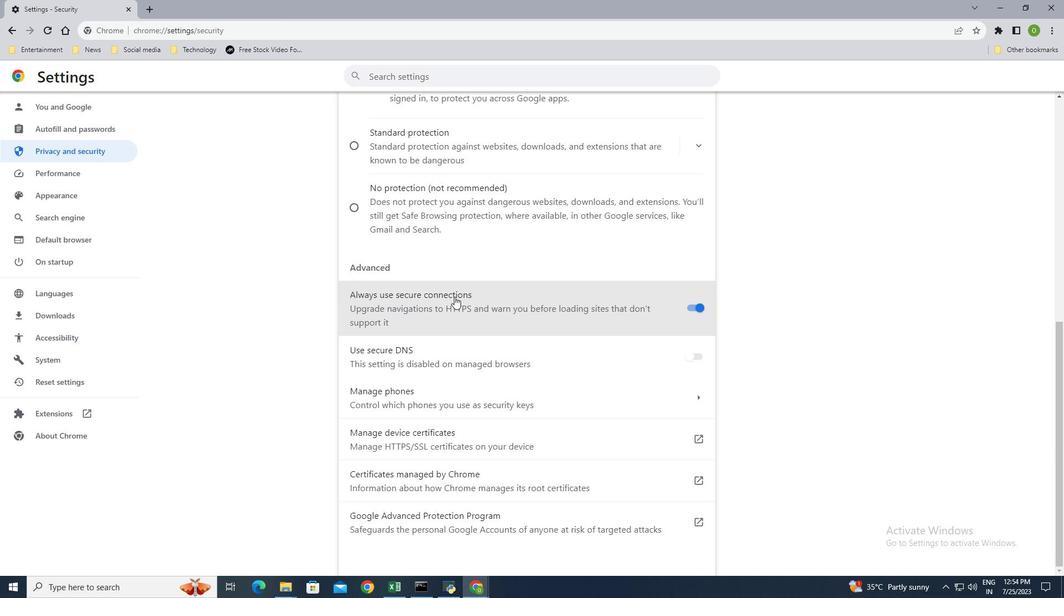 
Action: Mouse moved to (456, 314)
Screenshot: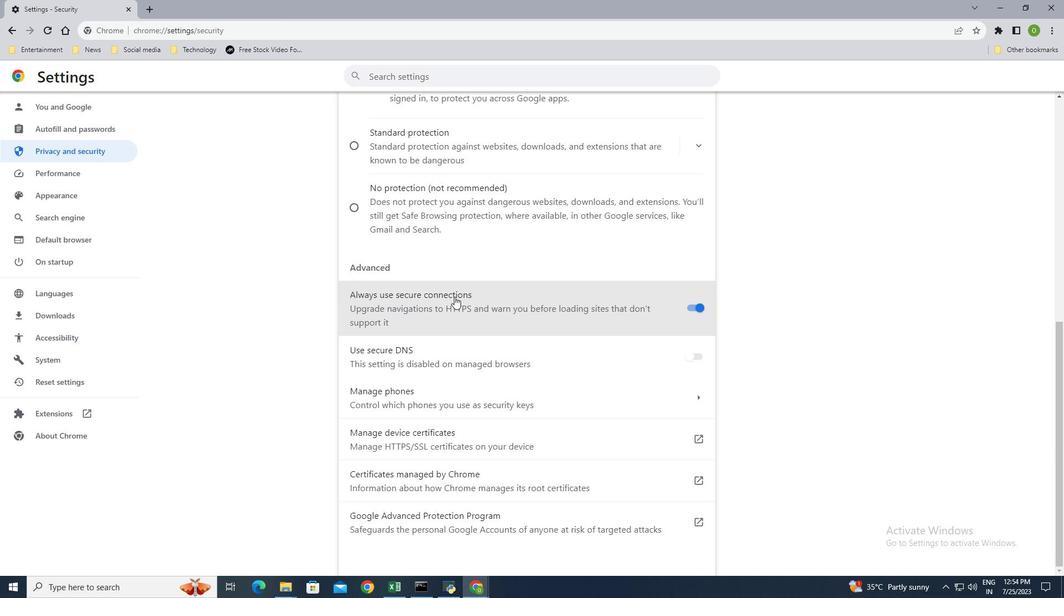 
Action: Mouse scrolled (456, 310) with delta (0, 0)
Screenshot: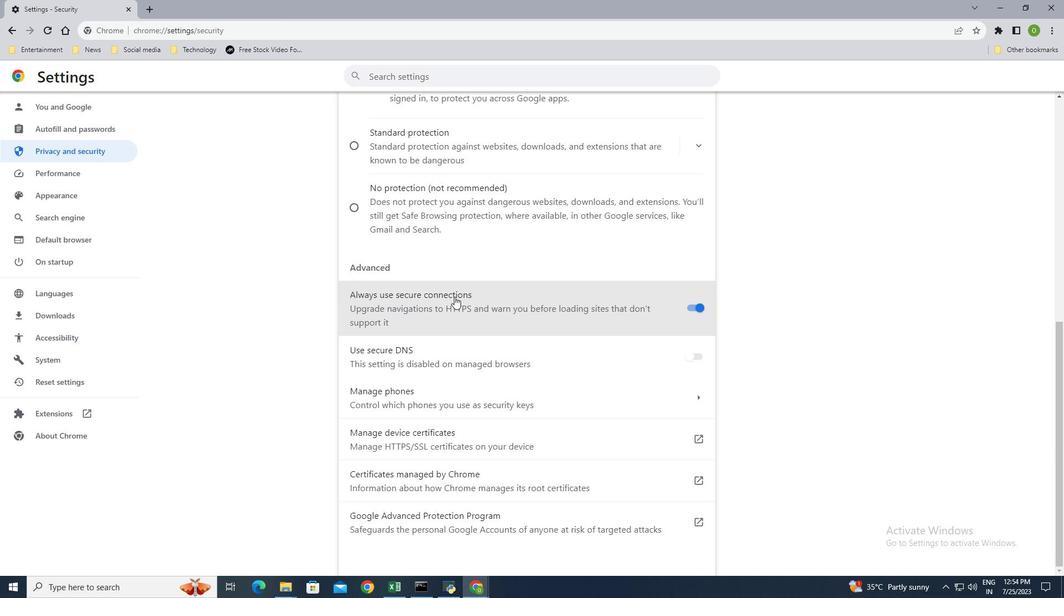 
Action: Mouse moved to (456, 317)
Screenshot: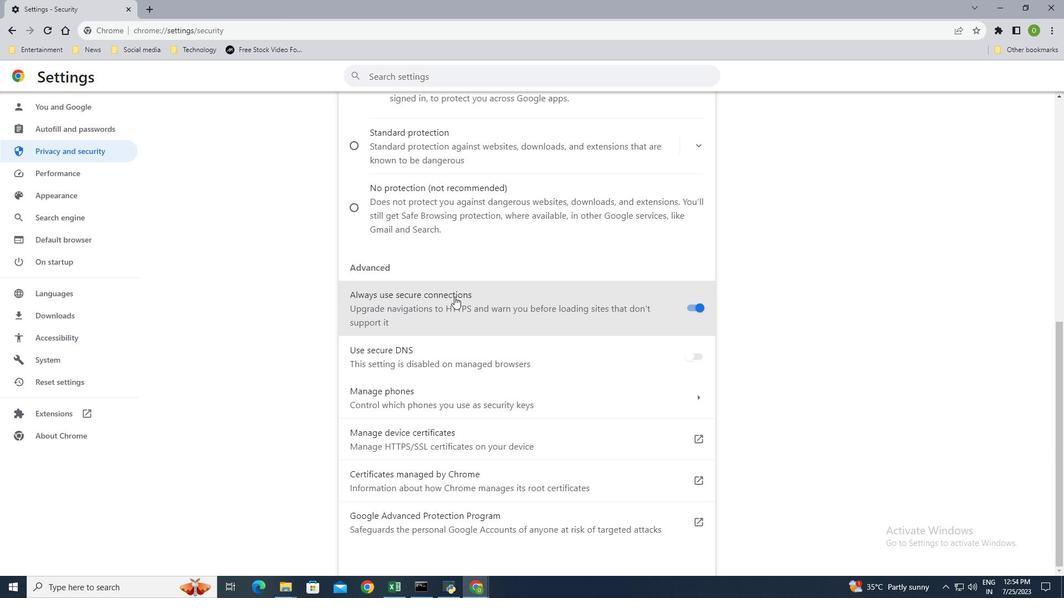 
Action: Mouse scrolled (456, 314) with delta (0, 0)
Screenshot: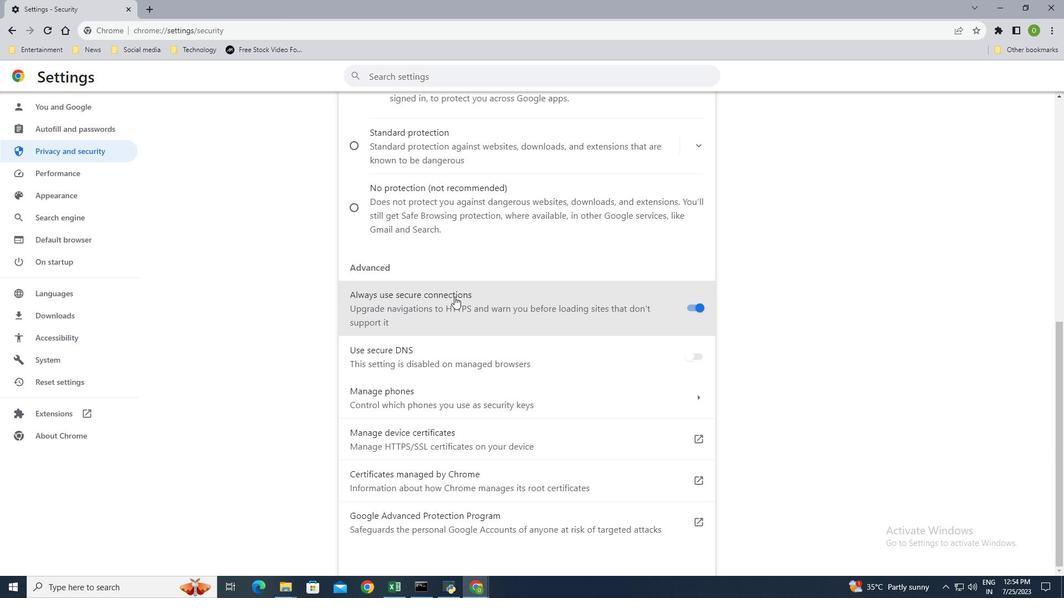 
Action: Mouse moved to (456, 319)
Screenshot: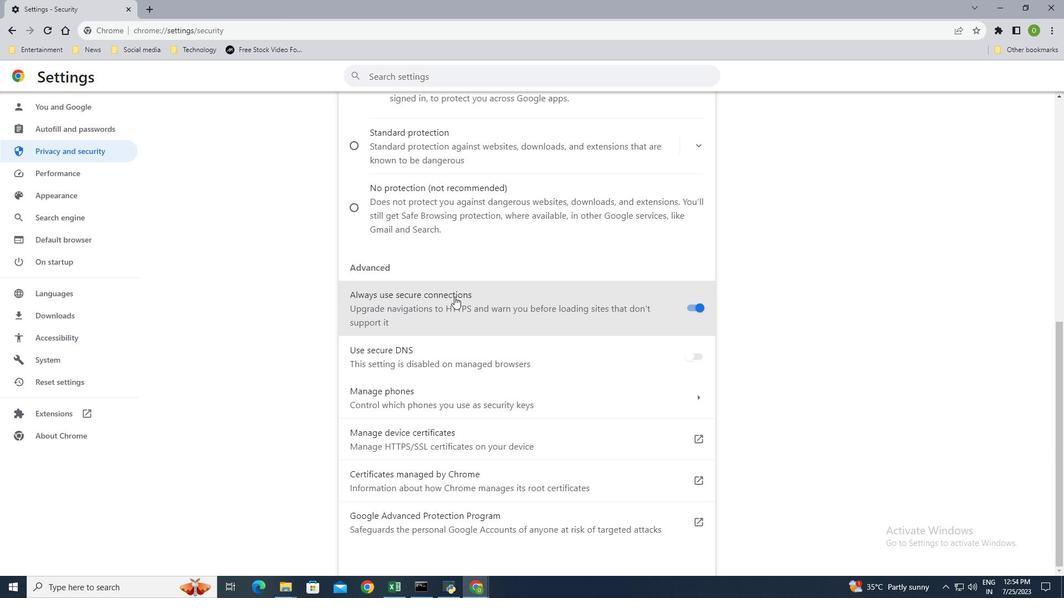 
Action: Mouse scrolled (456, 318) with delta (0, 0)
Screenshot: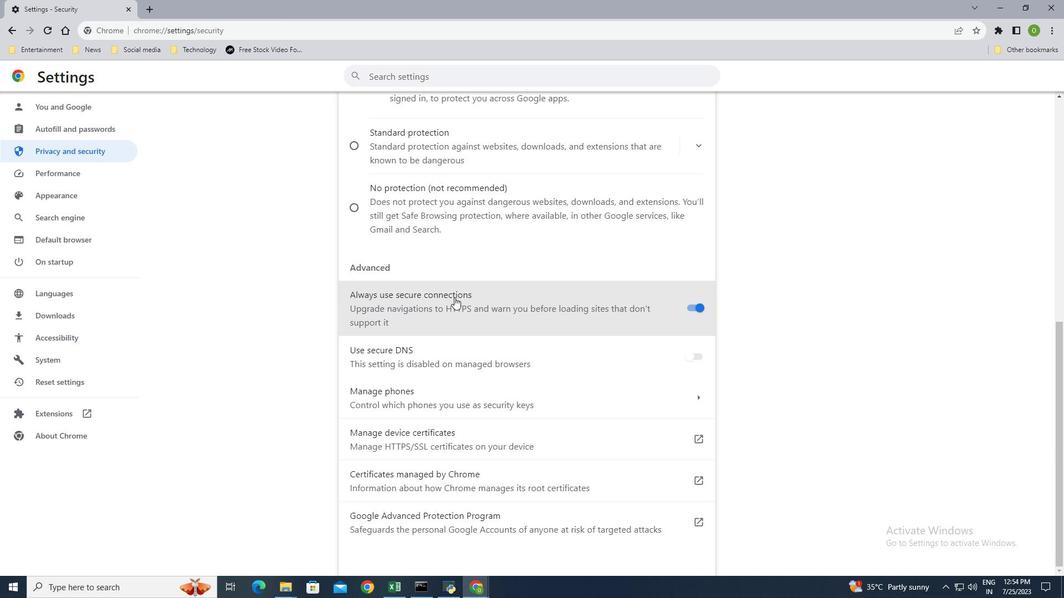 
Action: Mouse moved to (700, 359)
Screenshot: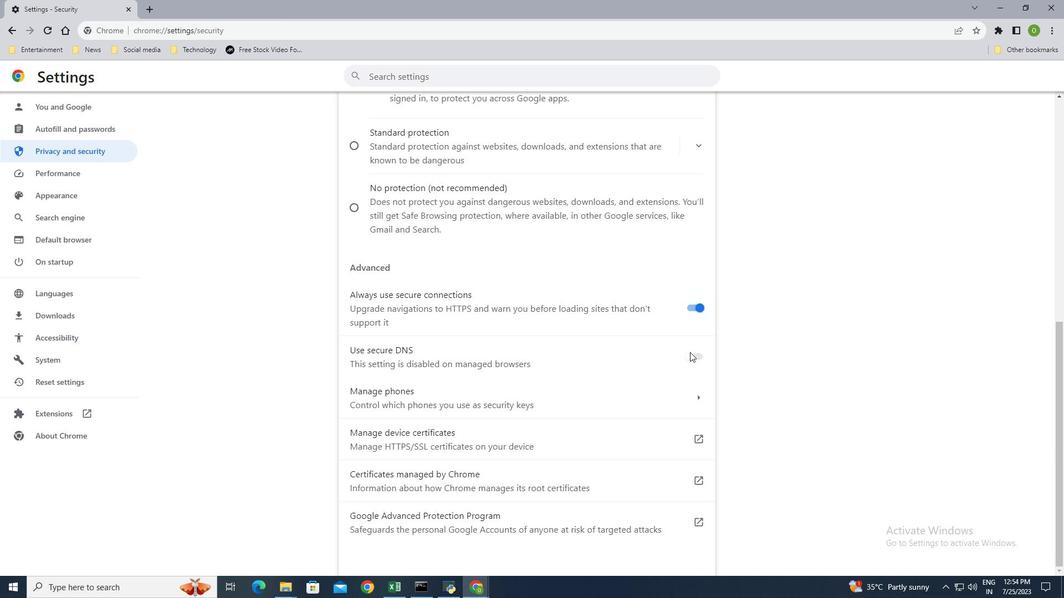 
Action: Mouse pressed left at (700, 359)
Screenshot: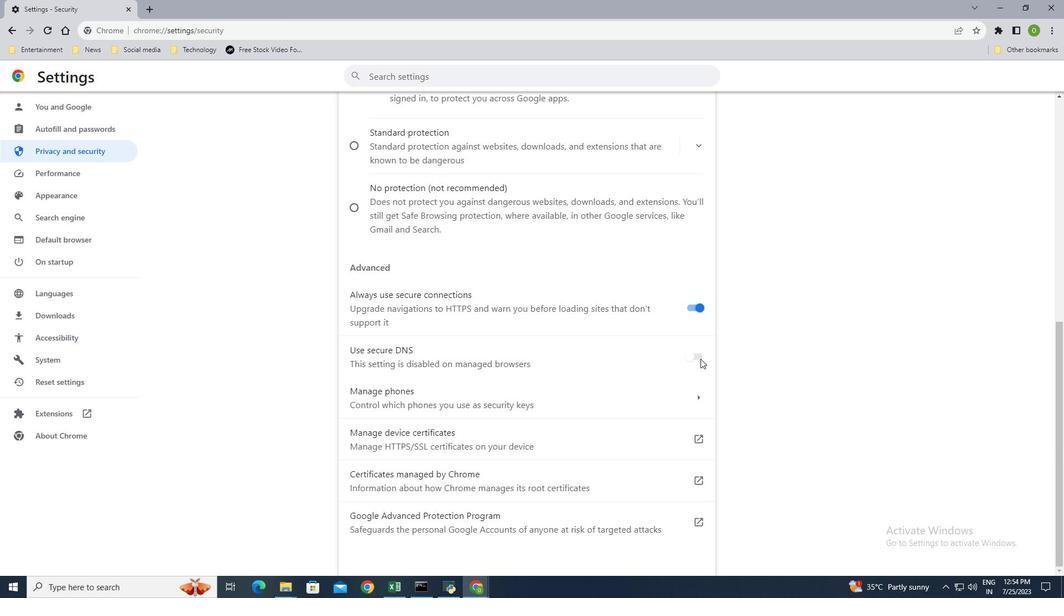 
Action: Mouse moved to (201, 328)
Screenshot: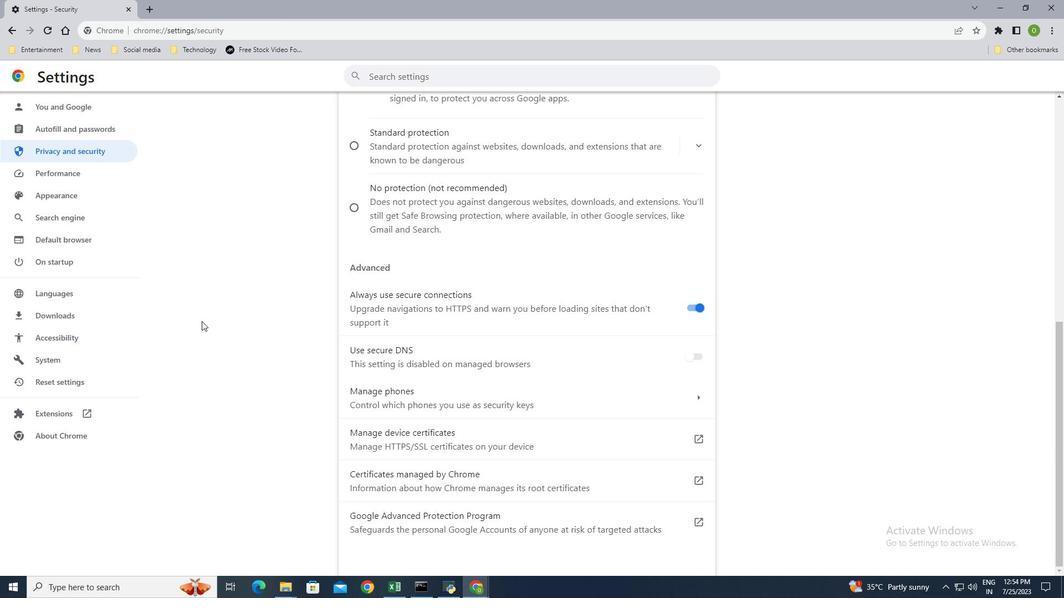 
Action: Mouse scrolled (201, 327) with delta (0, 0)
Screenshot: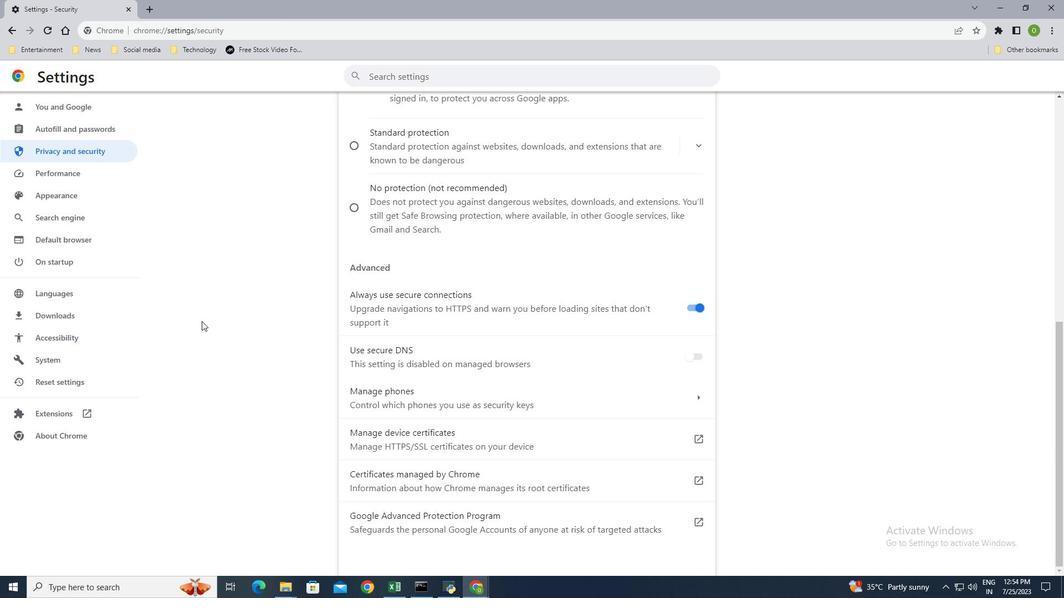 
Action: Mouse moved to (201, 331)
Screenshot: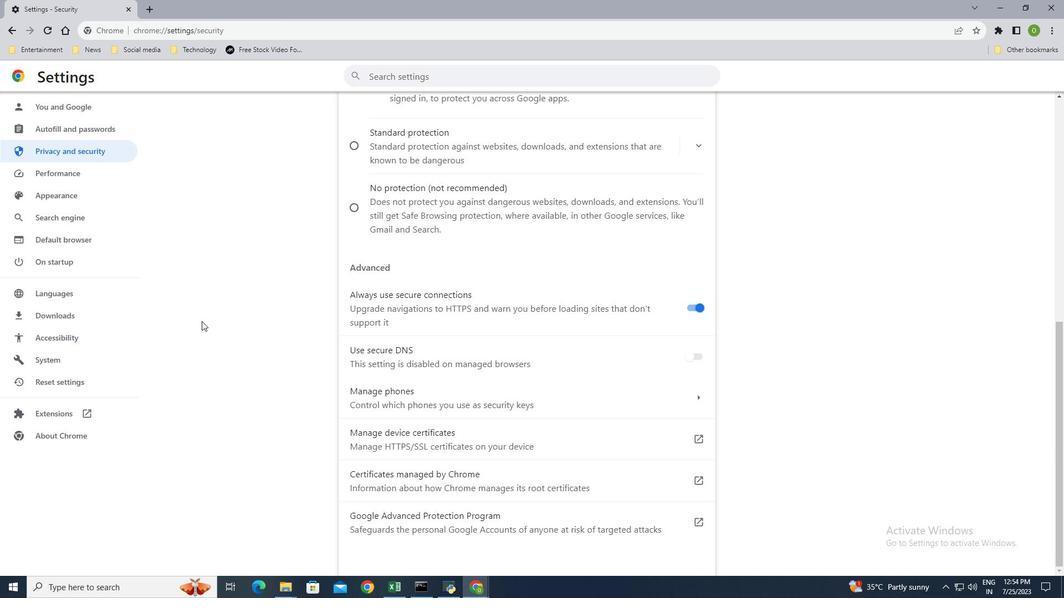 
Action: Mouse scrolled (201, 330) with delta (0, 0)
Screenshot: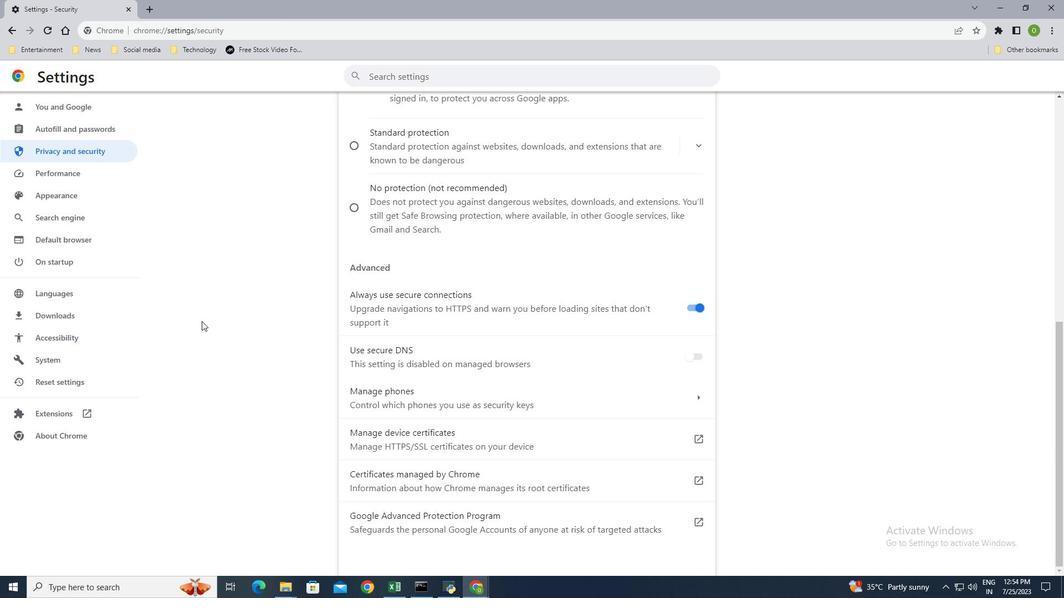 
Action: Mouse moved to (201, 331)
Screenshot: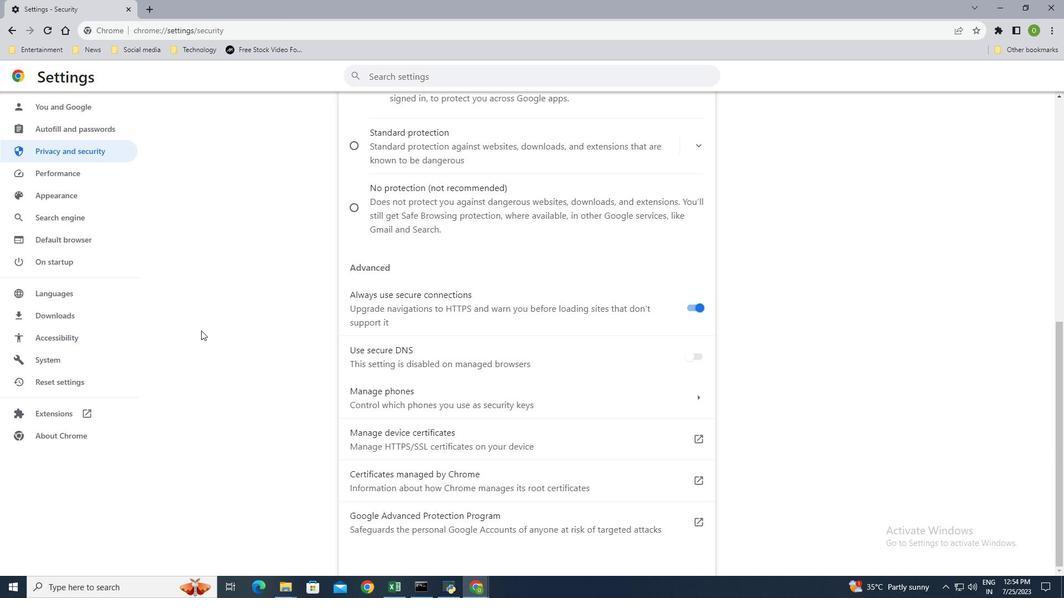
Action: Mouse scrolled (201, 330) with delta (0, 0)
Screenshot: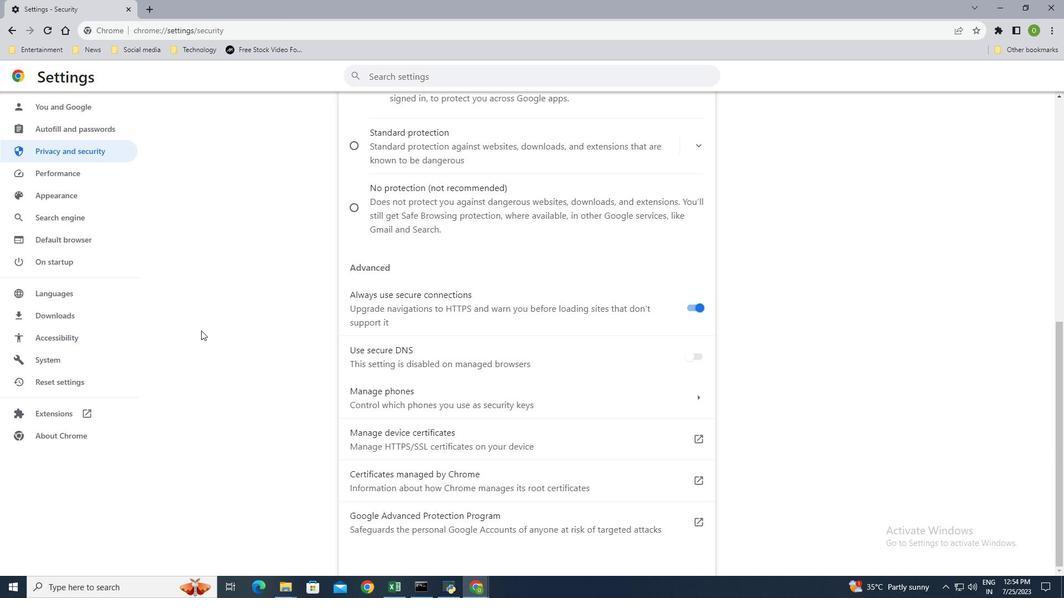 
Action: Mouse moved to (206, 339)
Screenshot: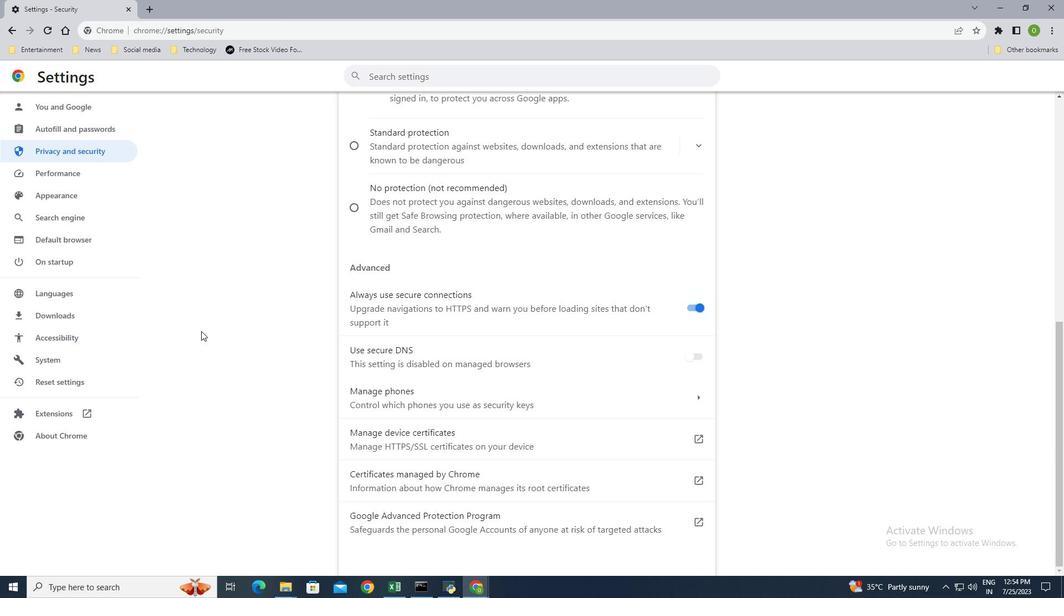 
Action: Mouse scrolled (206, 339) with delta (0, 0)
Screenshot: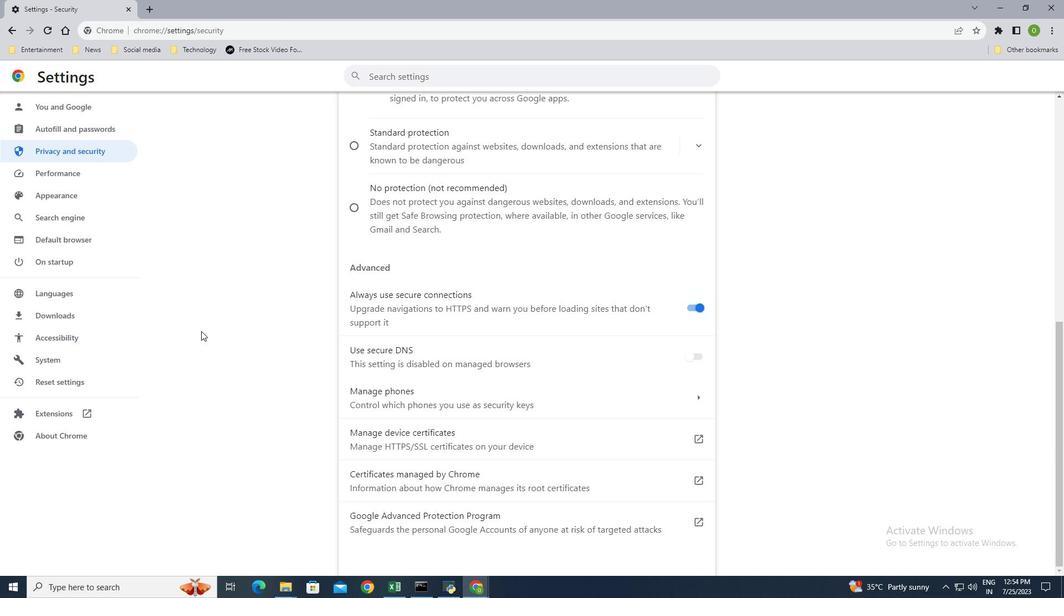 
Action: Mouse moved to (190, 317)
Screenshot: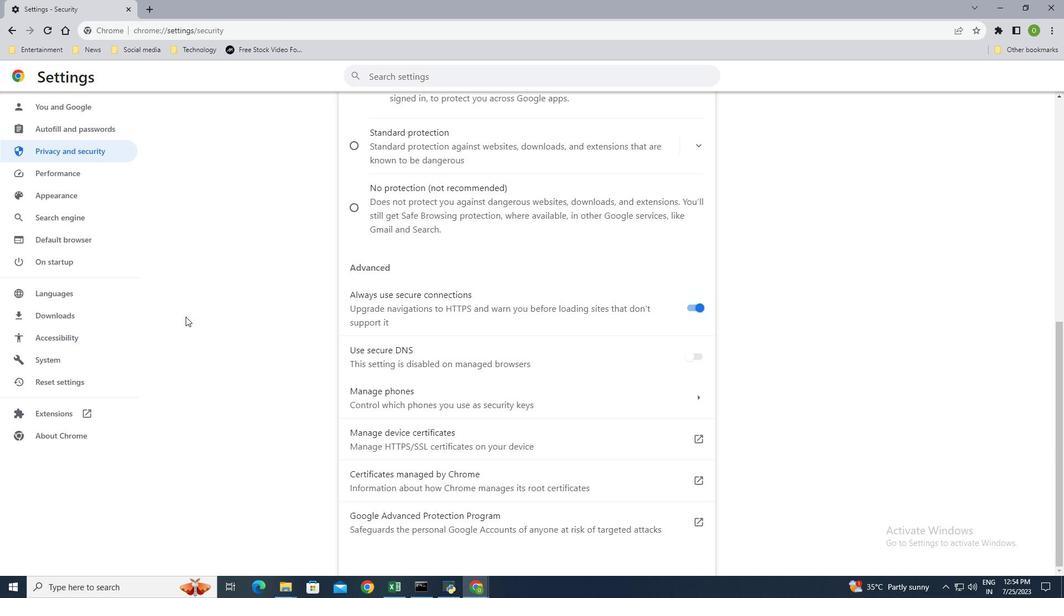 
